 Task: Find a place to stay in Sacramento, Brazil, from 6th to 10th September for 1 guest, with a price range of ₹10,000 to ₹15,000, and select 'Entire place' as the type of accommodation.
Action: Mouse moved to (404, 118)
Screenshot: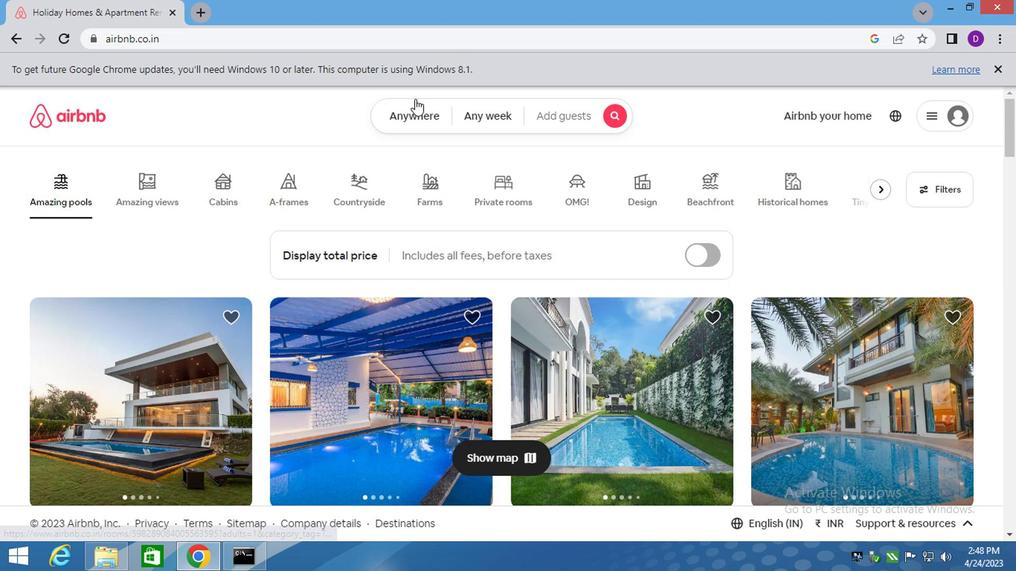 
Action: Mouse pressed left at (404, 118)
Screenshot: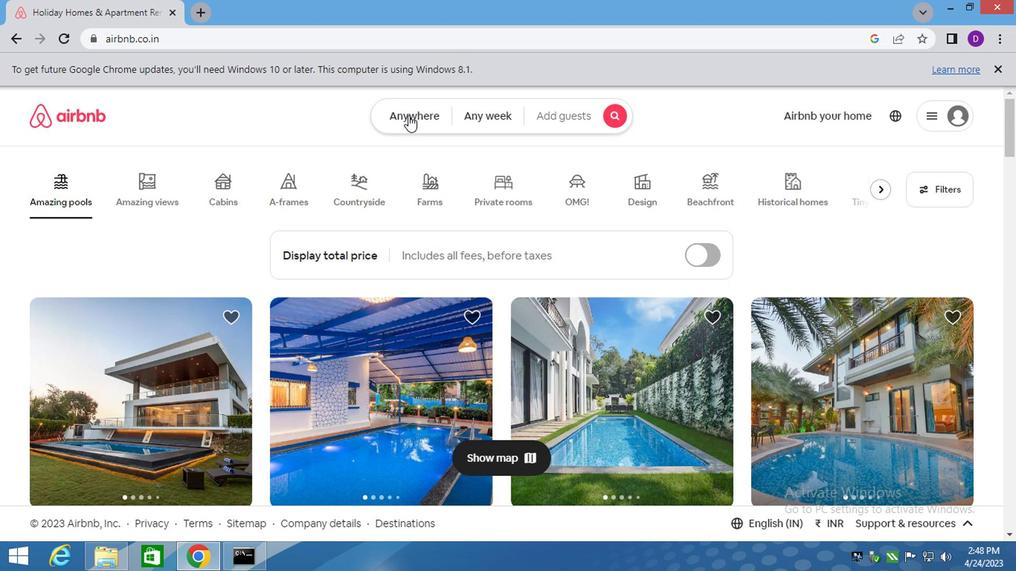 
Action: Mouse moved to (238, 179)
Screenshot: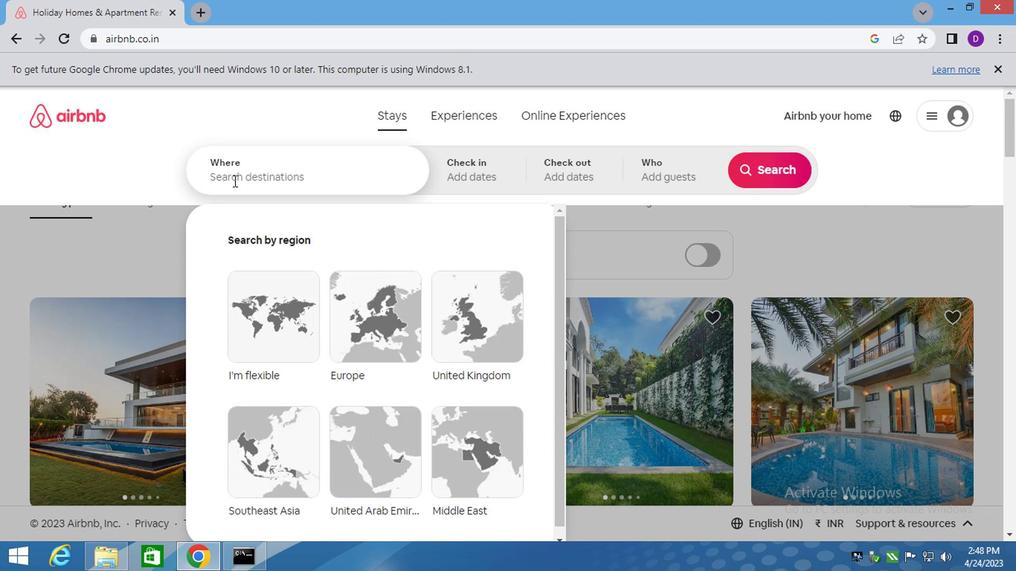 
Action: Mouse pressed left at (238, 179)
Screenshot: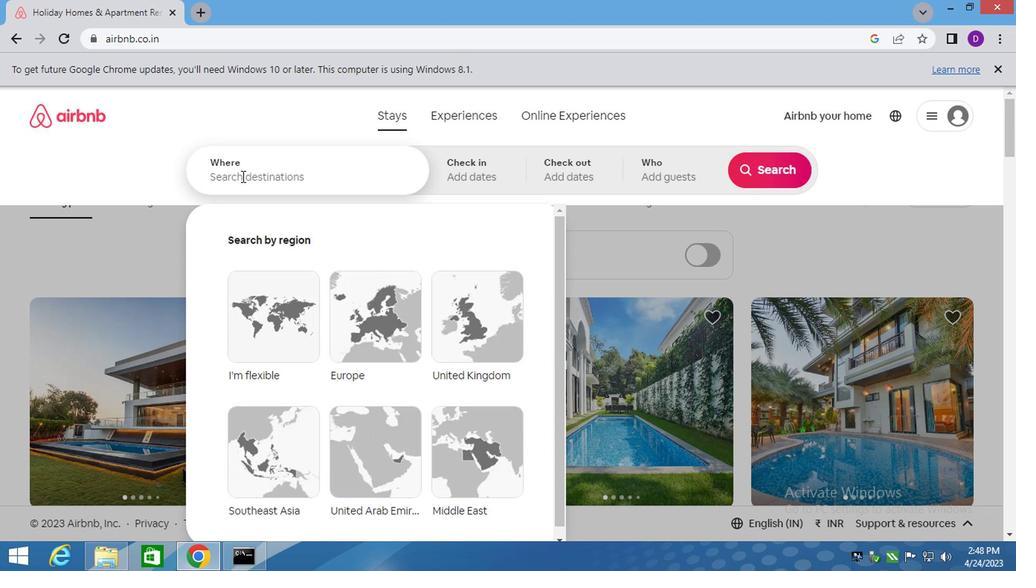 
Action: Key pressed sacramento,<Key.space><Key.shift>BRAZIL<Key.enter>
Screenshot: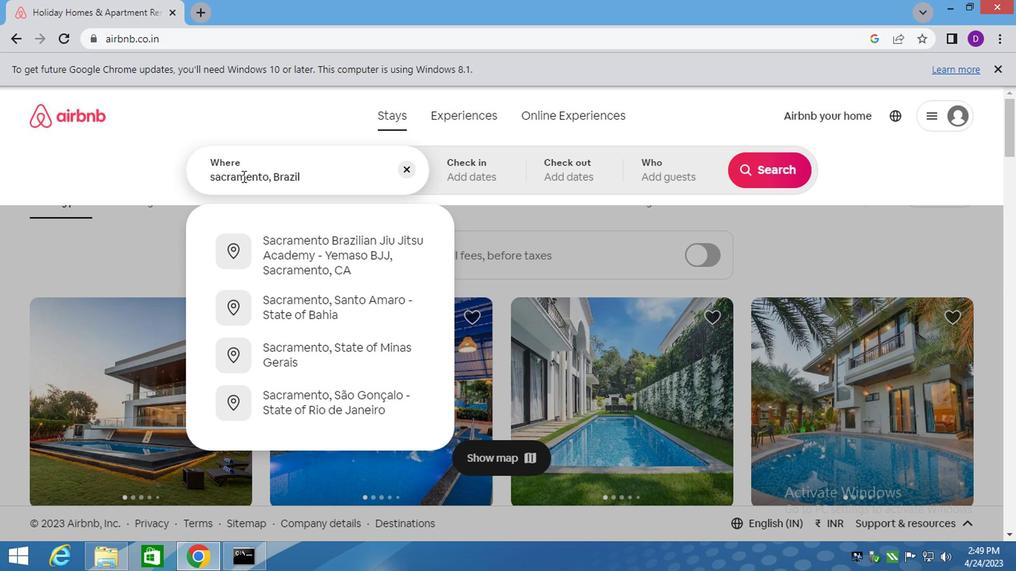 
Action: Mouse moved to (758, 291)
Screenshot: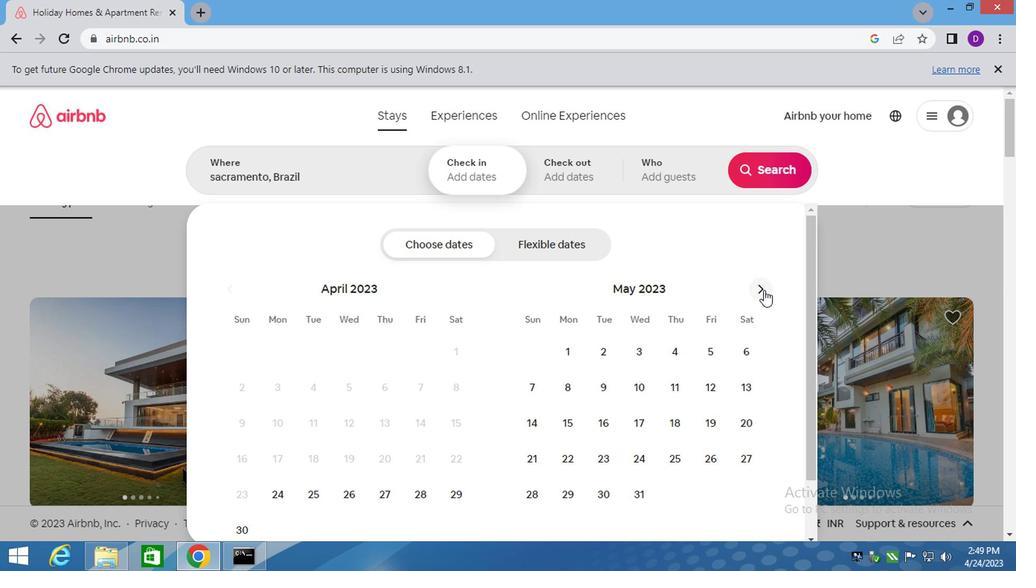 
Action: Mouse pressed left at (758, 291)
Screenshot: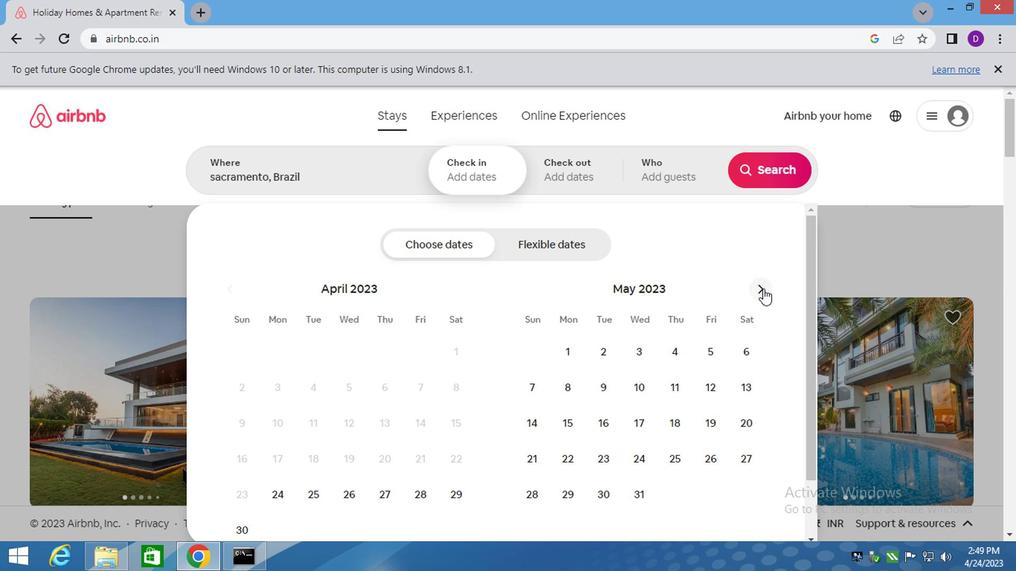 
Action: Mouse pressed left at (758, 291)
Screenshot: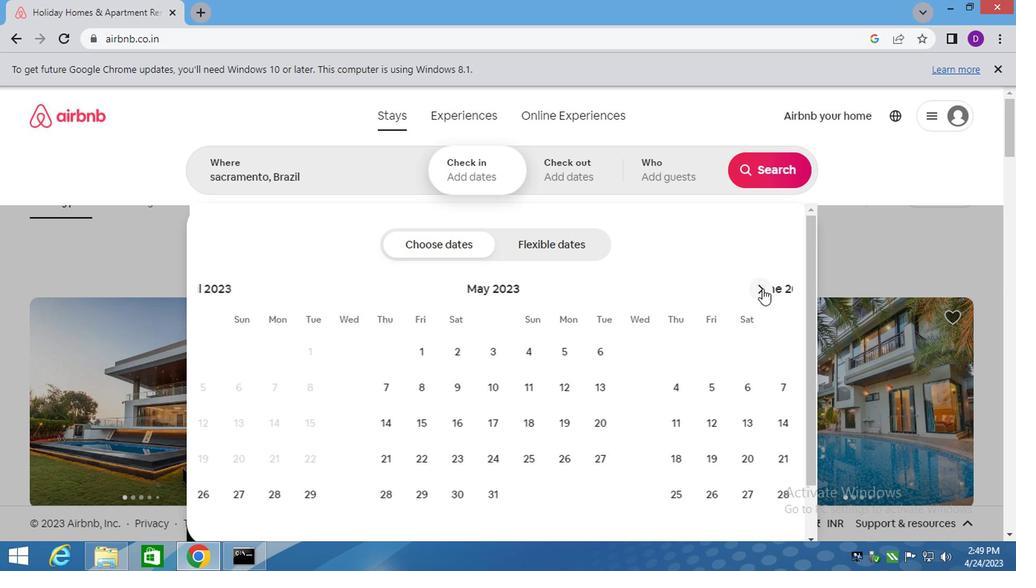 
Action: Mouse pressed left at (758, 291)
Screenshot: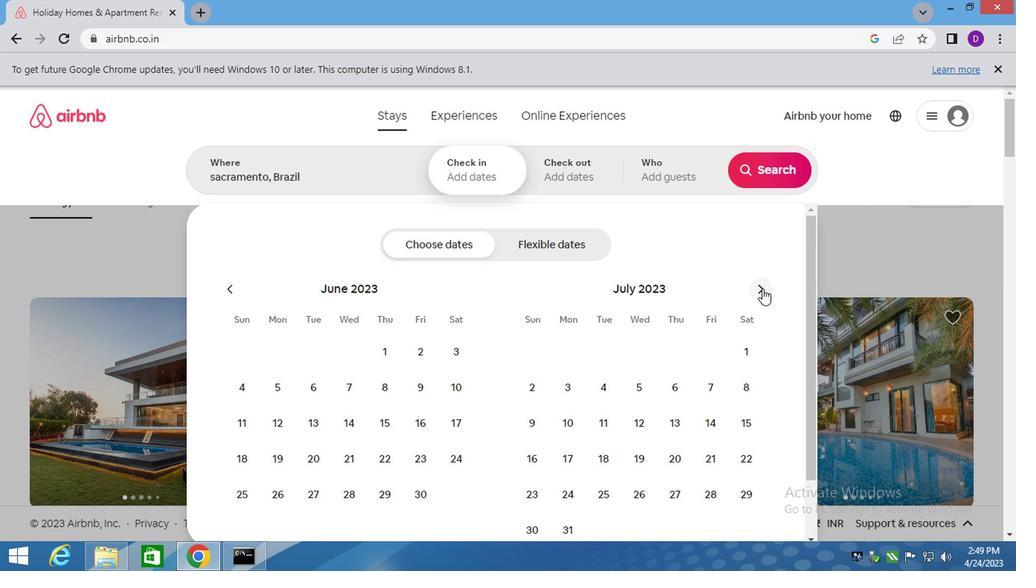 
Action: Mouse moved to (762, 292)
Screenshot: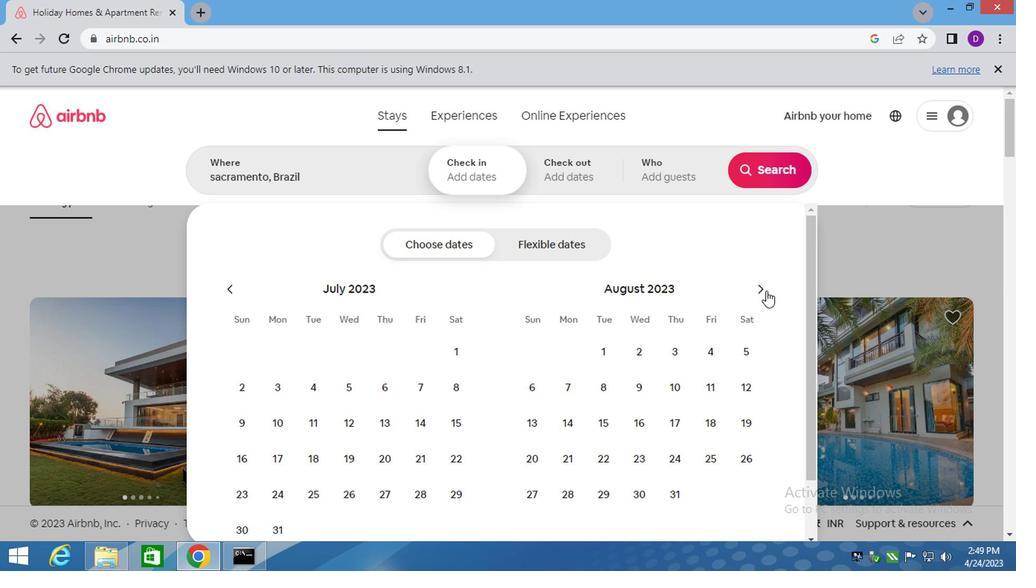 
Action: Mouse pressed left at (762, 292)
Screenshot: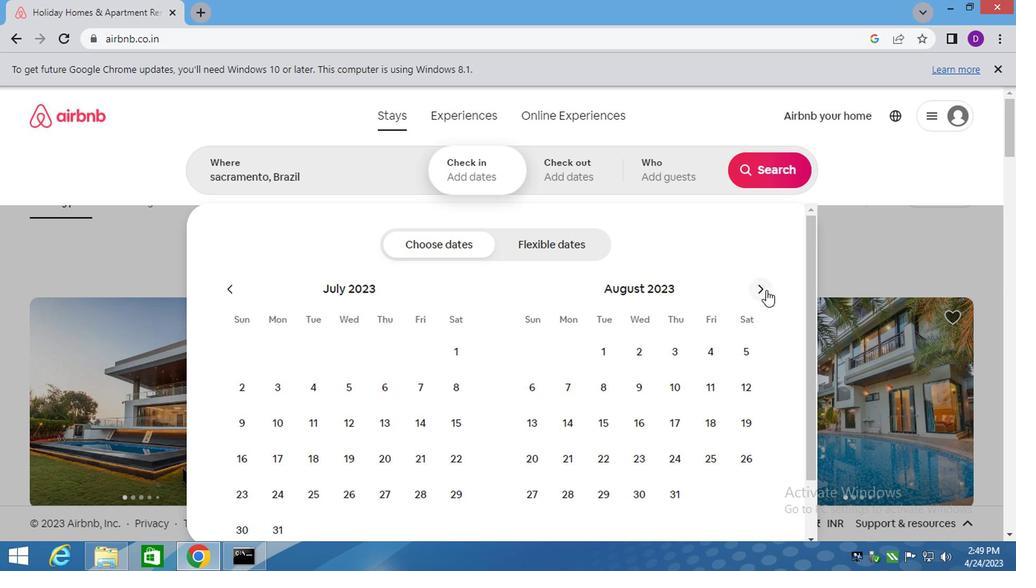 
Action: Mouse moved to (644, 387)
Screenshot: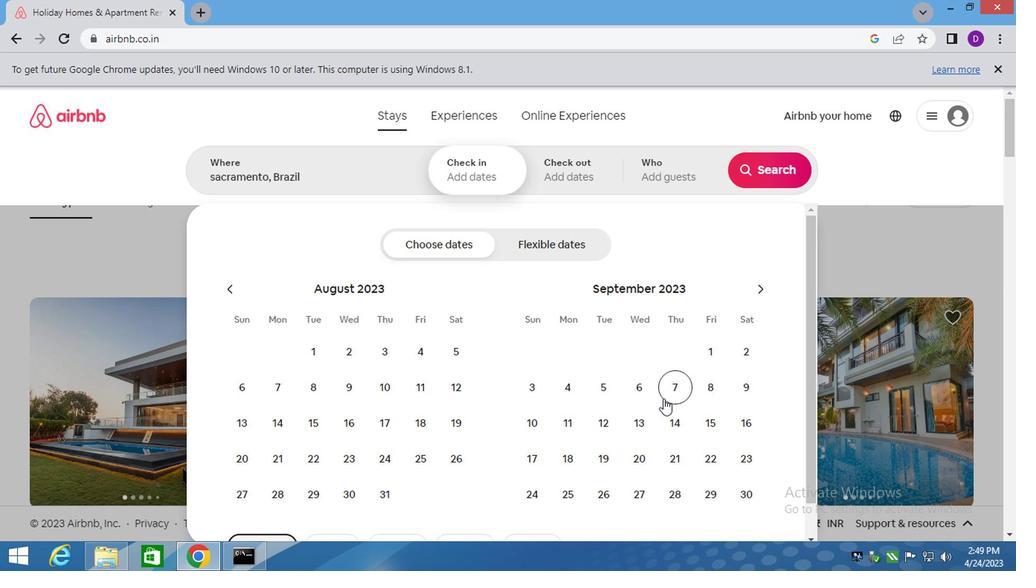 
Action: Mouse pressed left at (644, 387)
Screenshot: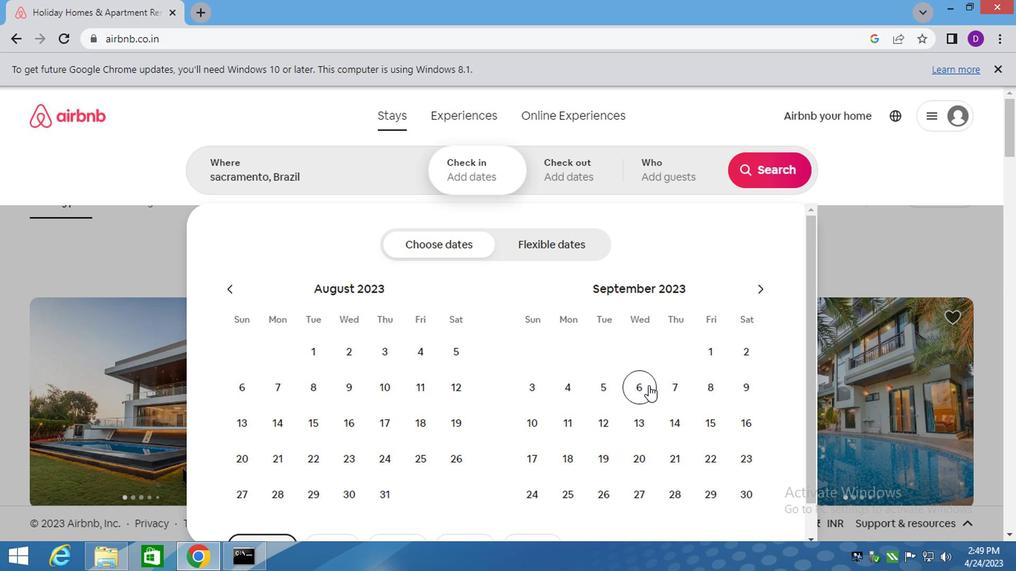 
Action: Mouse moved to (526, 419)
Screenshot: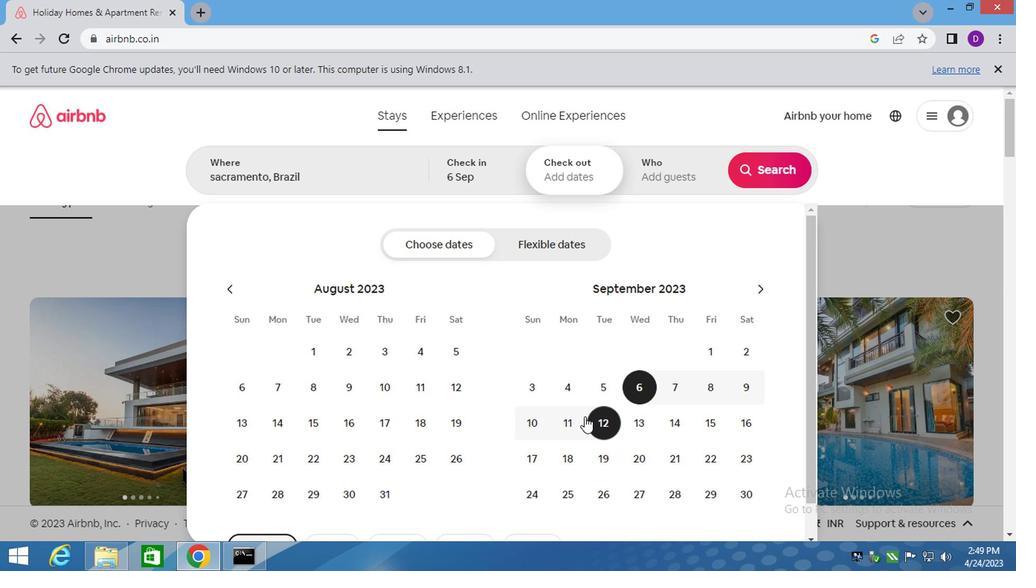 
Action: Mouse pressed left at (526, 419)
Screenshot: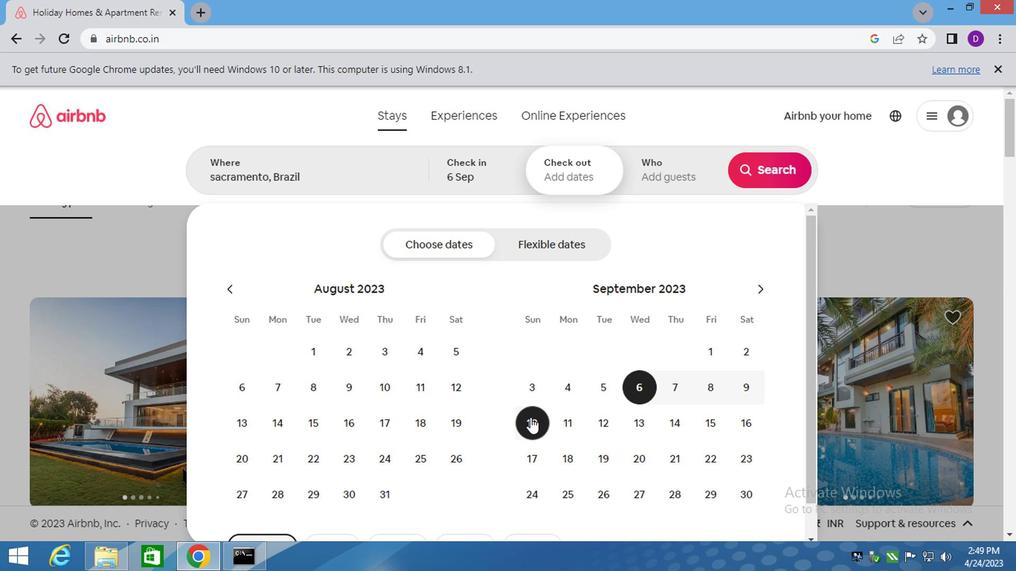 
Action: Mouse moved to (649, 177)
Screenshot: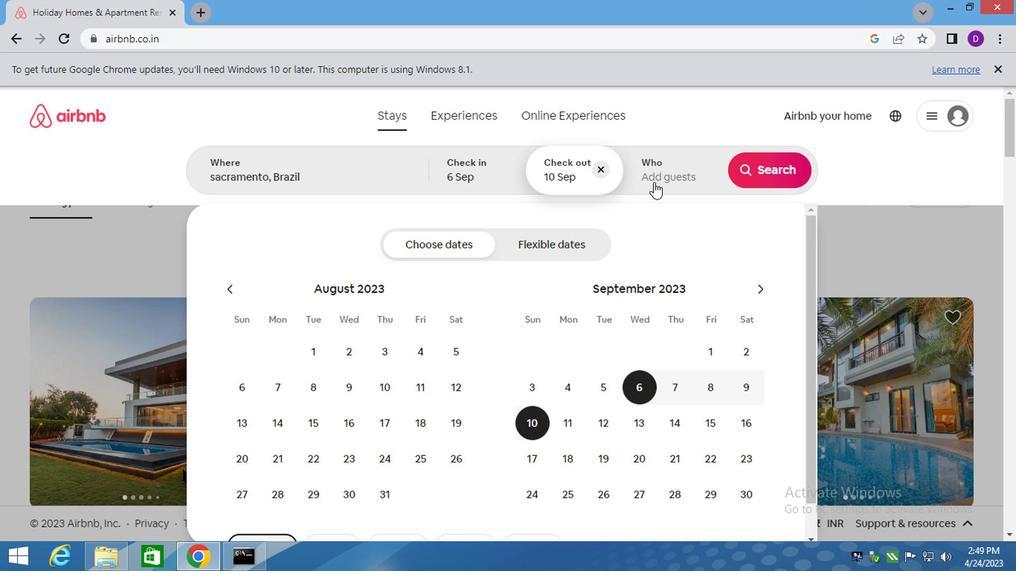 
Action: Mouse pressed left at (649, 177)
Screenshot: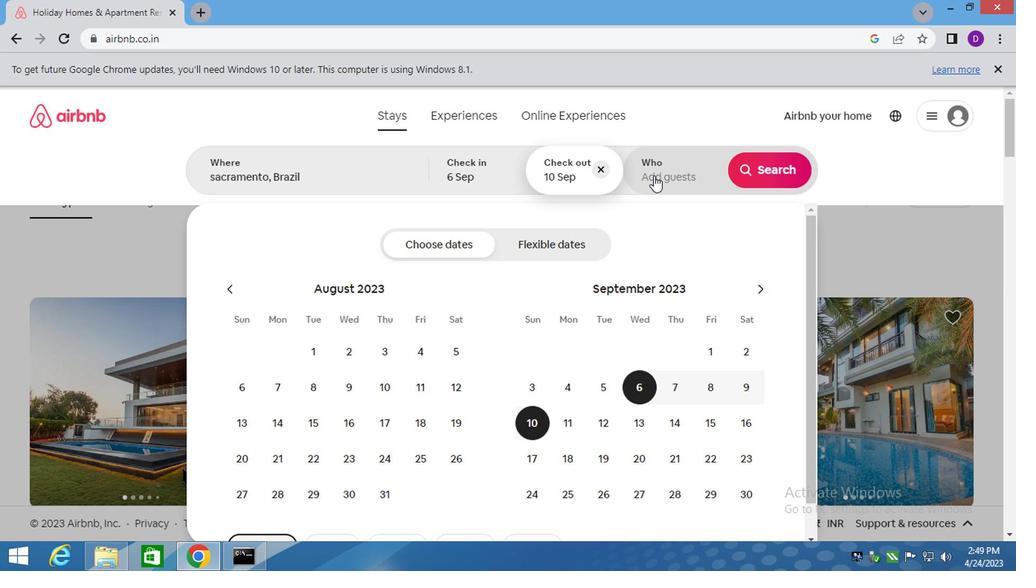 
Action: Mouse moved to (764, 250)
Screenshot: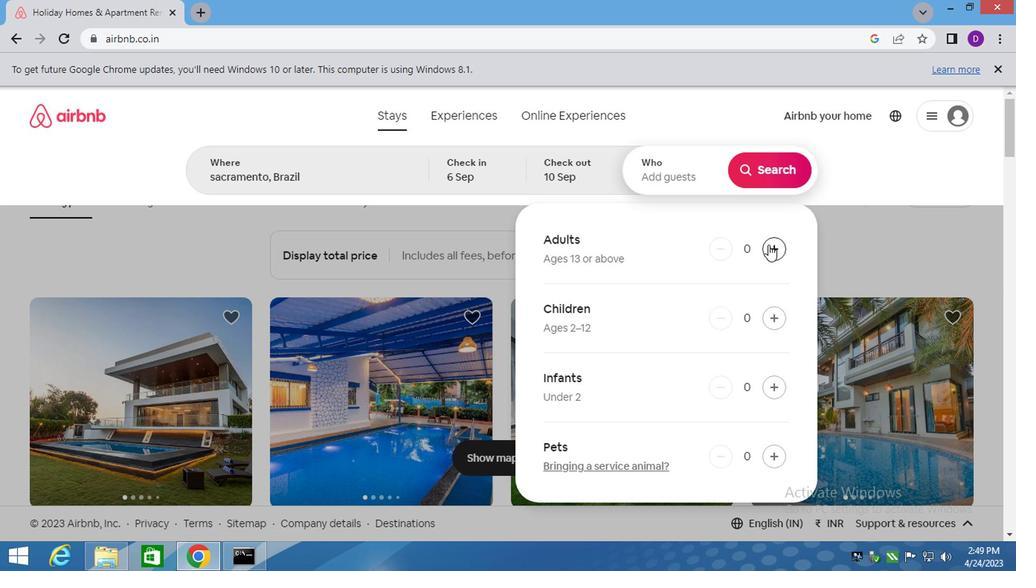 
Action: Mouse pressed left at (764, 250)
Screenshot: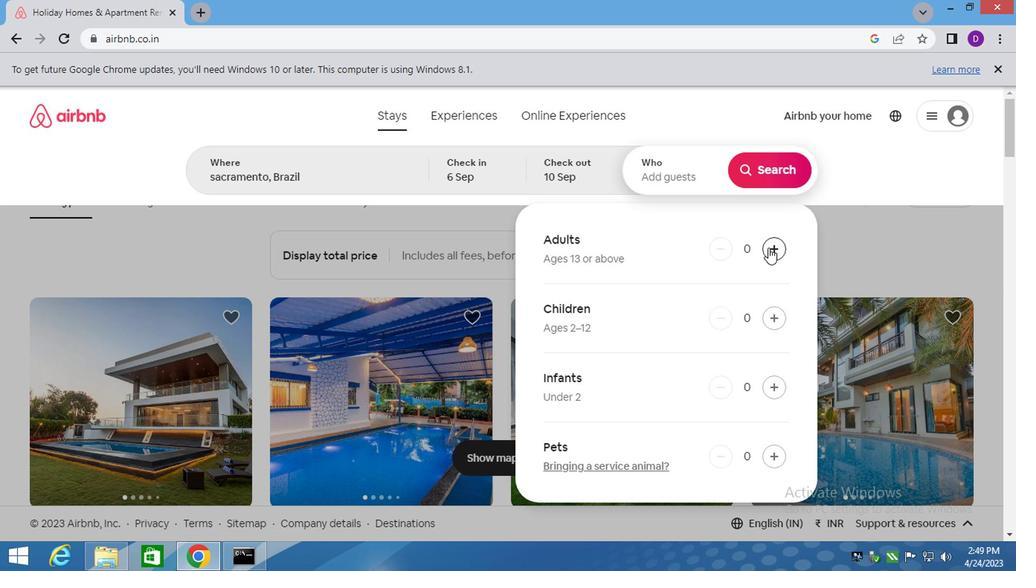 
Action: Mouse moved to (763, 192)
Screenshot: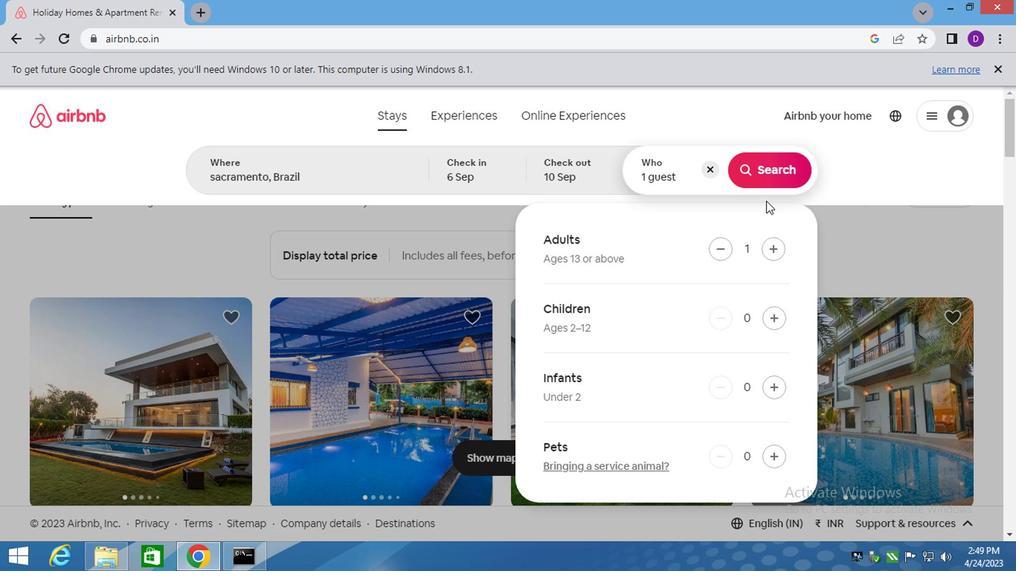 
Action: Mouse pressed left at (763, 192)
Screenshot: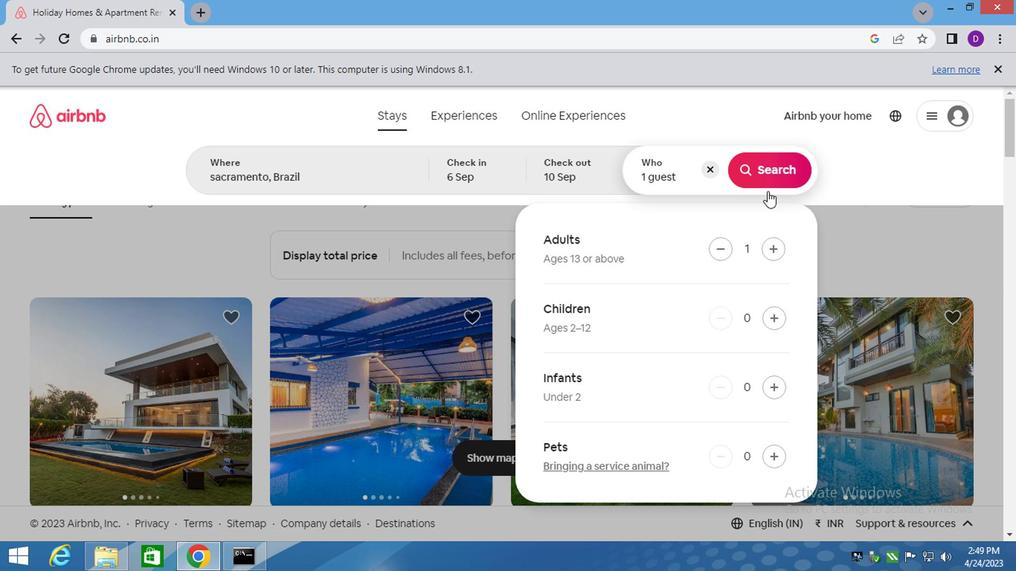 
Action: Mouse moved to (766, 183)
Screenshot: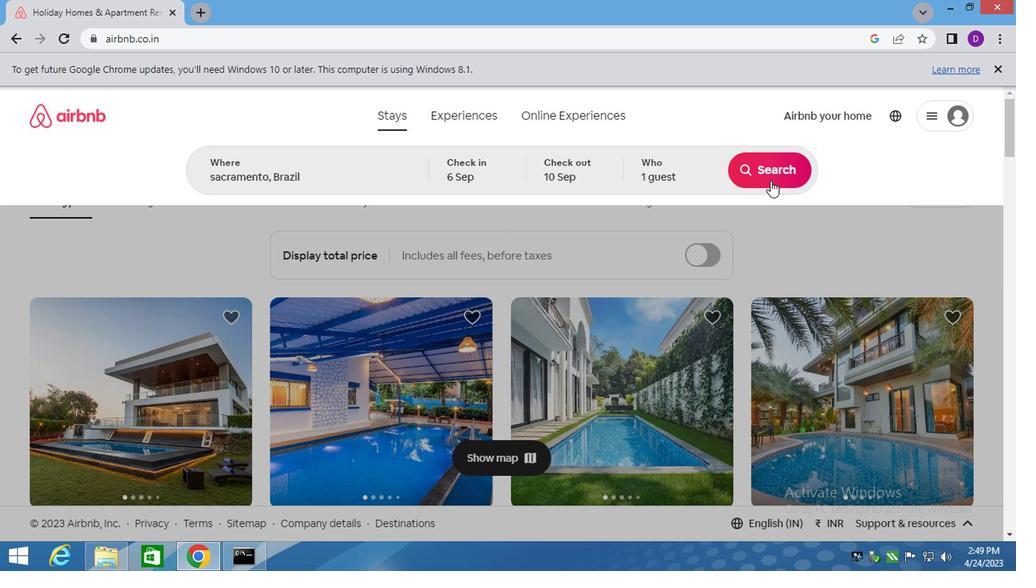 
Action: Mouse pressed left at (766, 183)
Screenshot: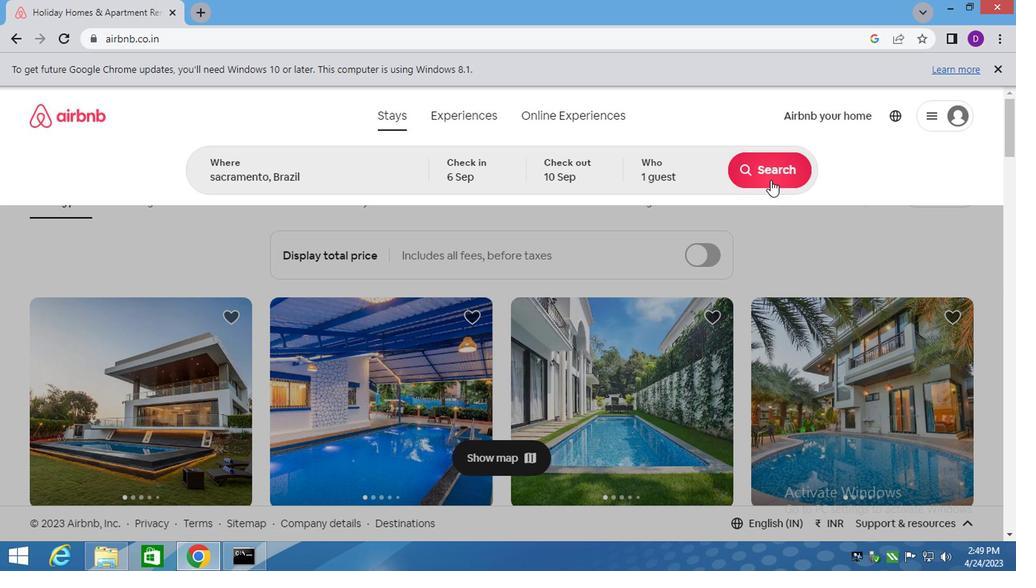 
Action: Mouse moved to (962, 175)
Screenshot: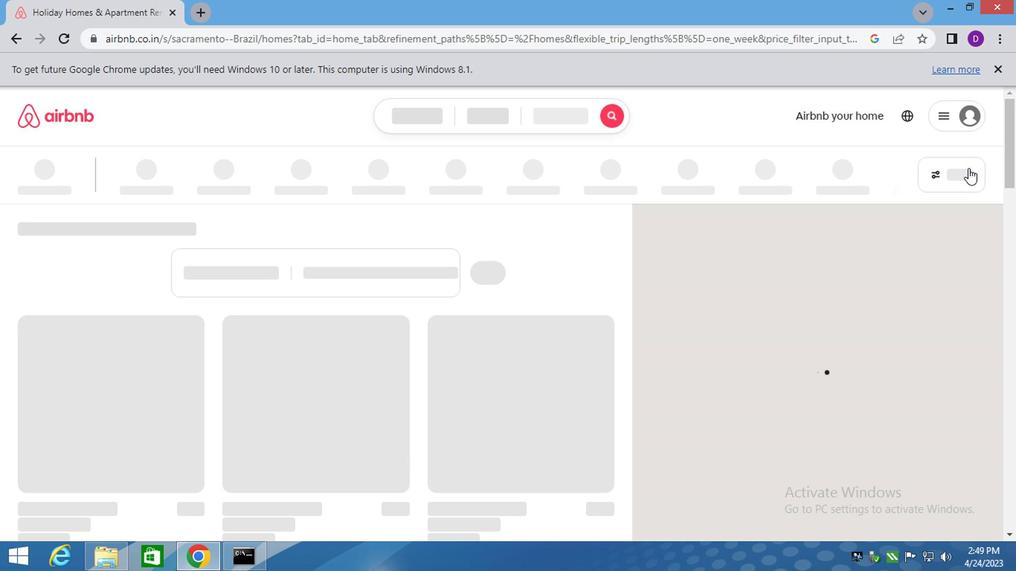 
Action: Mouse pressed left at (962, 175)
Screenshot: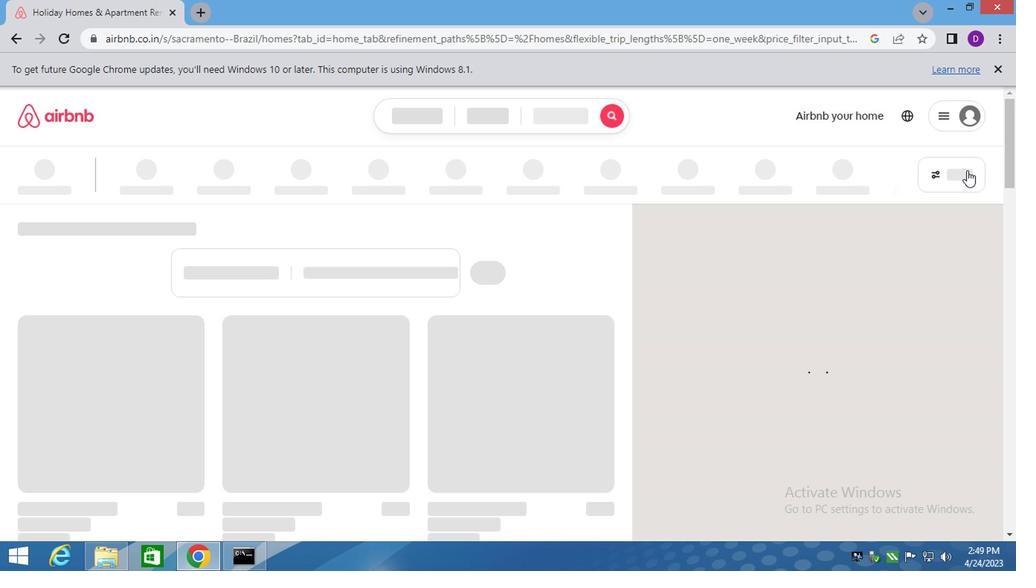 
Action: Mouse moved to (951, 177)
Screenshot: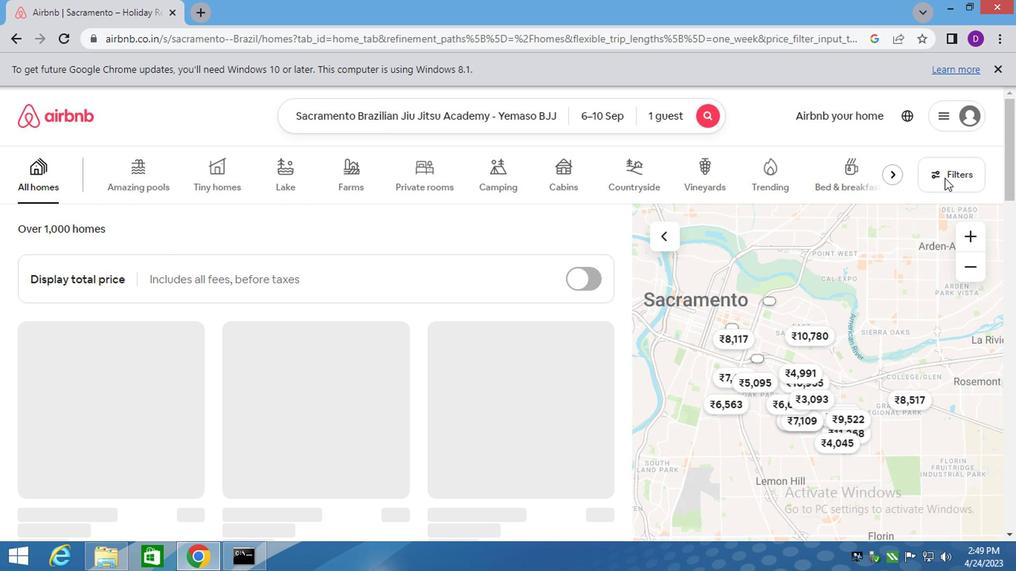 
Action: Mouse pressed left at (951, 177)
Screenshot: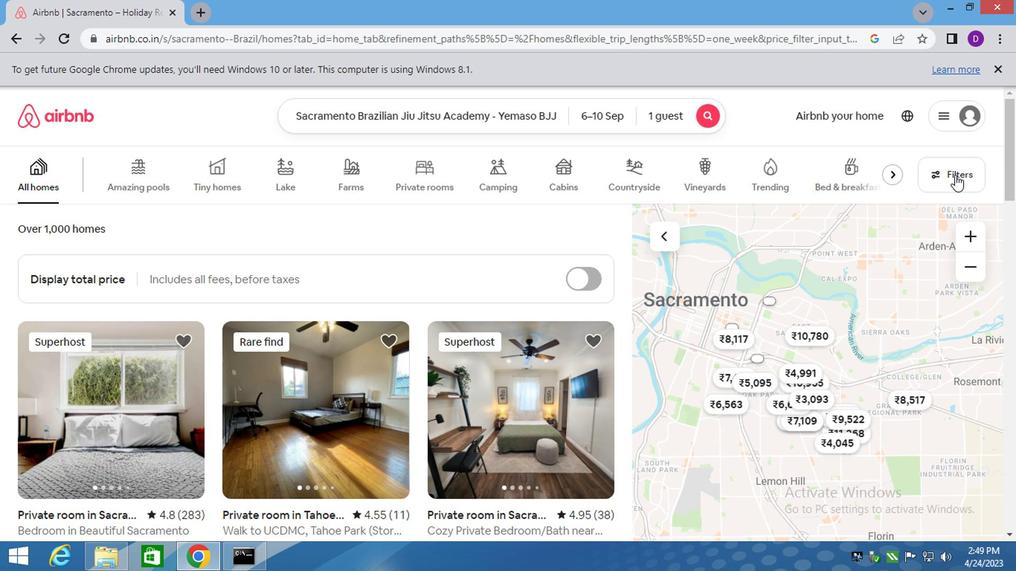 
Action: Mouse moved to (293, 360)
Screenshot: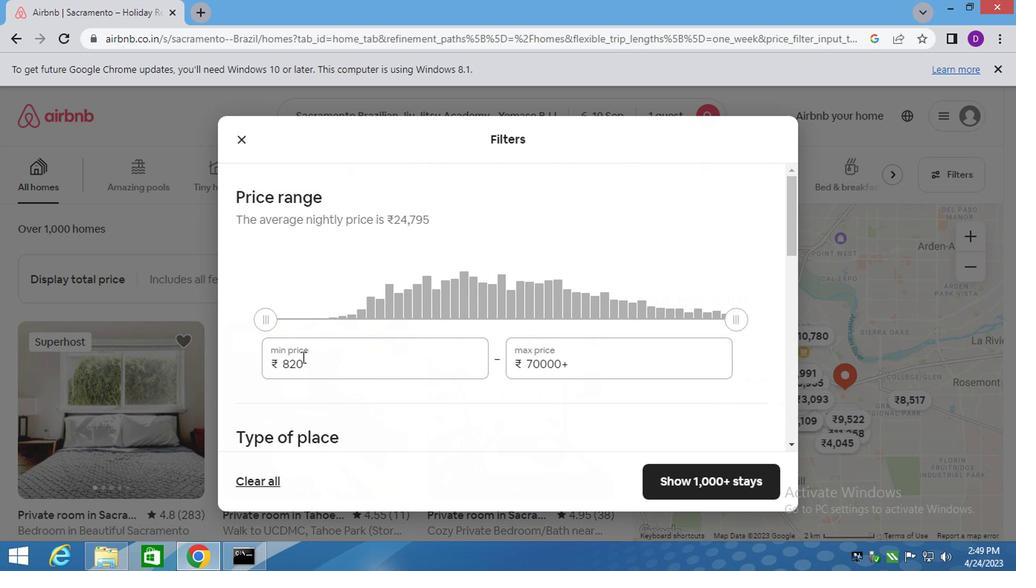 
Action: Mouse pressed left at (293, 360)
Screenshot: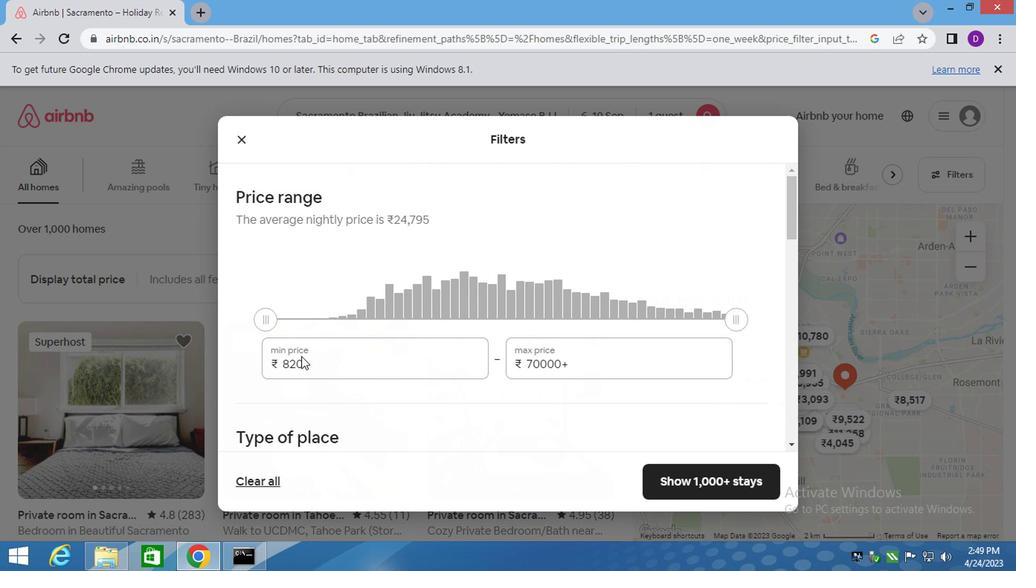 
Action: Mouse pressed left at (293, 360)
Screenshot: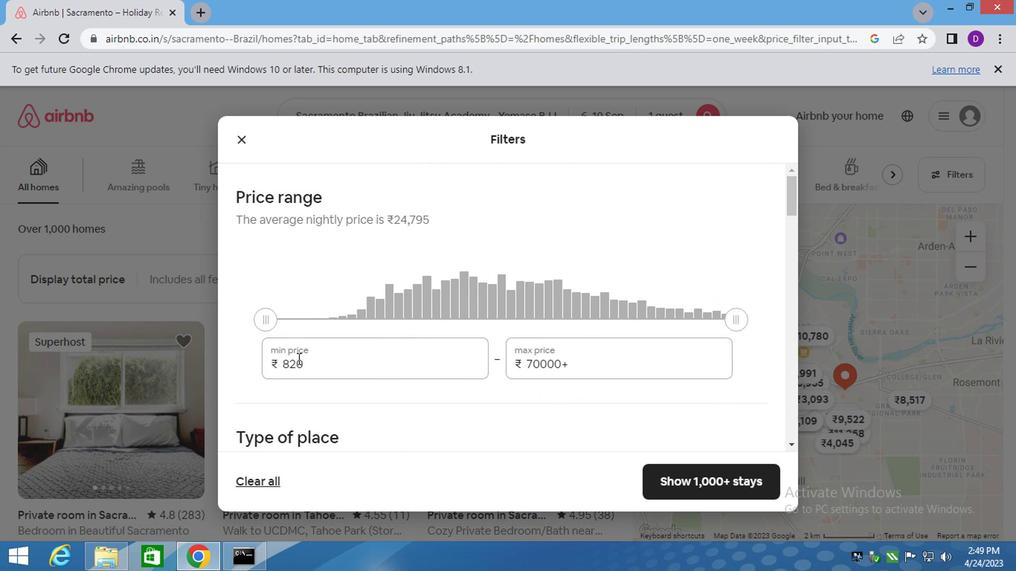 
Action: Mouse pressed left at (293, 360)
Screenshot: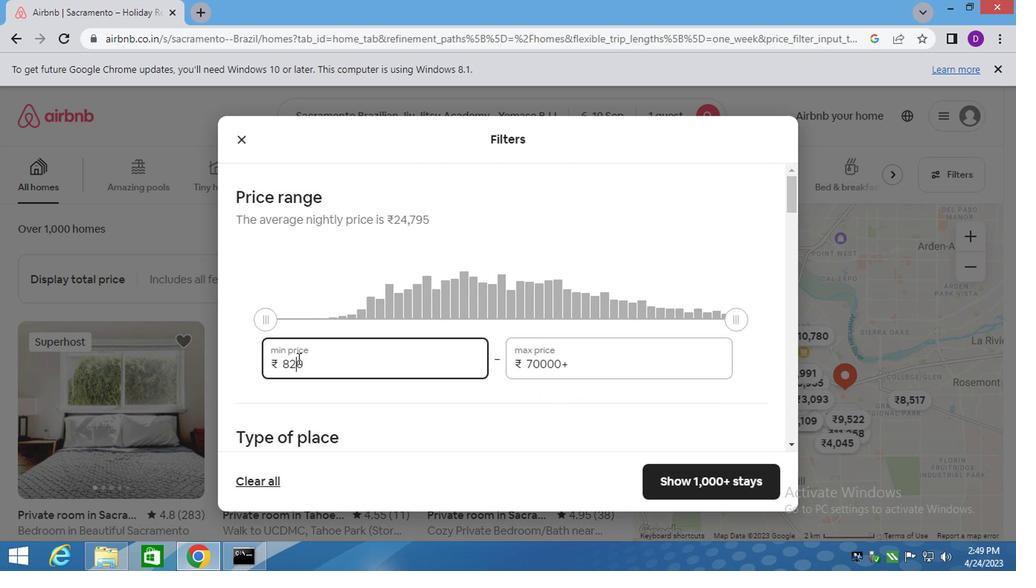 
Action: Key pressed 1
Screenshot: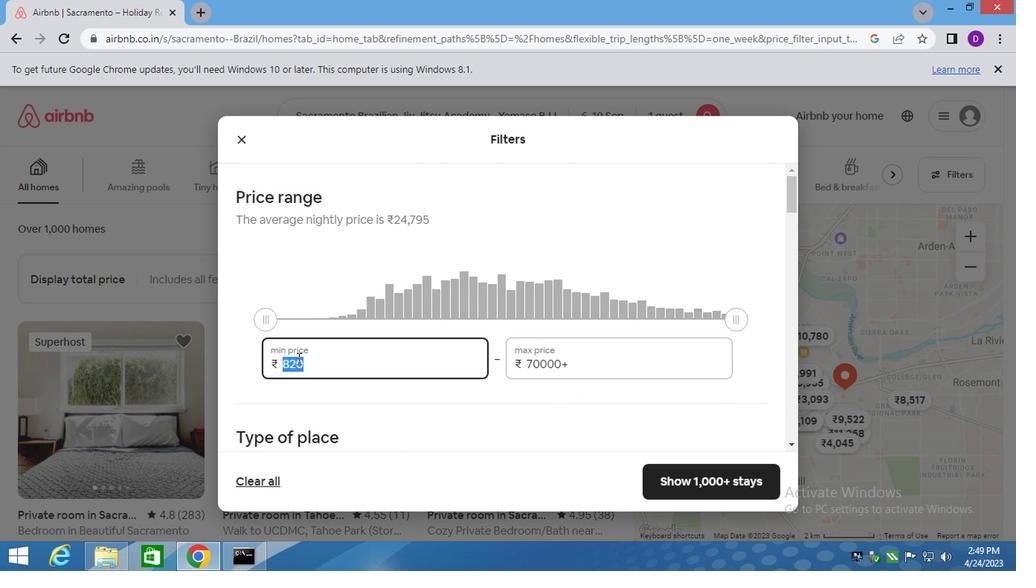 
Action: Mouse moved to (293, 368)
Screenshot: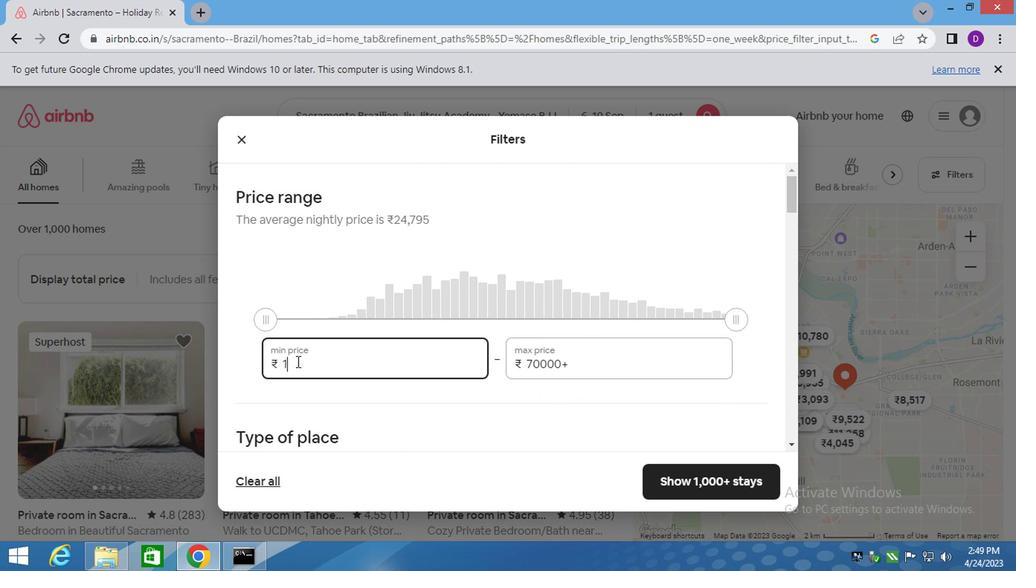 
Action: Key pressed 00
Screenshot: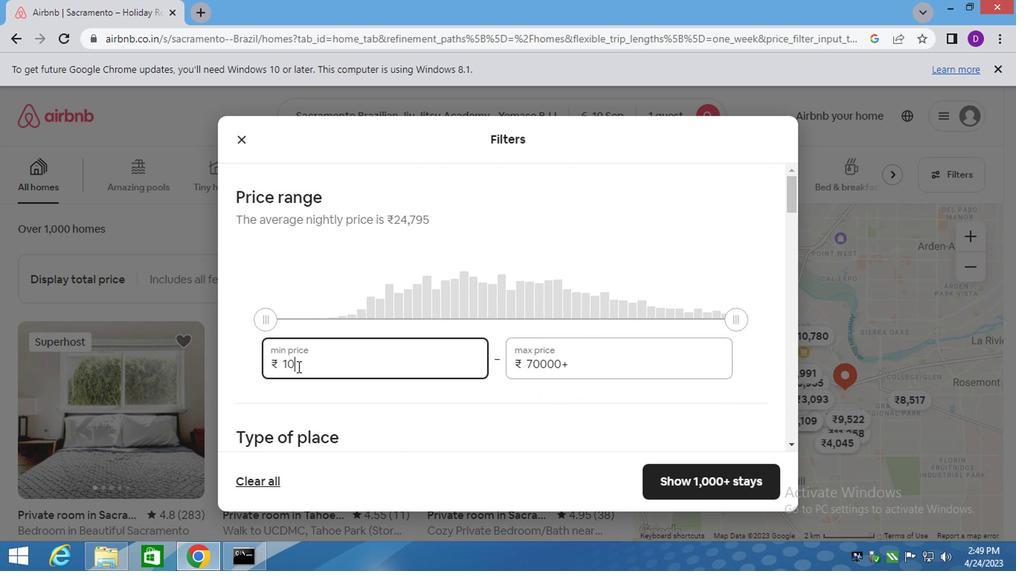 
Action: Mouse moved to (442, 376)
Screenshot: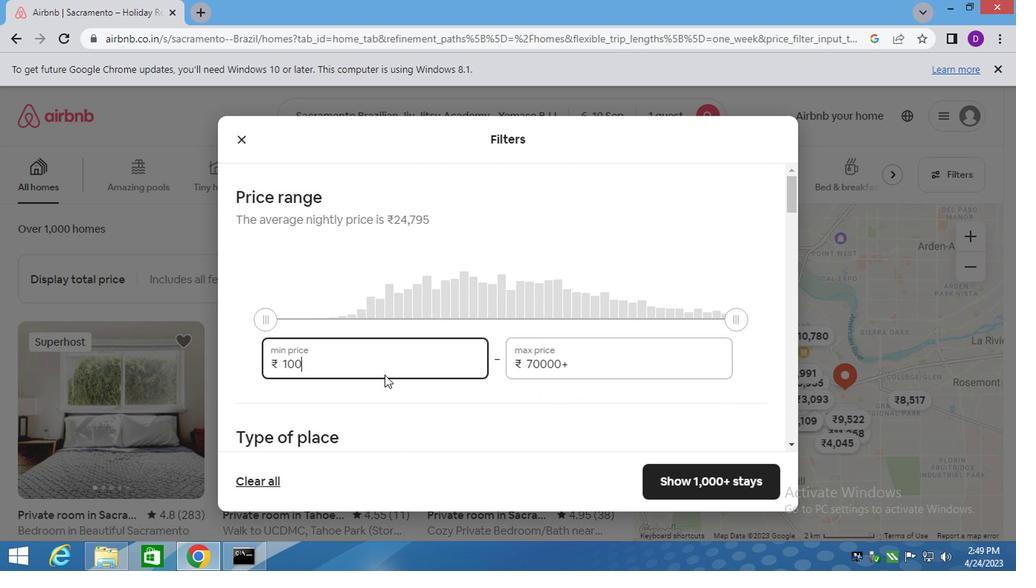 
Action: Key pressed 0
Screenshot: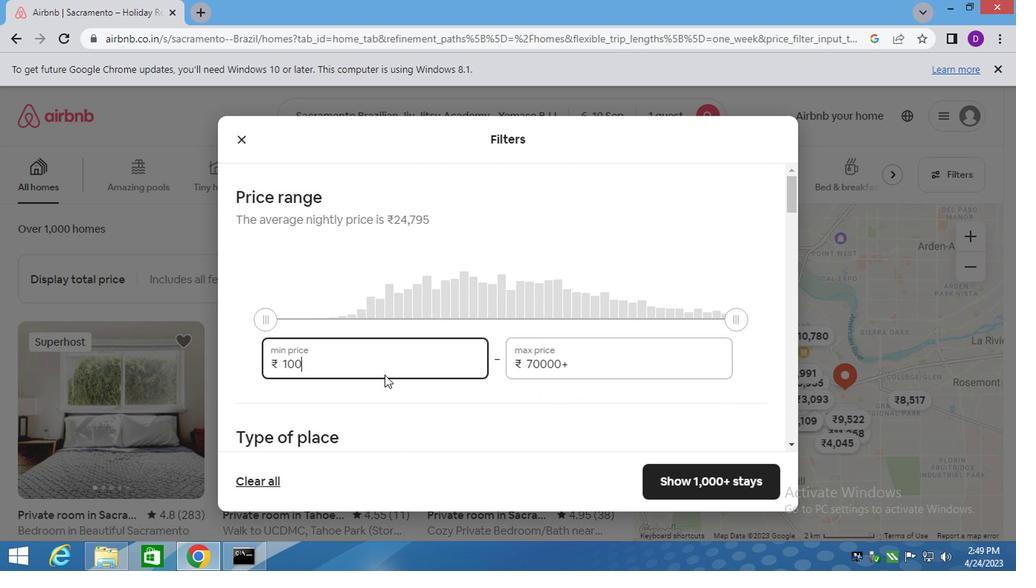 
Action: Mouse moved to (523, 361)
Screenshot: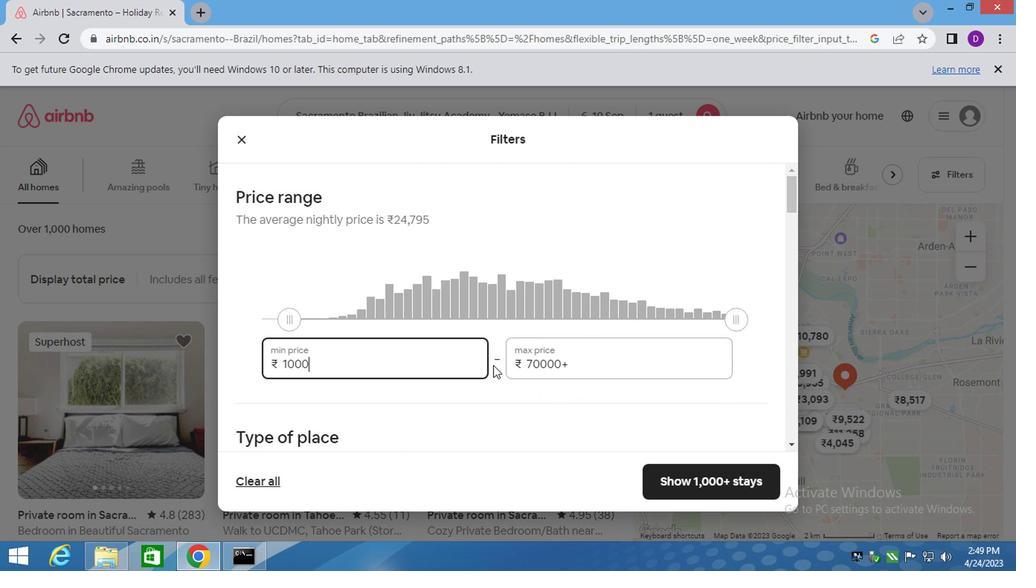 
Action: Key pressed 0
Screenshot: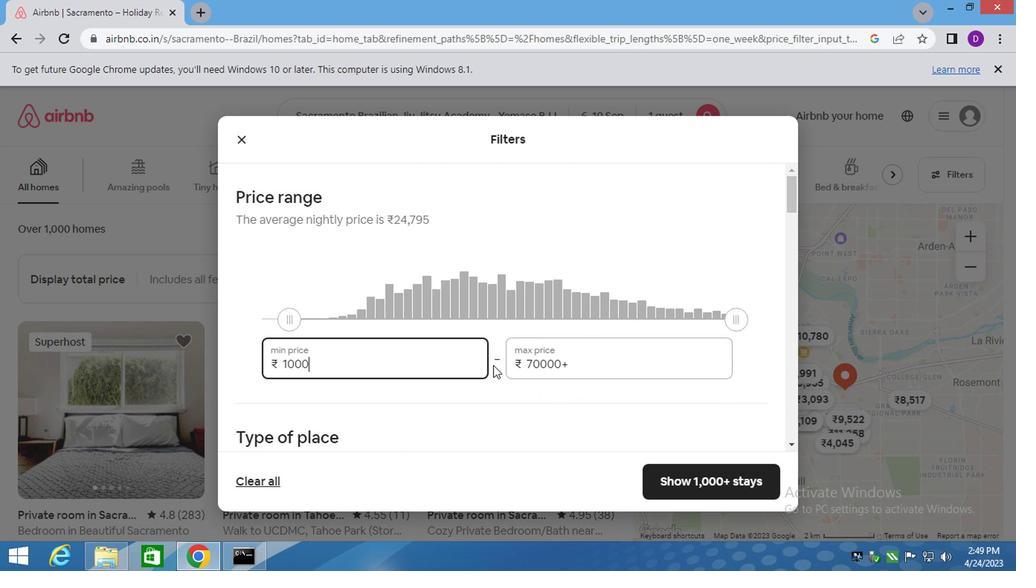 
Action: Mouse moved to (544, 366)
Screenshot: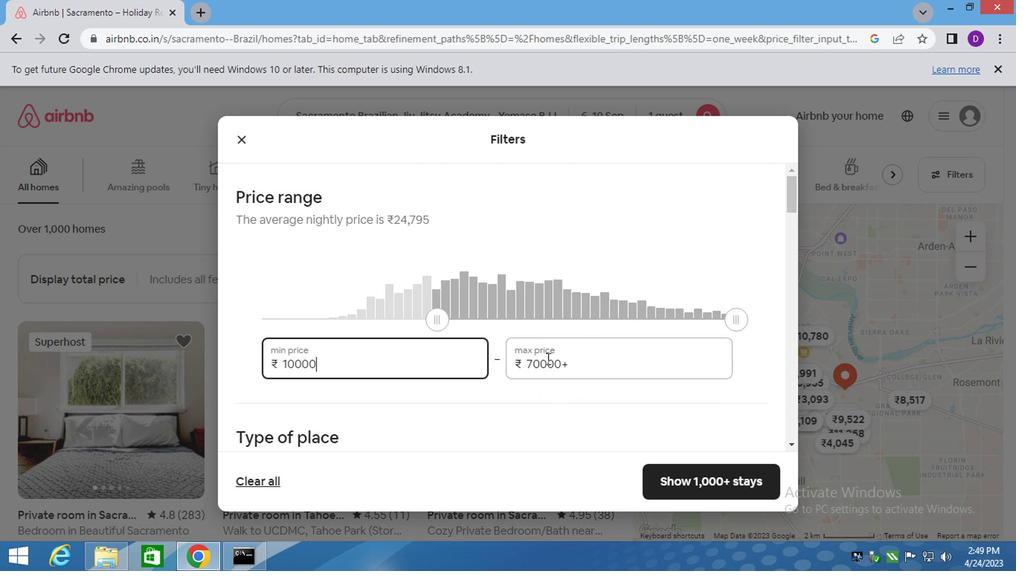
Action: Mouse pressed left at (544, 366)
Screenshot: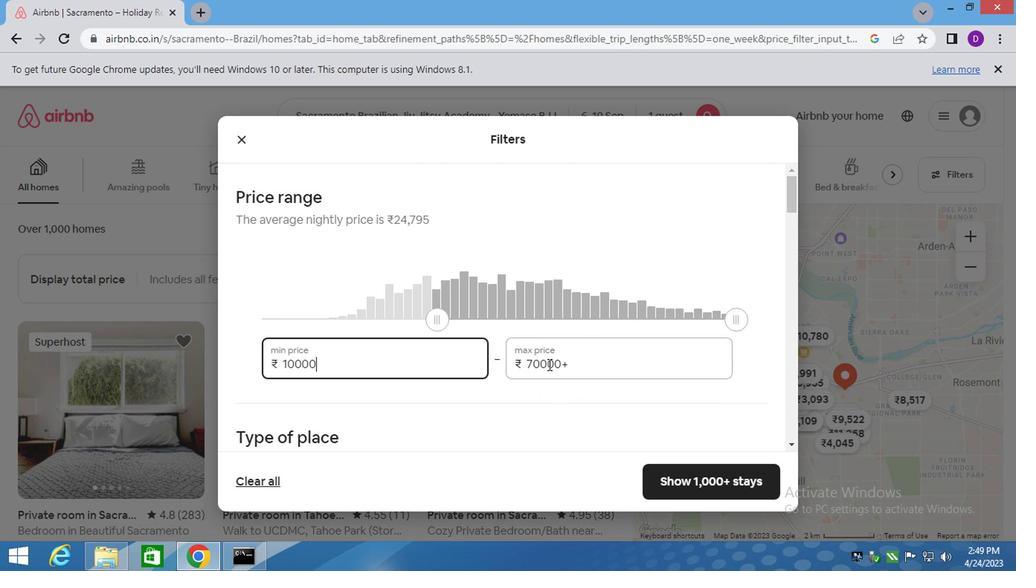 
Action: Mouse pressed left at (544, 366)
Screenshot: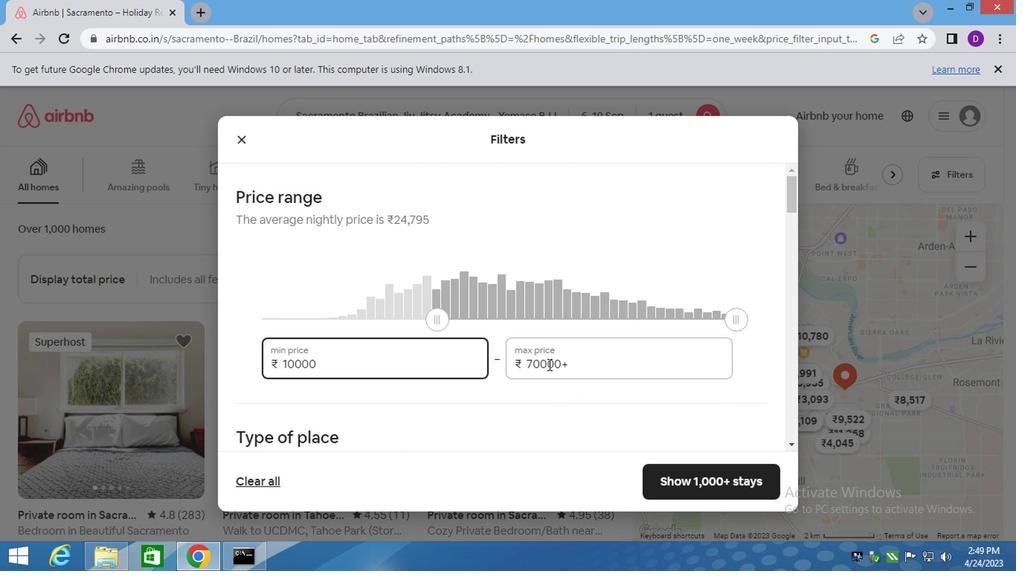 
Action: Mouse moved to (543, 366)
Screenshot: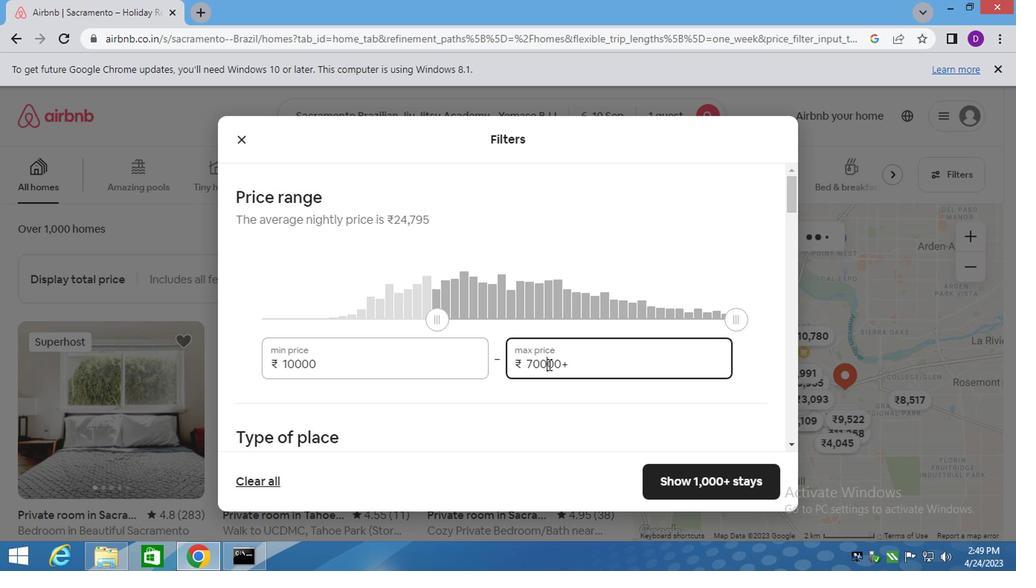 
Action: Mouse pressed left at (543, 366)
Screenshot: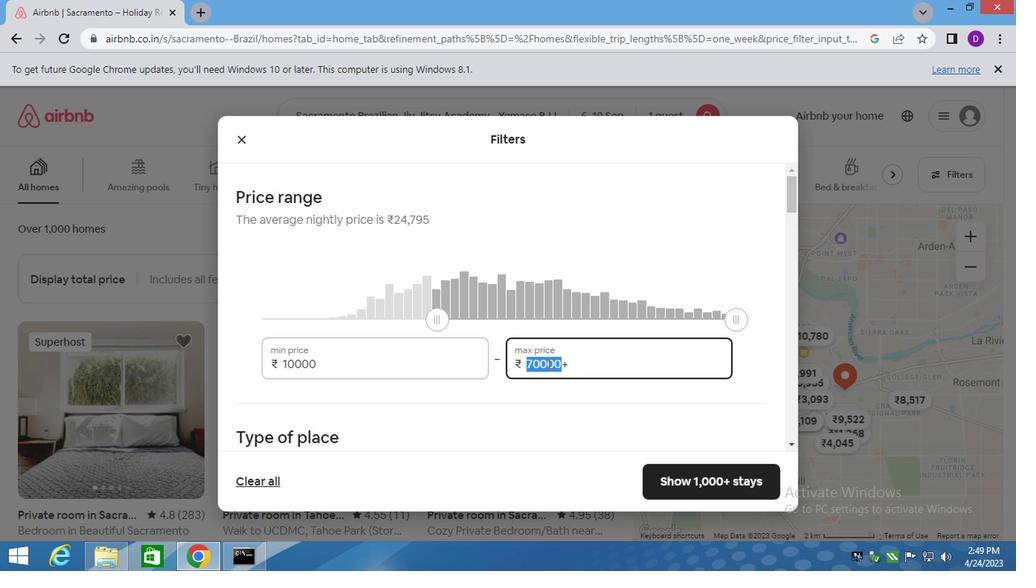 
Action: Mouse pressed left at (543, 366)
Screenshot: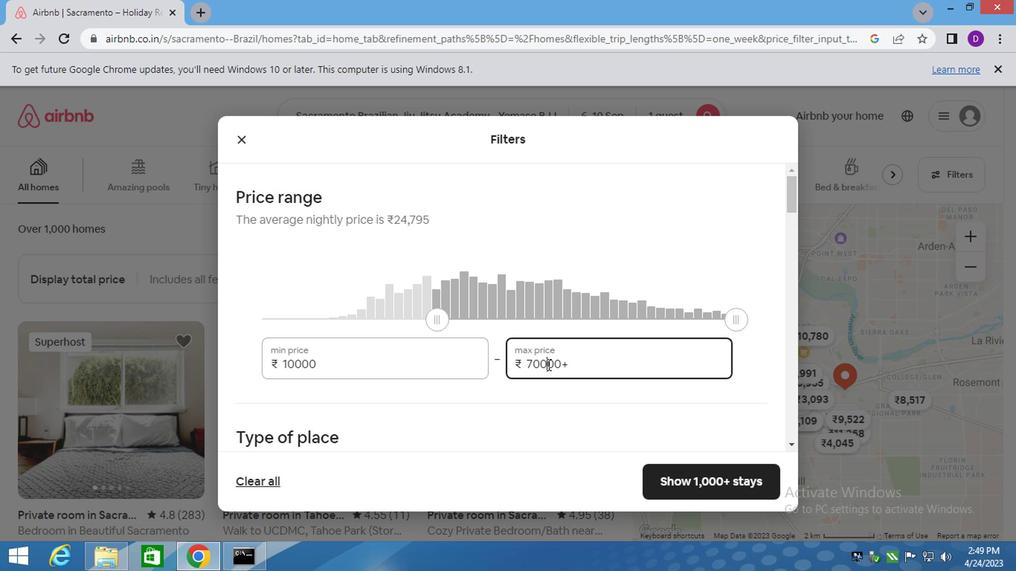 
Action: Mouse pressed left at (543, 366)
Screenshot: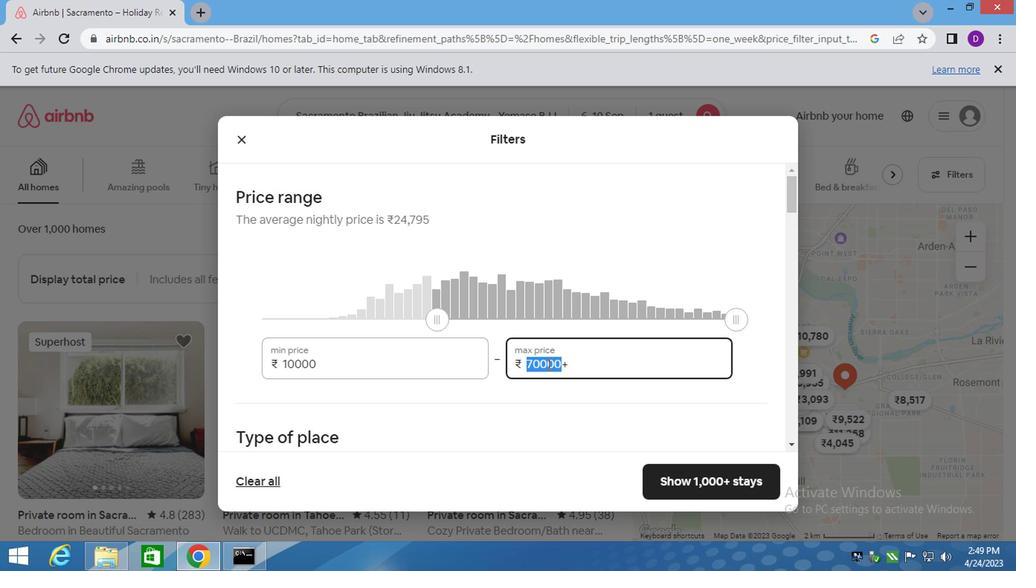 
Action: Mouse pressed left at (543, 366)
Screenshot: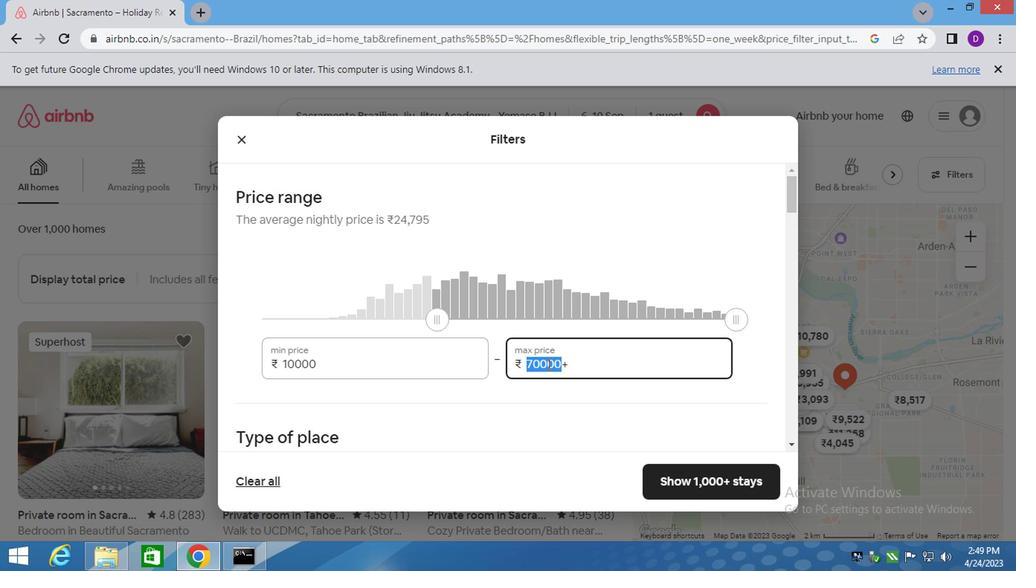 
Action: Key pressed 15000
Screenshot: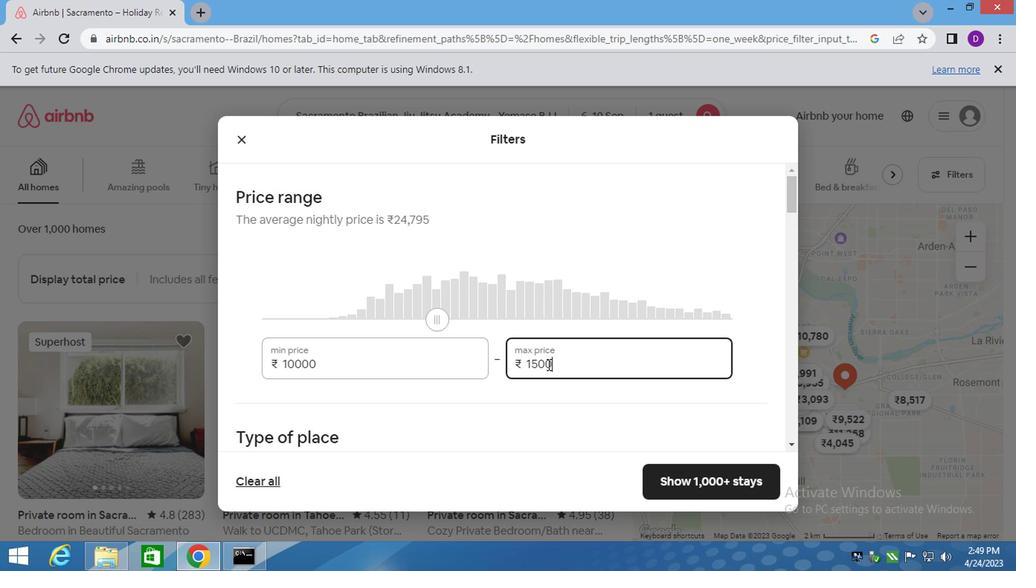 
Action: Mouse scrolled (543, 365) with delta (0, 0)
Screenshot: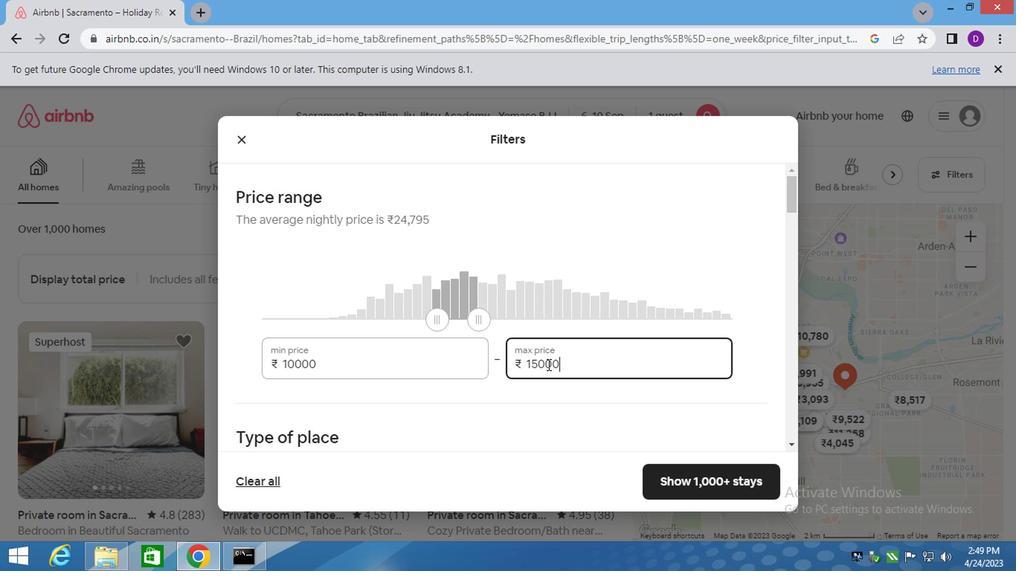 
Action: Mouse scrolled (543, 365) with delta (0, 0)
Screenshot: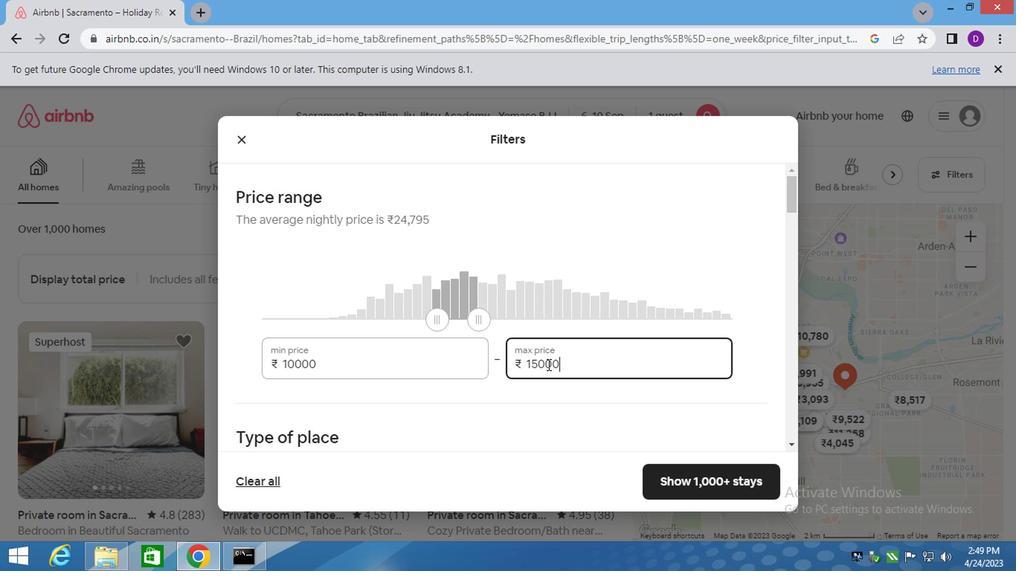 
Action: Mouse moved to (318, 341)
Screenshot: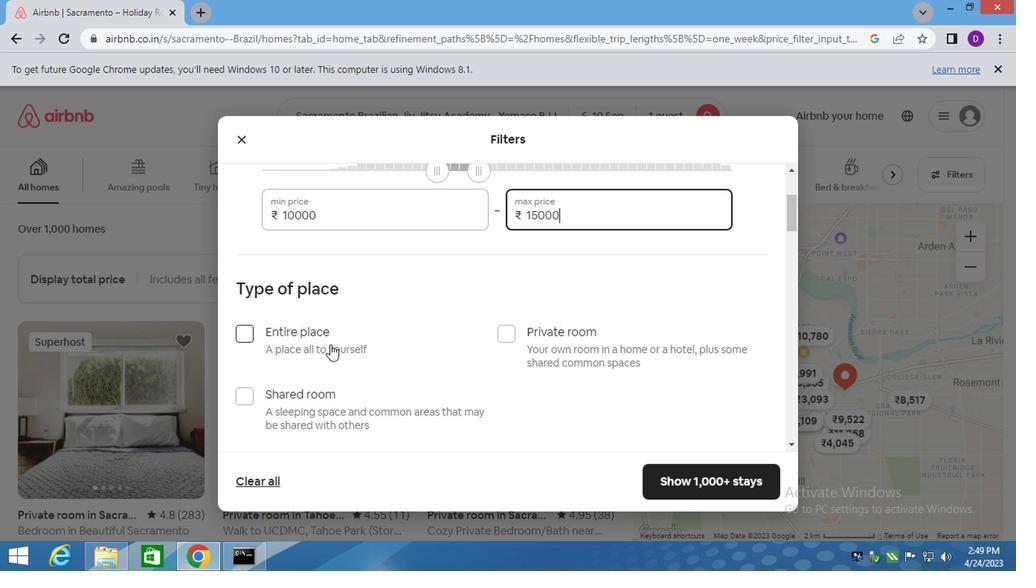 
Action: Mouse pressed left at (318, 341)
Screenshot: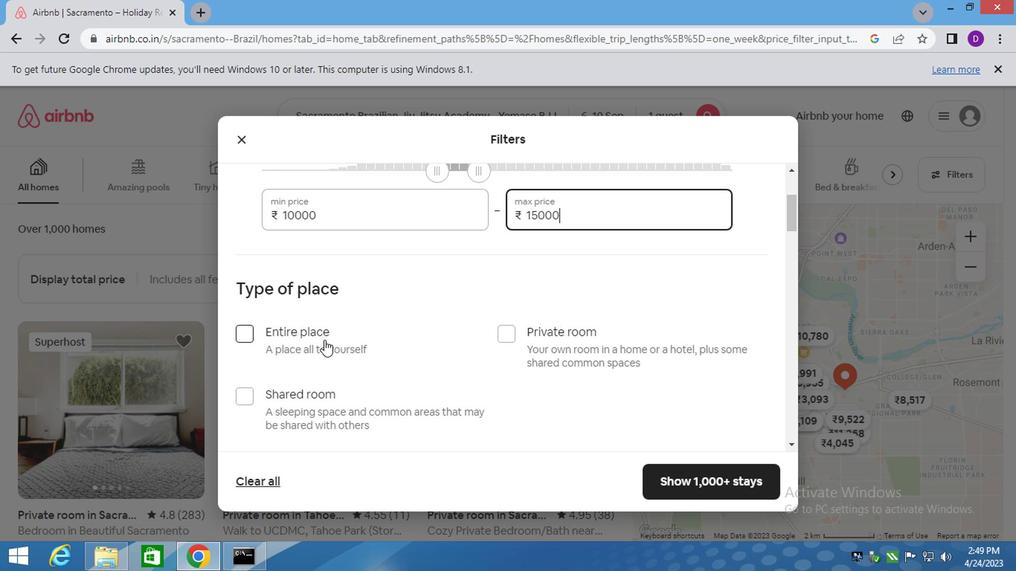 
Action: Mouse moved to (318, 343)
Screenshot: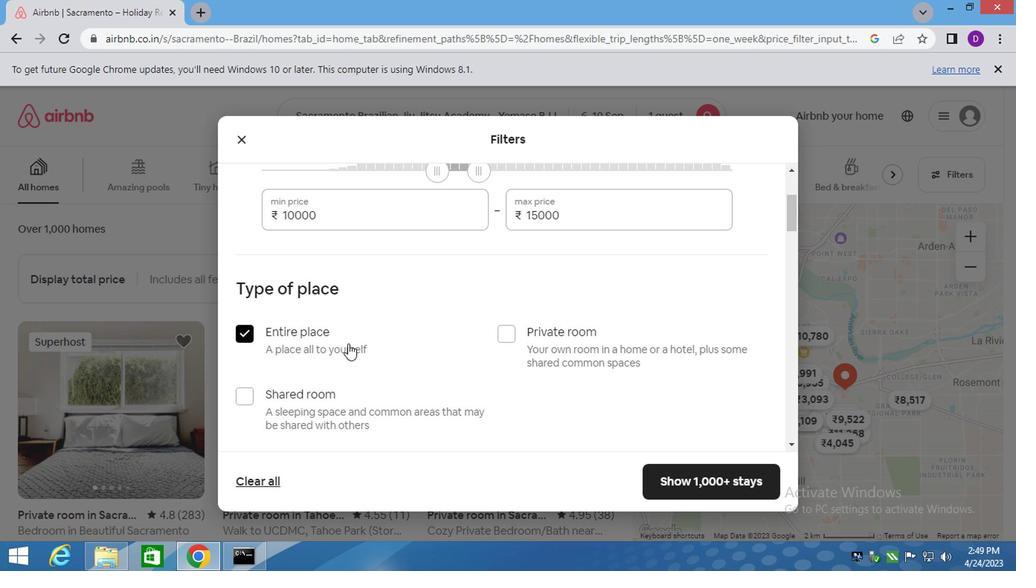 
Action: Mouse pressed left at (318, 343)
Screenshot: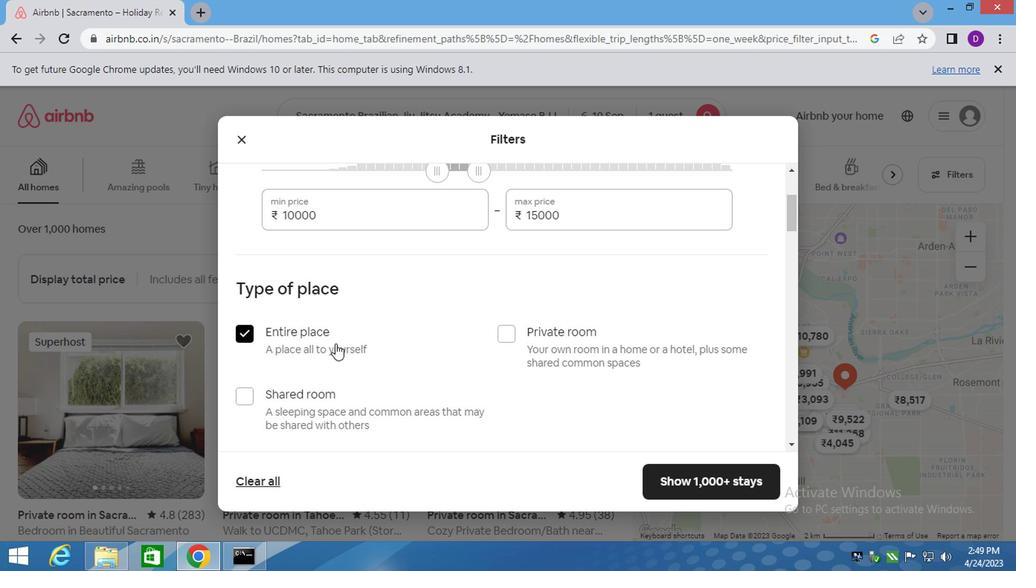 
Action: Mouse moved to (512, 346)
Screenshot: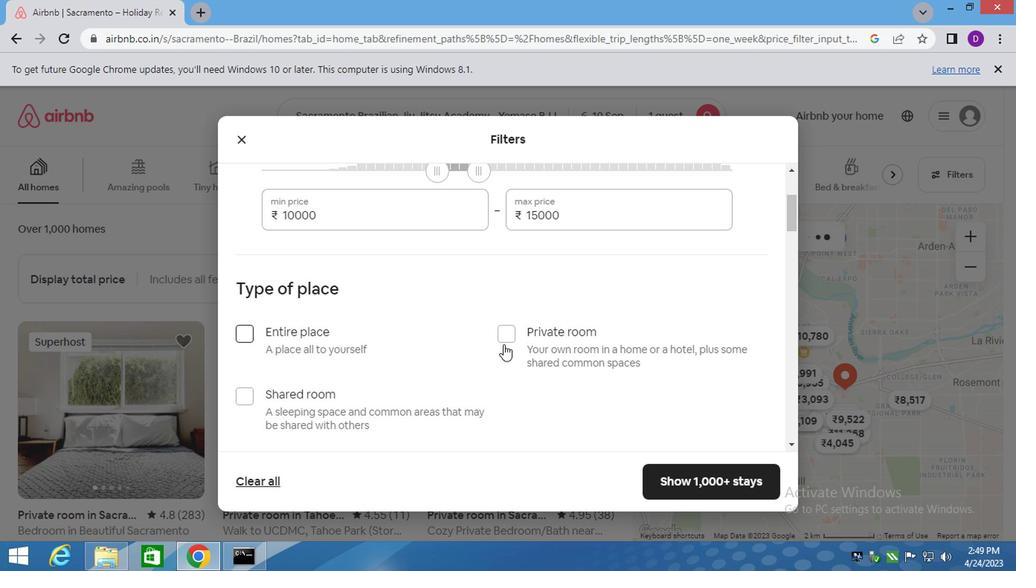 
Action: Mouse pressed left at (512, 346)
Screenshot: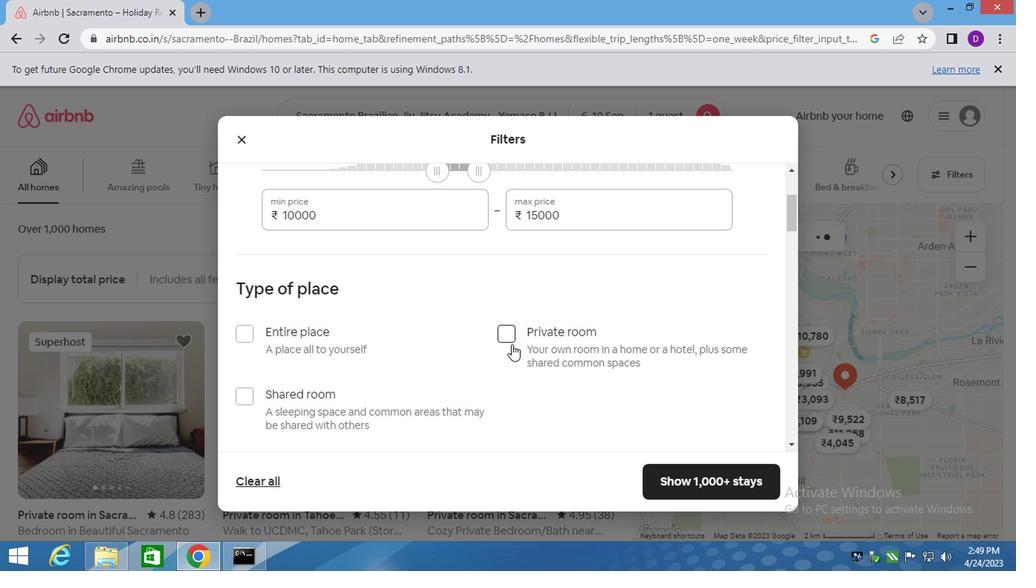 
Action: Mouse moved to (502, 350)
Screenshot: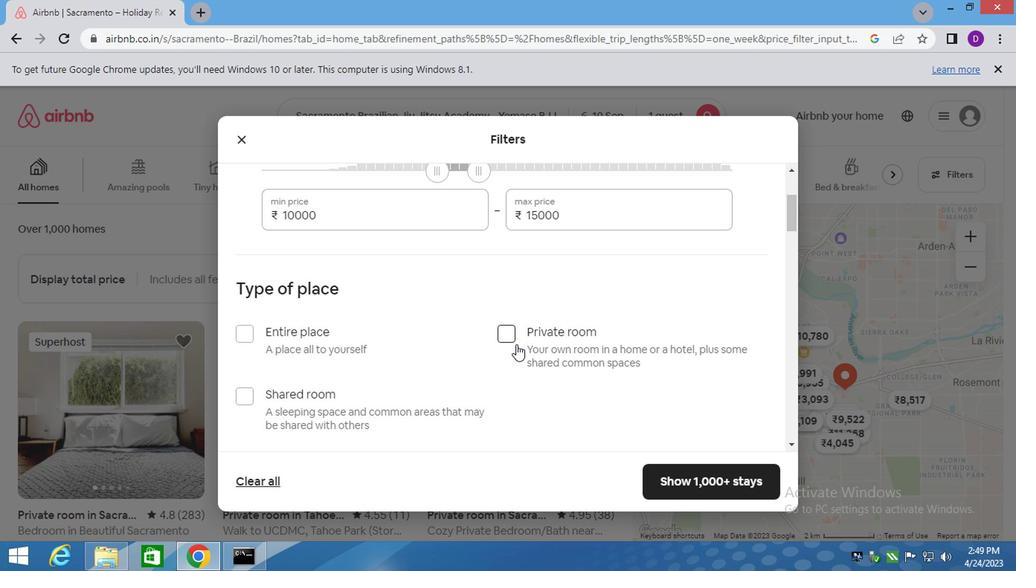 
Action: Mouse scrolled (507, 347) with delta (0, -1)
Screenshot: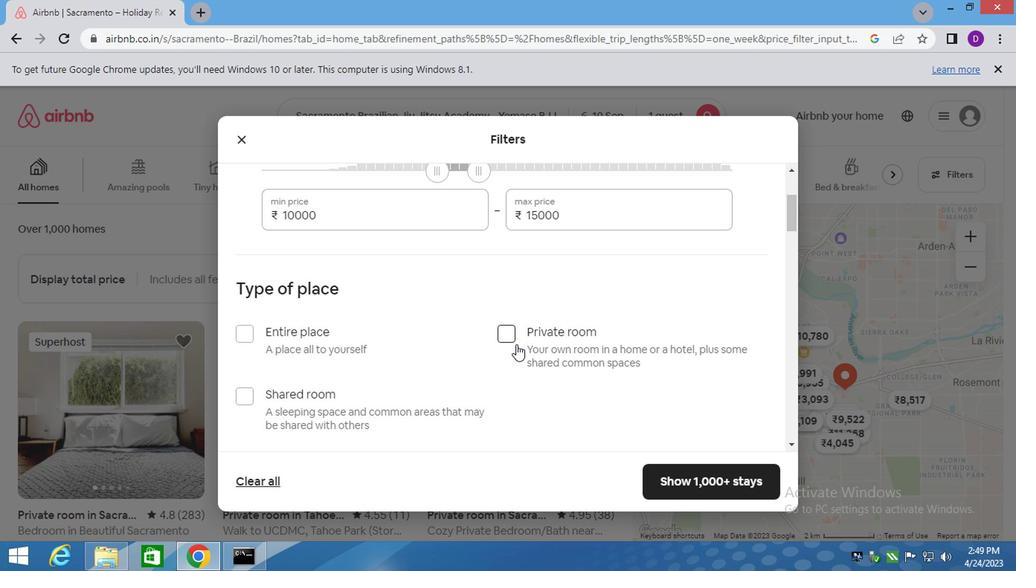 
Action: Mouse moved to (489, 354)
Screenshot: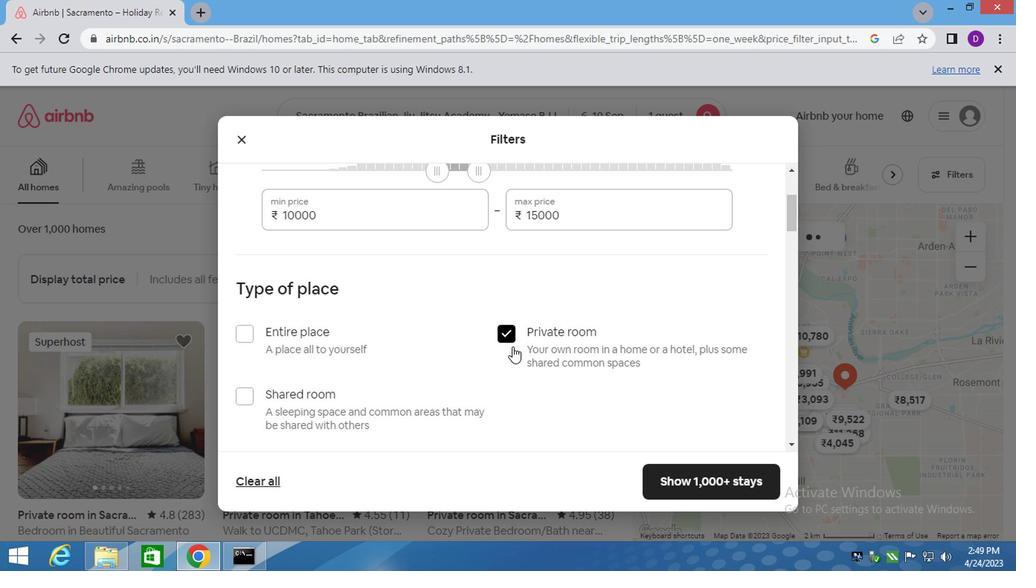 
Action: Mouse scrolled (491, 352) with delta (0, -1)
Screenshot: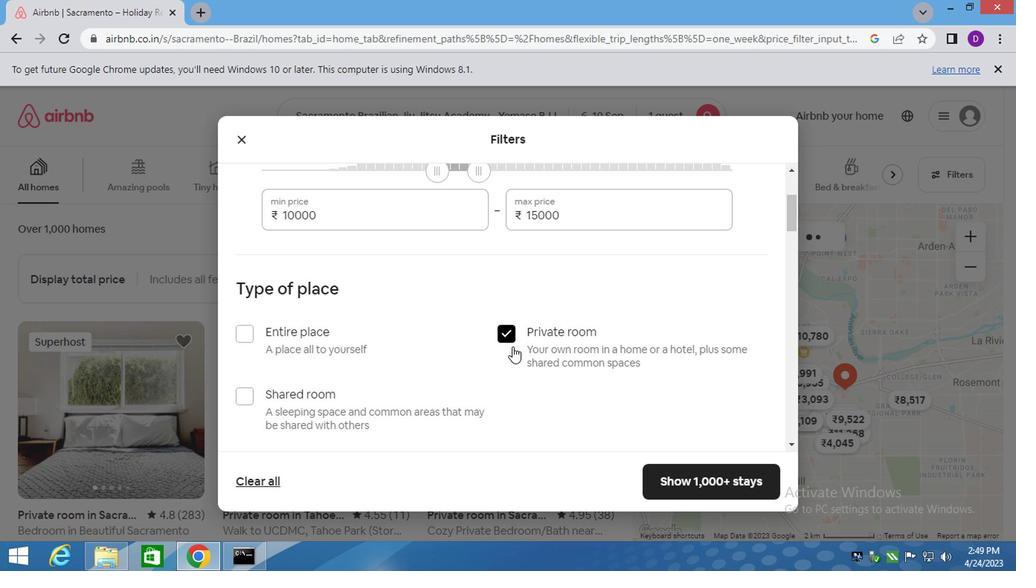 
Action: Mouse moved to (468, 358)
Screenshot: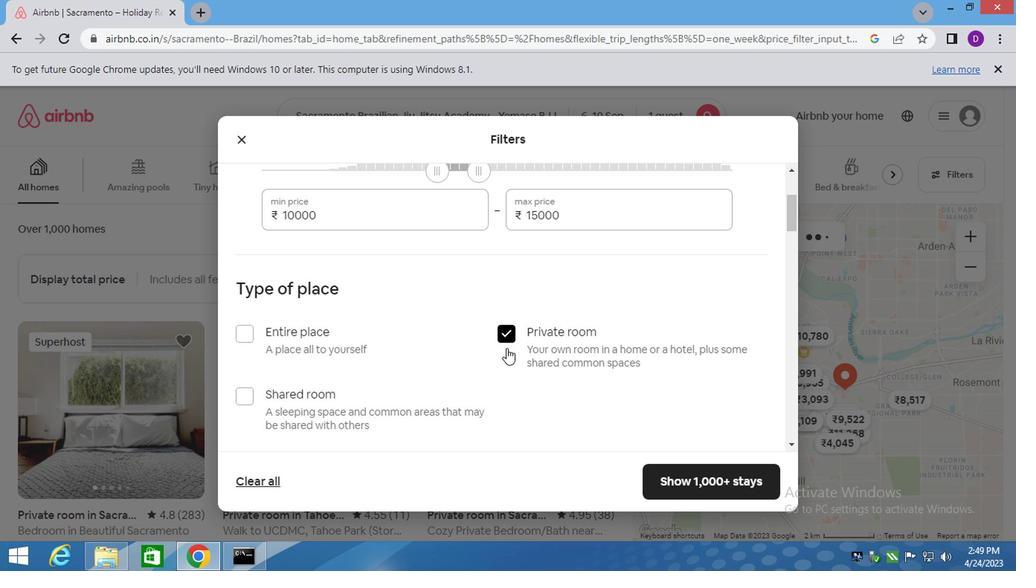 
Action: Mouse scrolled (476, 355) with delta (0, -1)
Screenshot: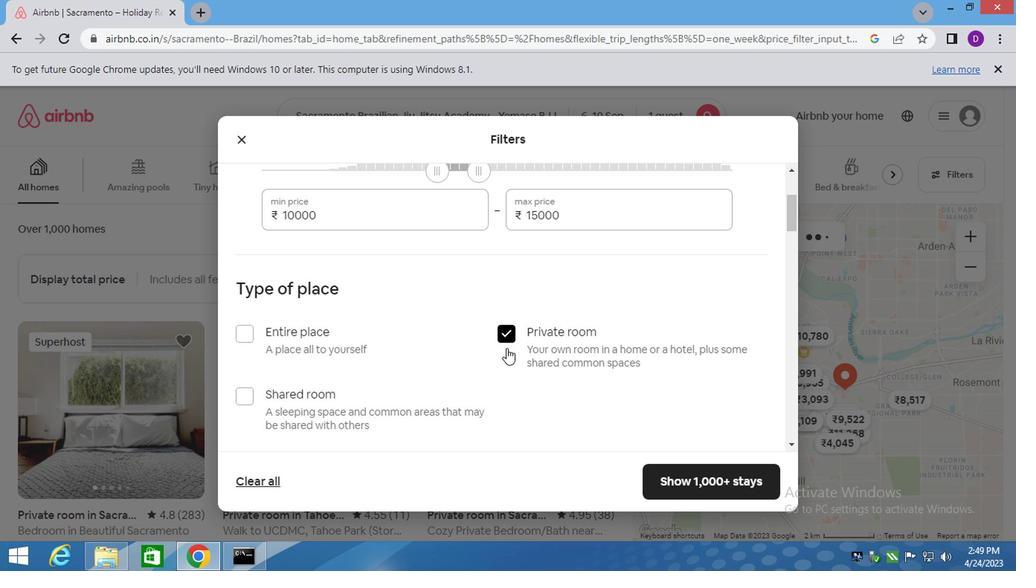 
Action: Mouse moved to (454, 359)
Screenshot: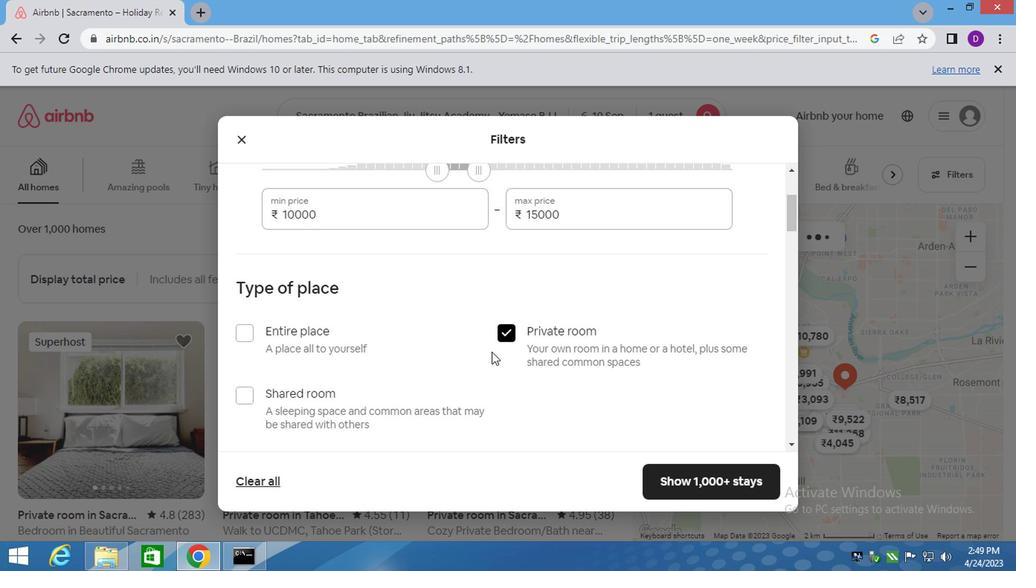 
Action: Mouse scrolled (456, 358) with delta (0, -1)
Screenshot: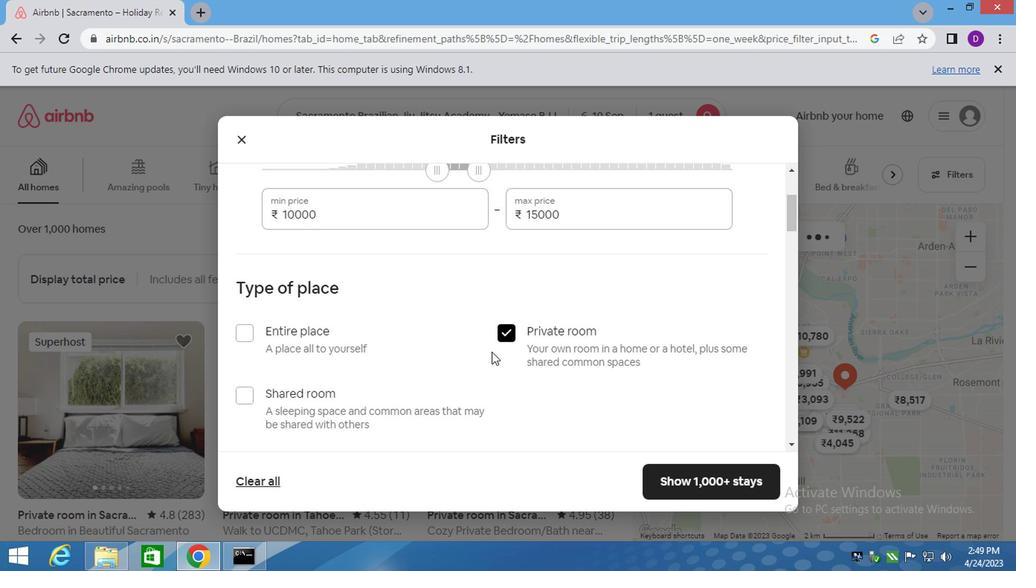 
Action: Mouse moved to (328, 316)
Screenshot: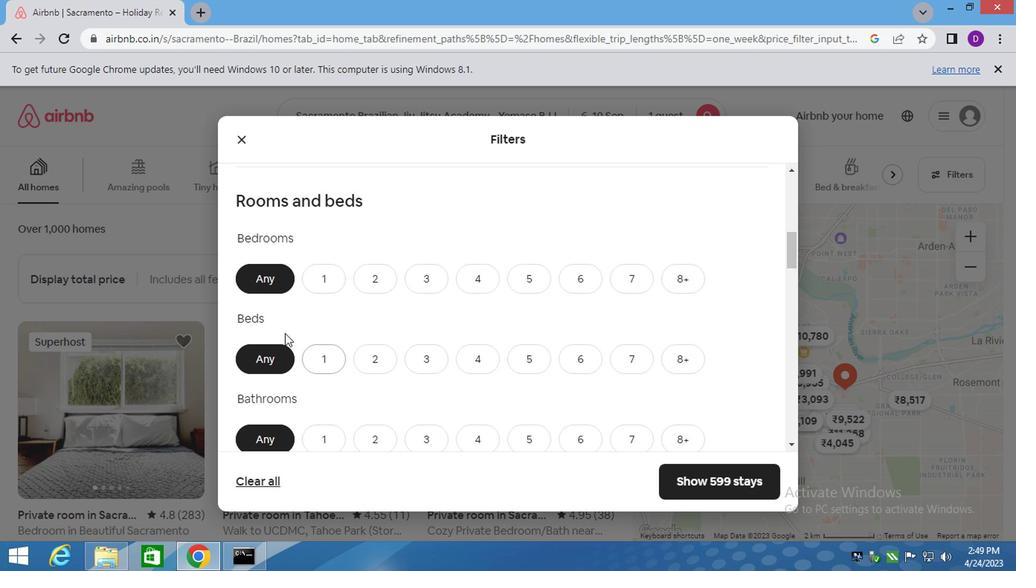 
Action: Mouse scrolled (328, 315) with delta (0, -1)
Screenshot: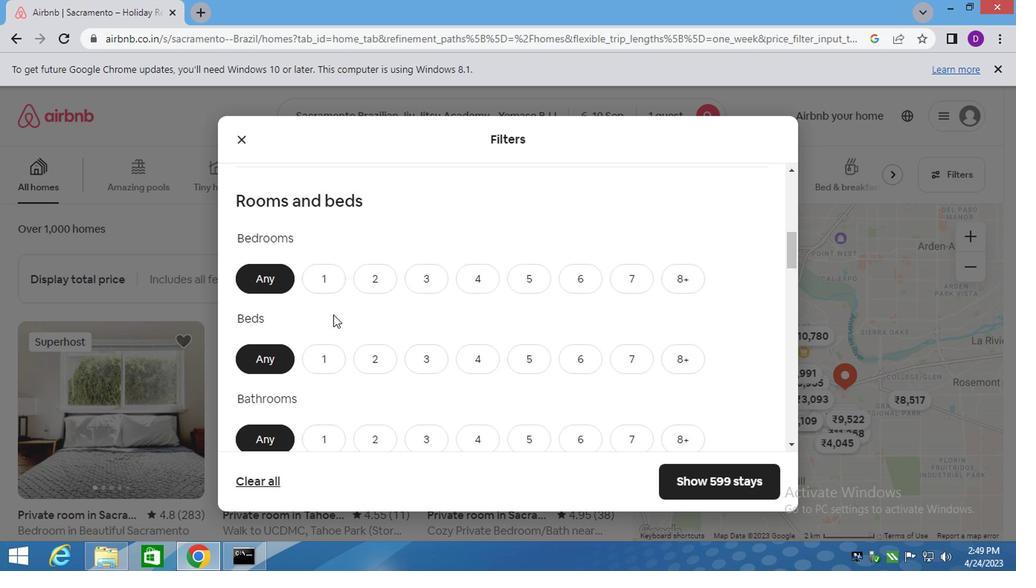 
Action: Mouse moved to (324, 209)
Screenshot: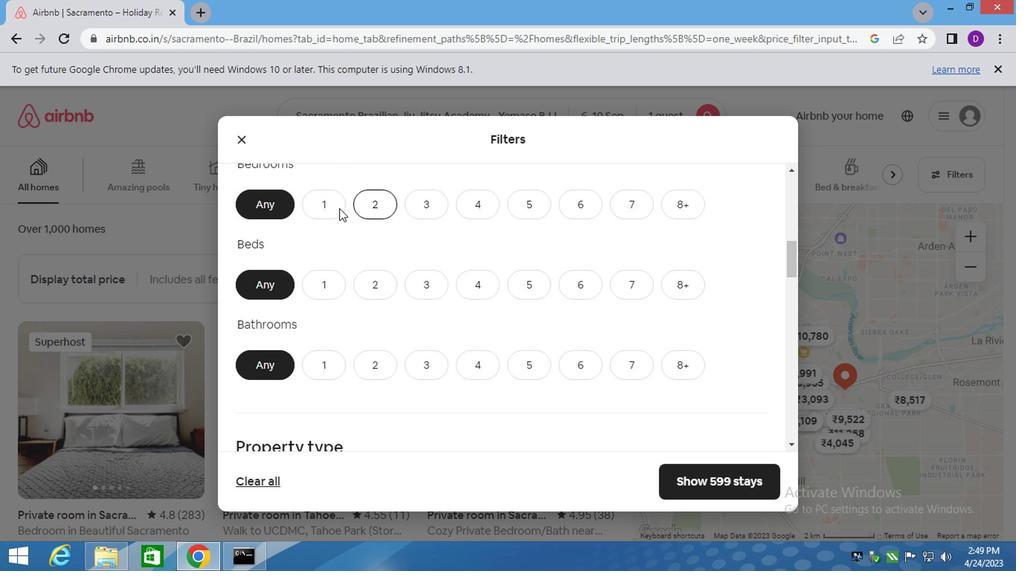 
Action: Mouse pressed left at (324, 209)
Screenshot: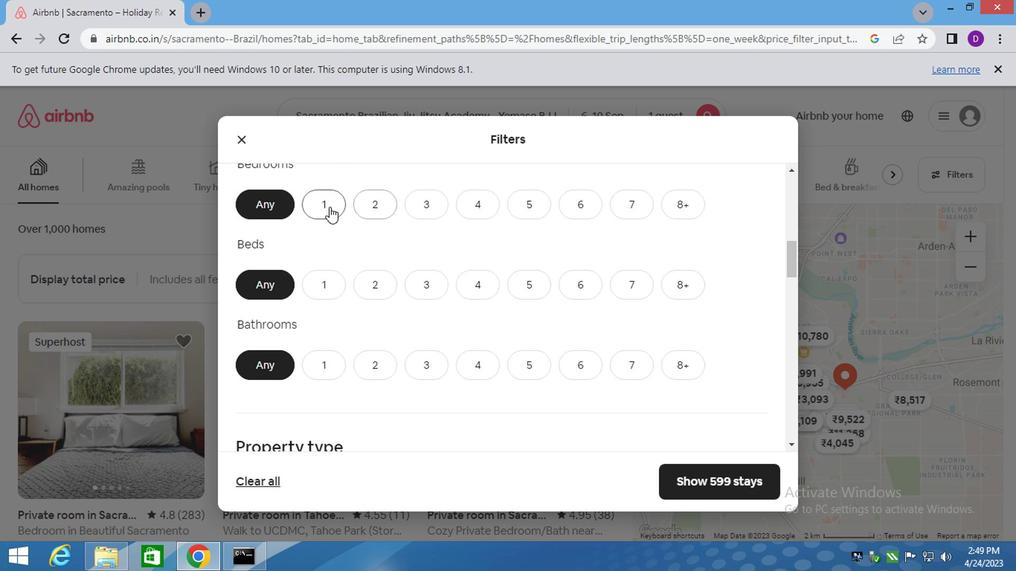 
Action: Mouse moved to (334, 288)
Screenshot: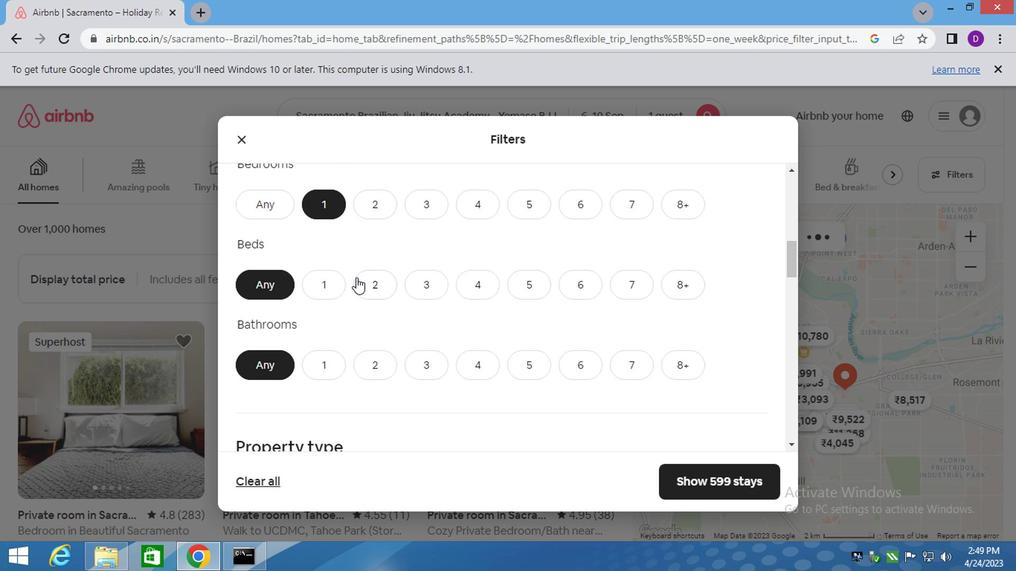 
Action: Mouse pressed left at (334, 288)
Screenshot: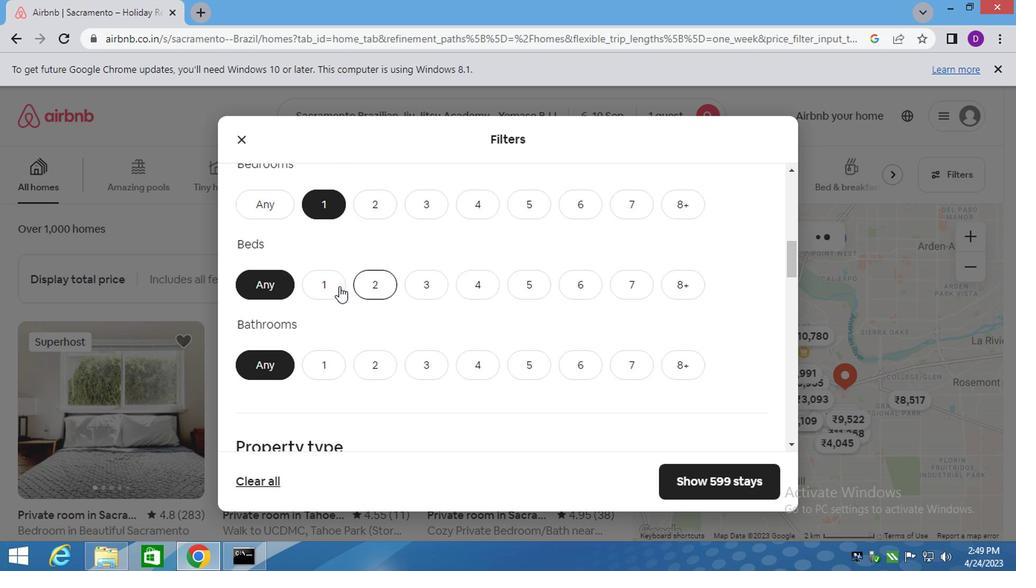 
Action: Mouse moved to (319, 361)
Screenshot: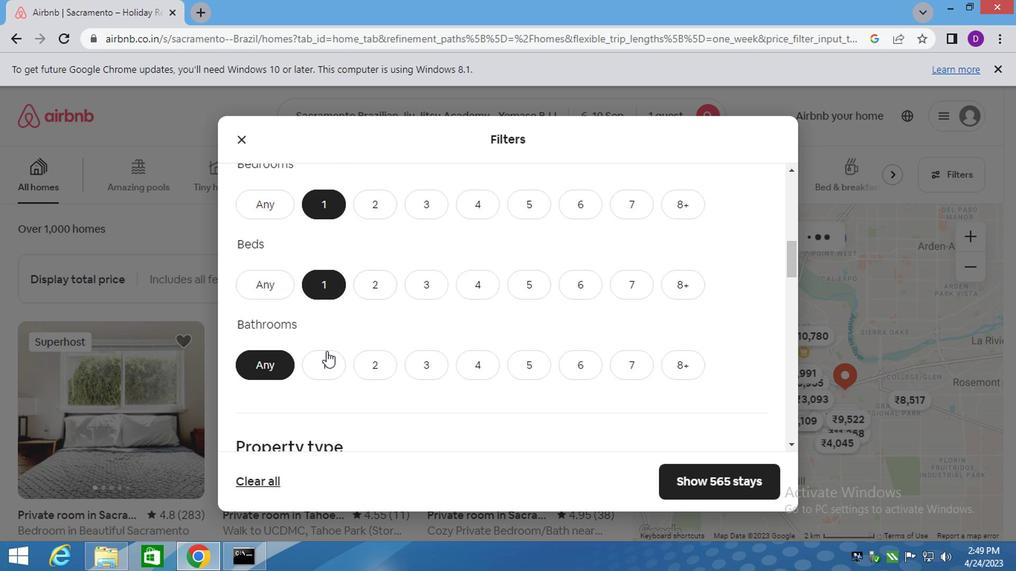 
Action: Mouse pressed left at (319, 361)
Screenshot: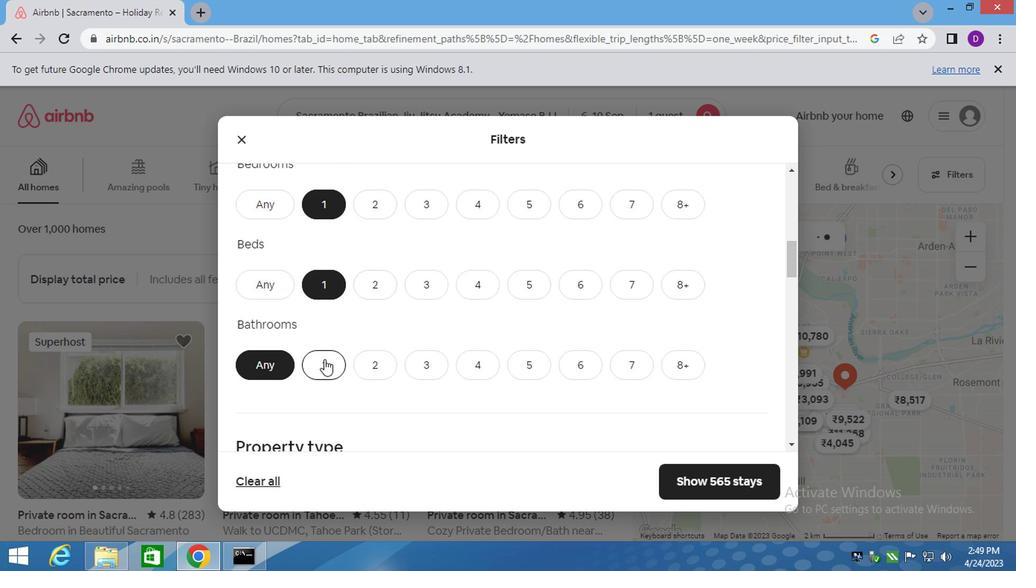 
Action: Mouse moved to (324, 343)
Screenshot: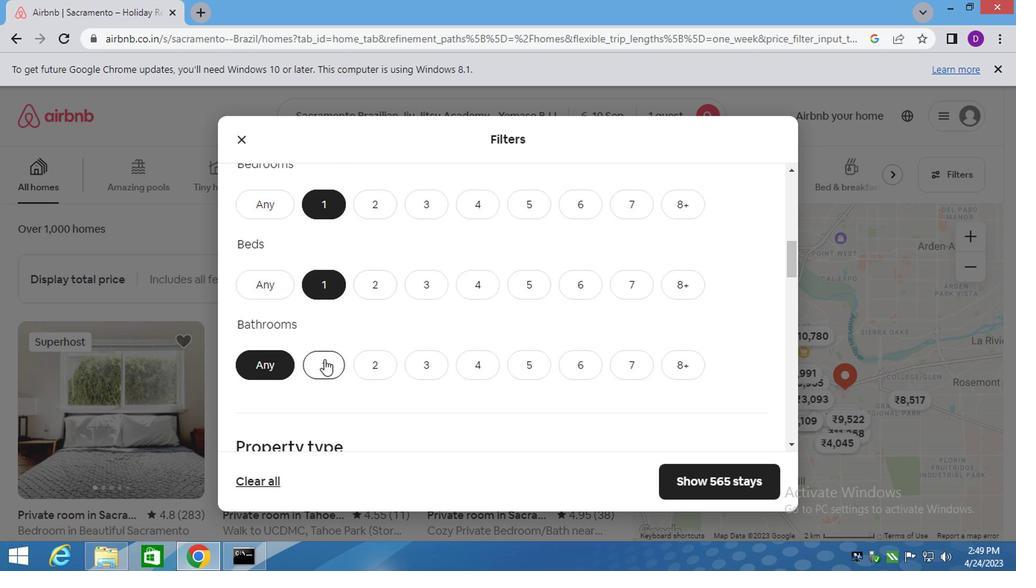 
Action: Mouse scrolled (324, 342) with delta (0, 0)
Screenshot: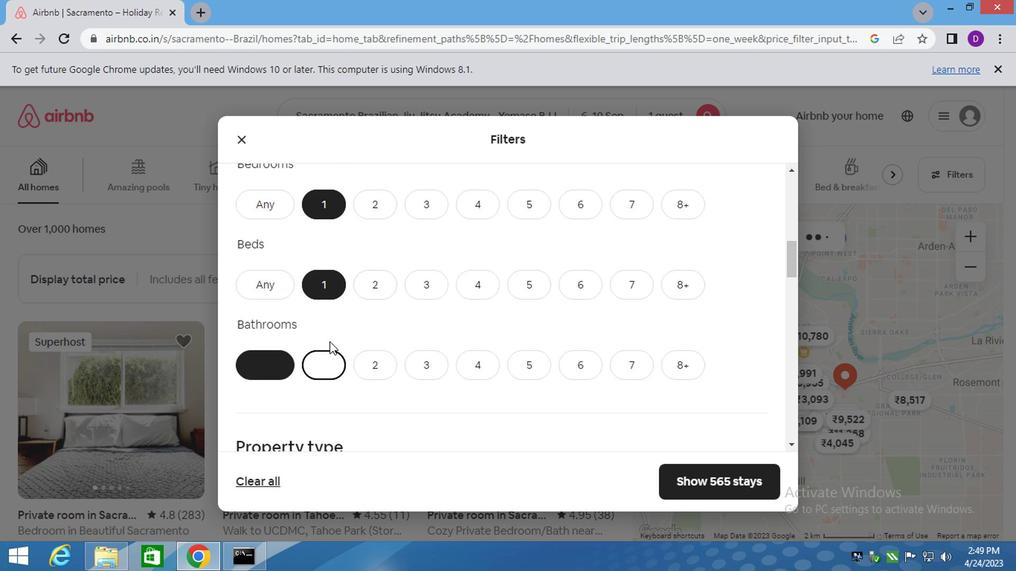 
Action: Mouse scrolled (324, 342) with delta (0, 0)
Screenshot: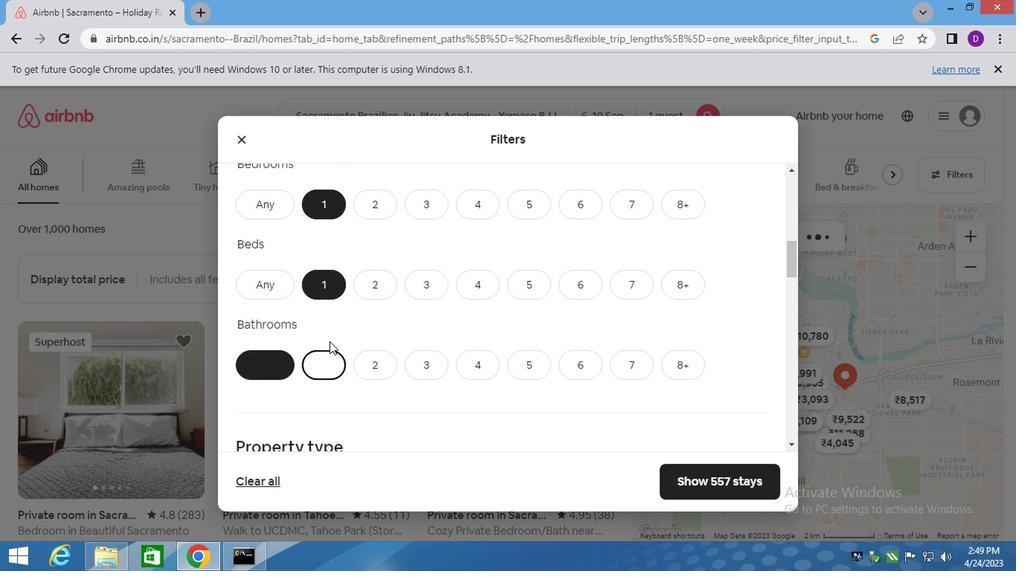 
Action: Mouse scrolled (324, 342) with delta (0, 0)
Screenshot: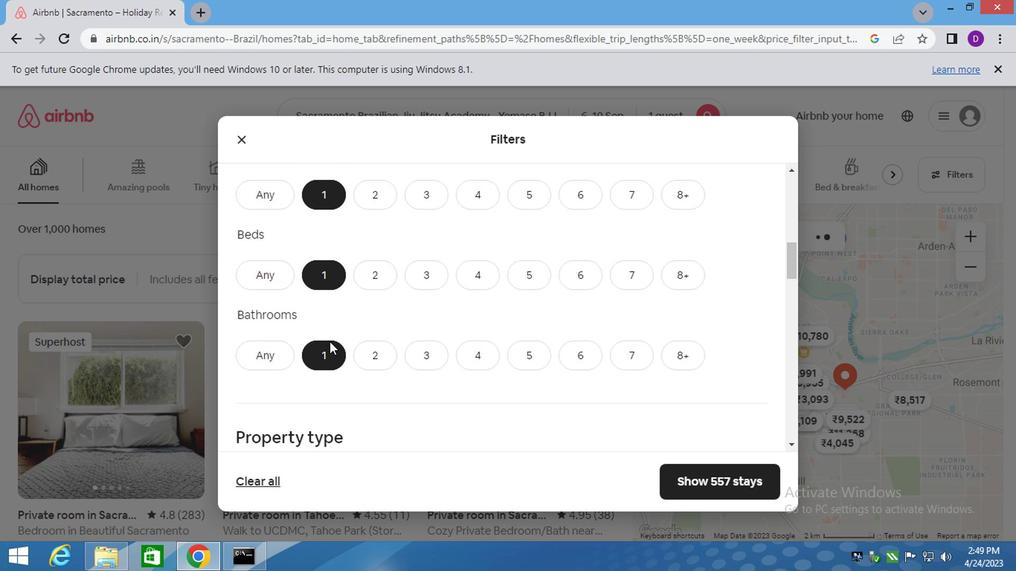 
Action: Mouse moved to (303, 309)
Screenshot: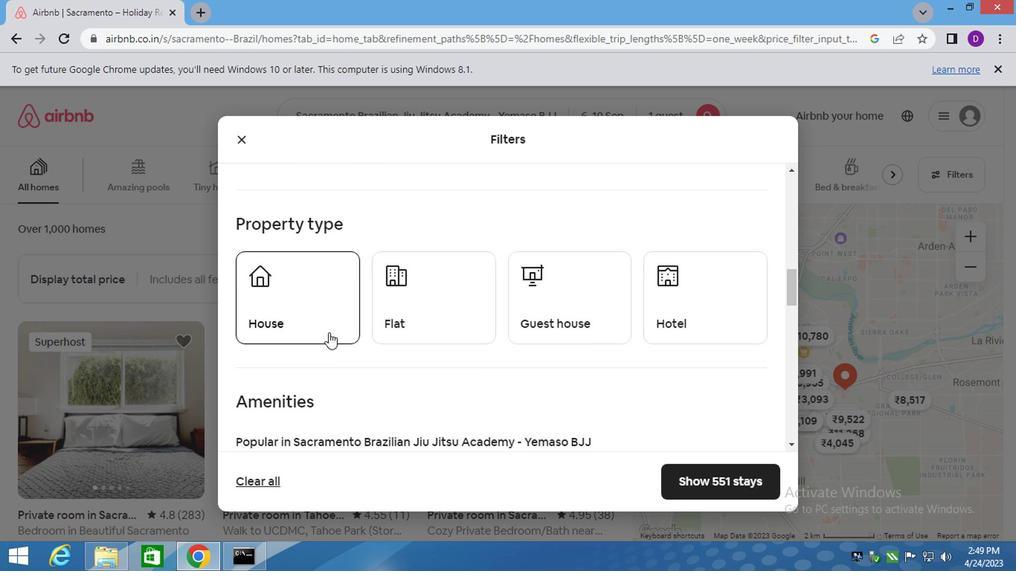 
Action: Mouse pressed left at (303, 309)
Screenshot: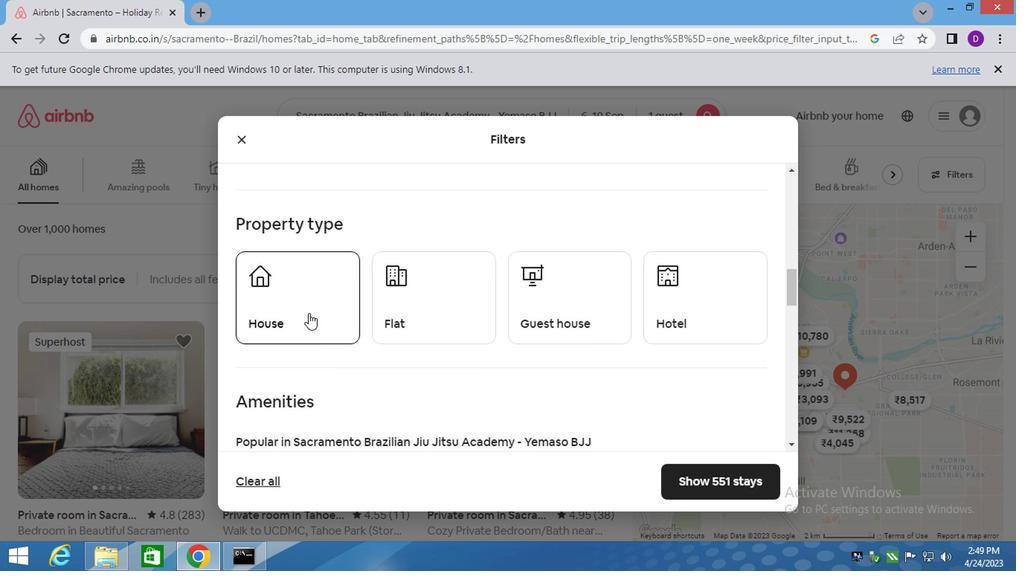 
Action: Mouse moved to (401, 310)
Screenshot: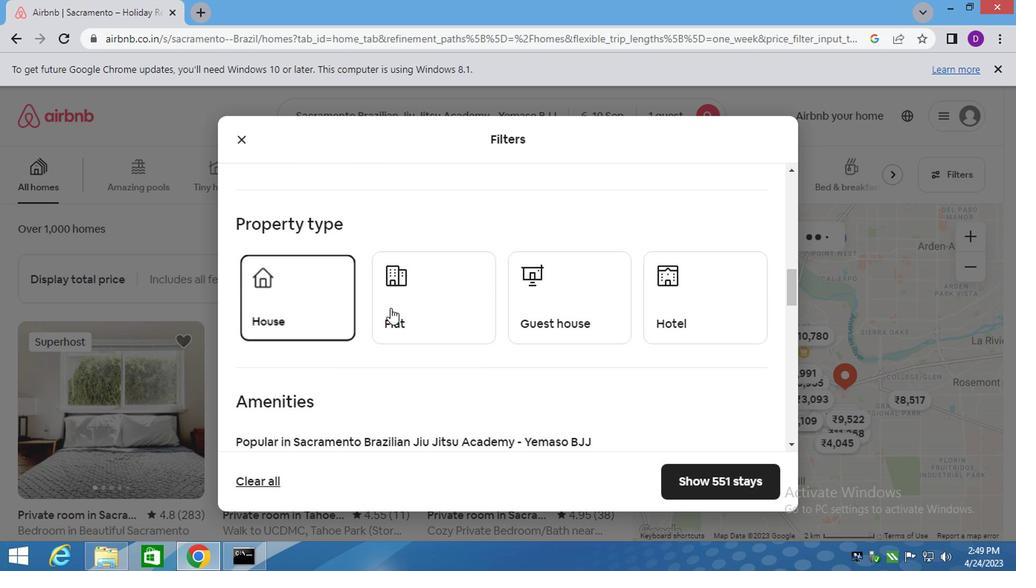 
Action: Mouse pressed left at (401, 310)
Screenshot: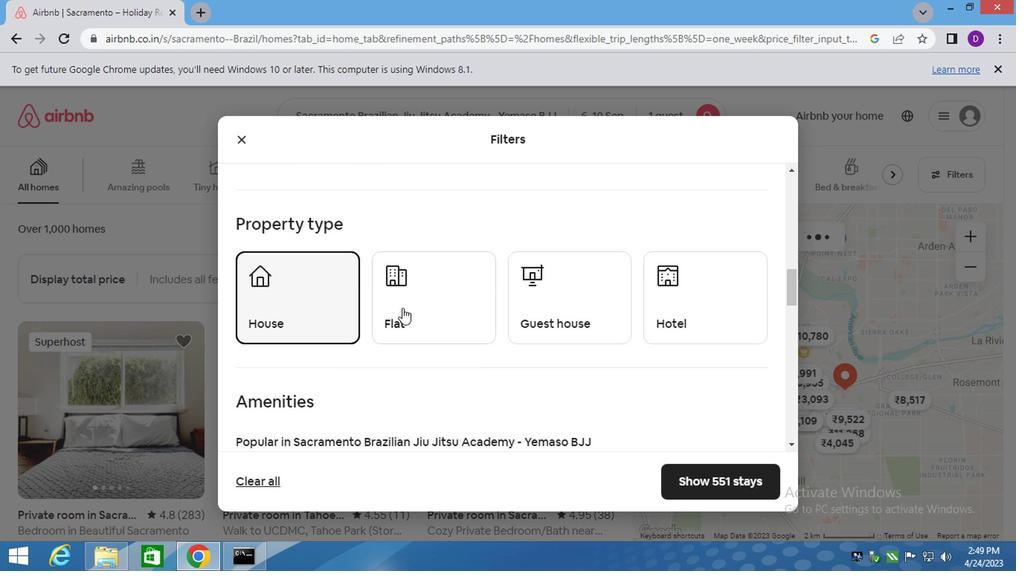 
Action: Mouse moved to (547, 313)
Screenshot: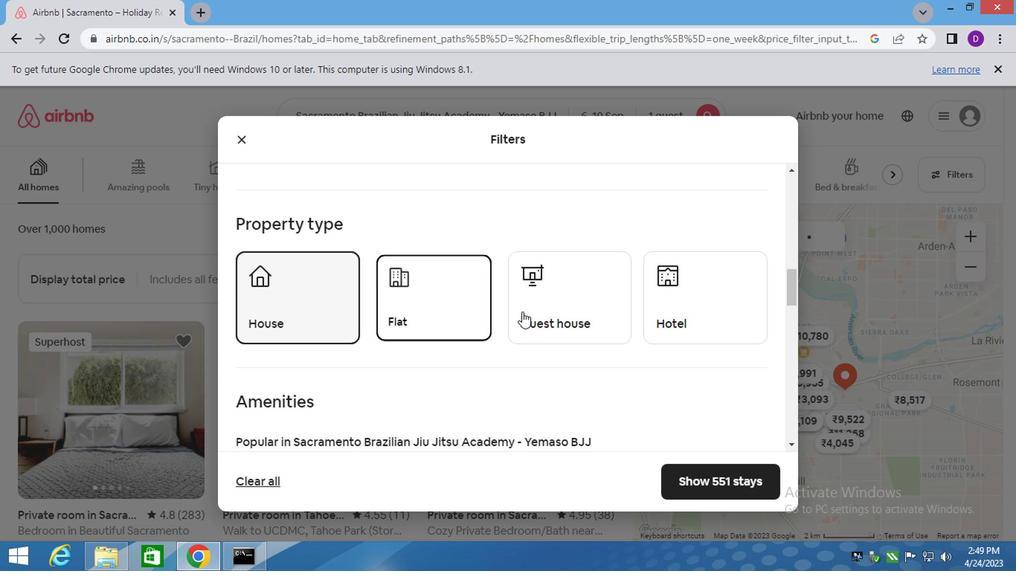 
Action: Mouse pressed left at (547, 313)
Screenshot: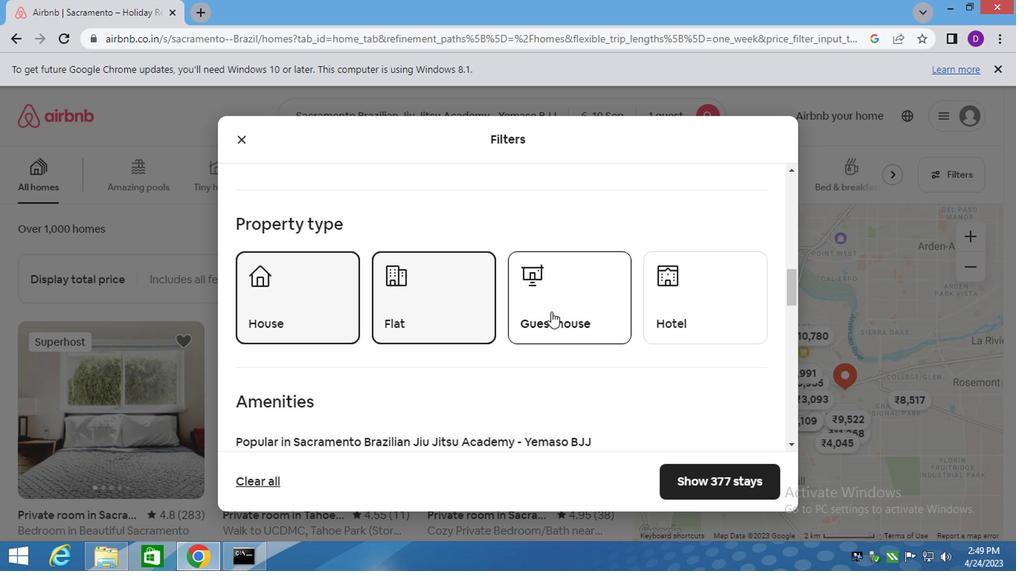 
Action: Mouse moved to (645, 313)
Screenshot: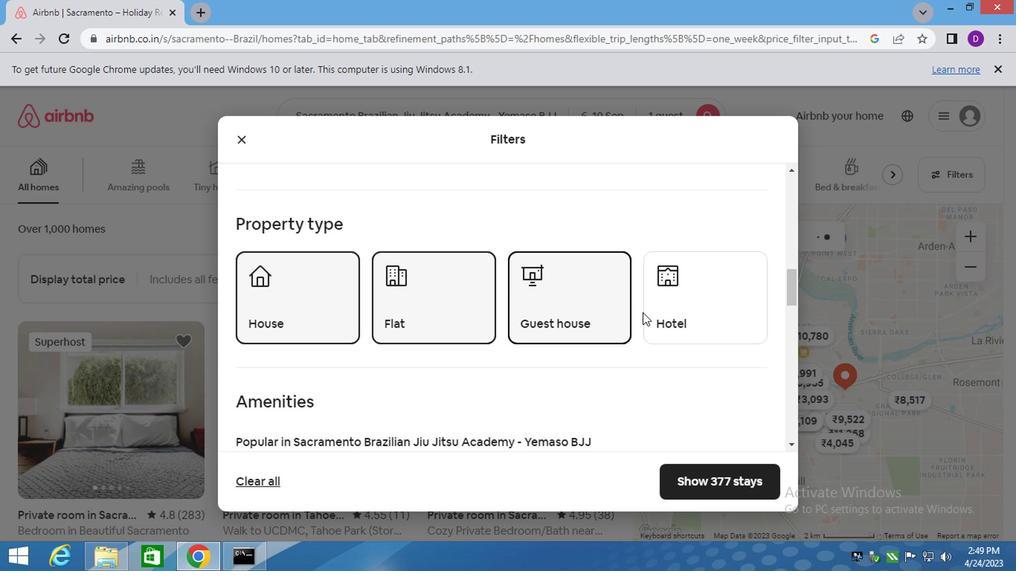 
Action: Mouse pressed left at (645, 313)
Screenshot: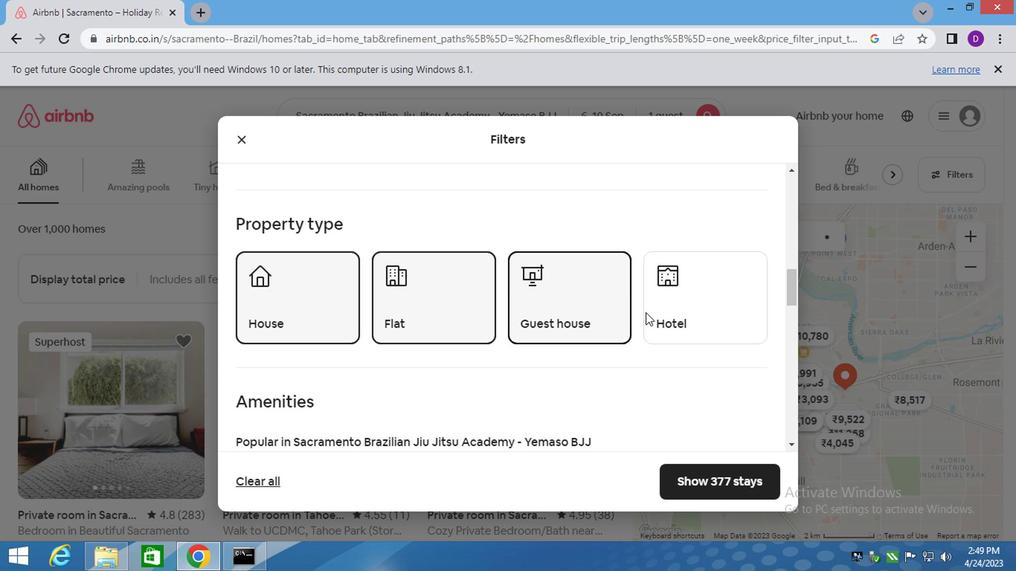 
Action: Mouse moved to (483, 351)
Screenshot: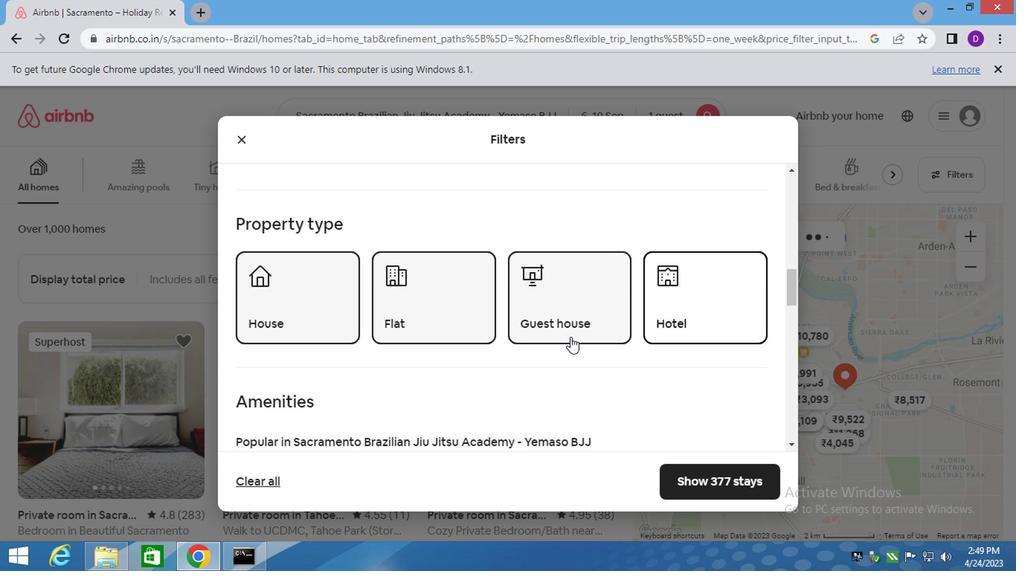 
Action: Mouse scrolled (486, 350) with delta (0, 0)
Screenshot: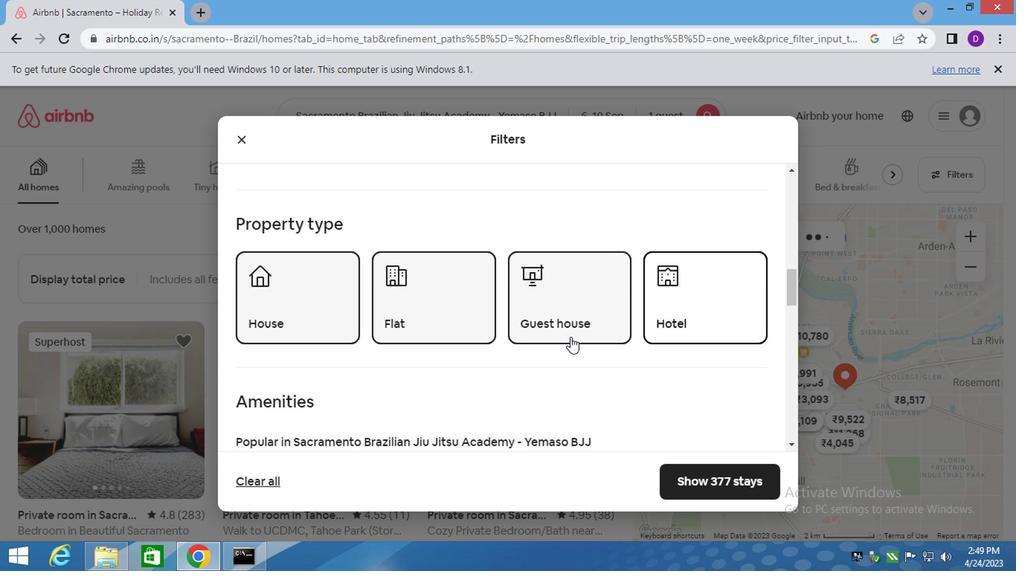 
Action: Mouse moved to (473, 352)
Screenshot: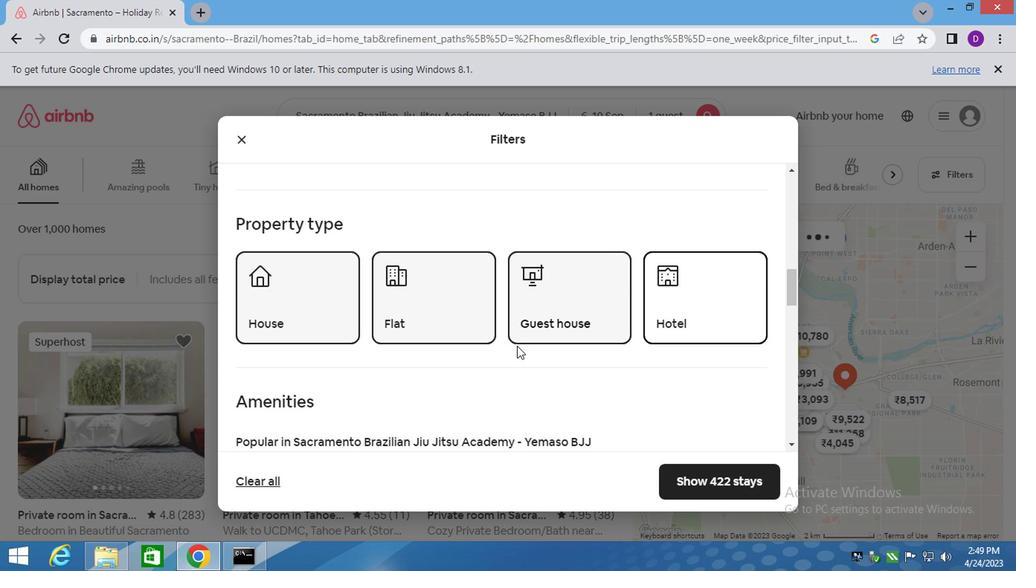 
Action: Mouse scrolled (473, 352) with delta (0, 0)
Screenshot: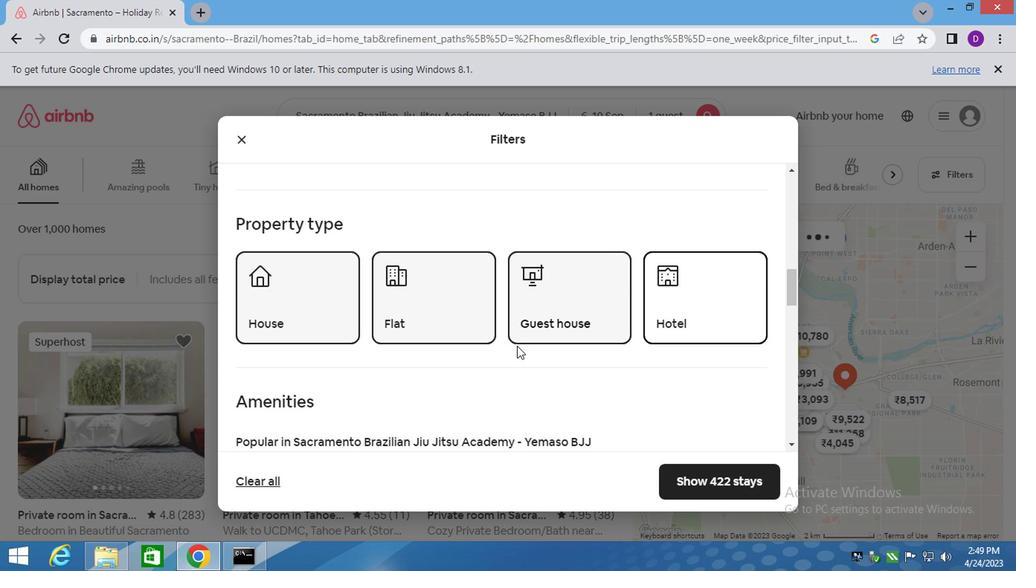 
Action: Mouse moved to (366, 342)
Screenshot: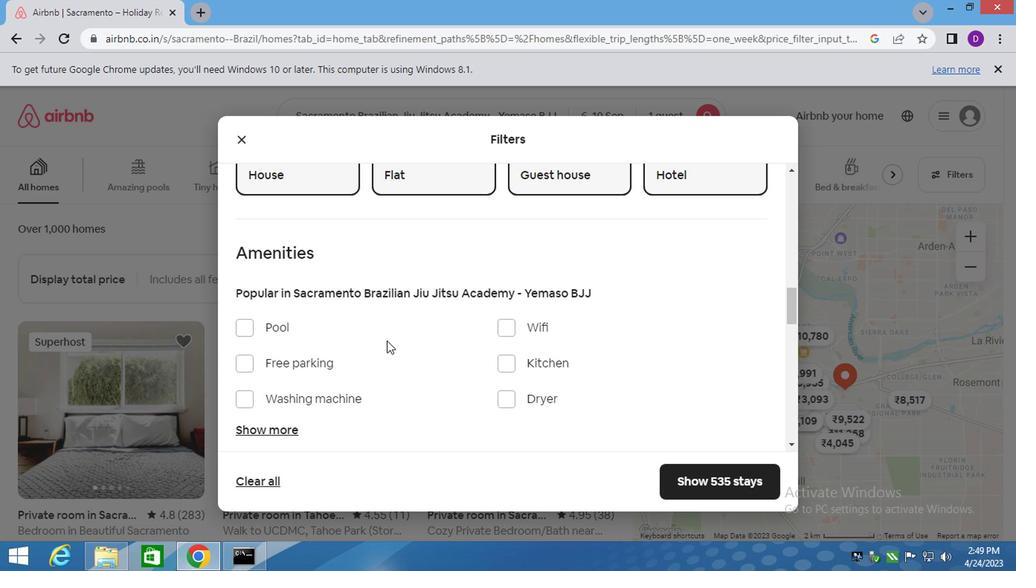 
Action: Mouse scrolled (366, 341) with delta (0, -1)
Screenshot: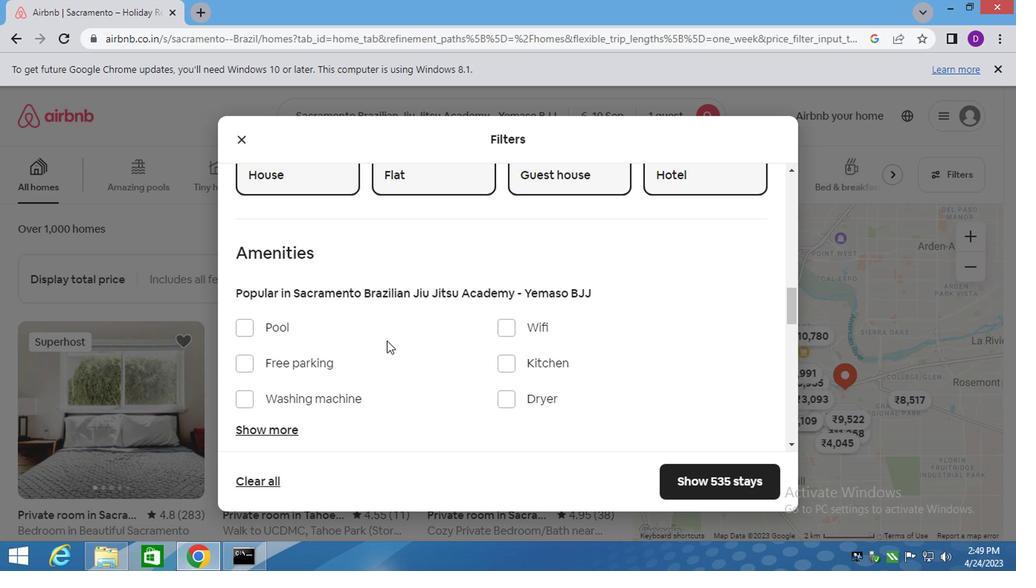 
Action: Mouse scrolled (366, 341) with delta (0, -1)
Screenshot: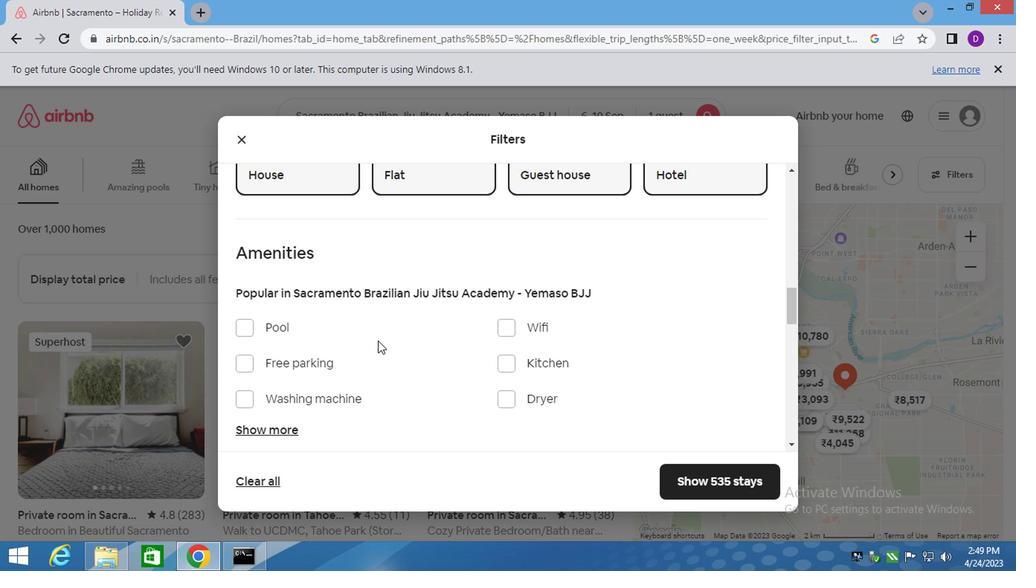 
Action: Mouse moved to (589, 365)
Screenshot: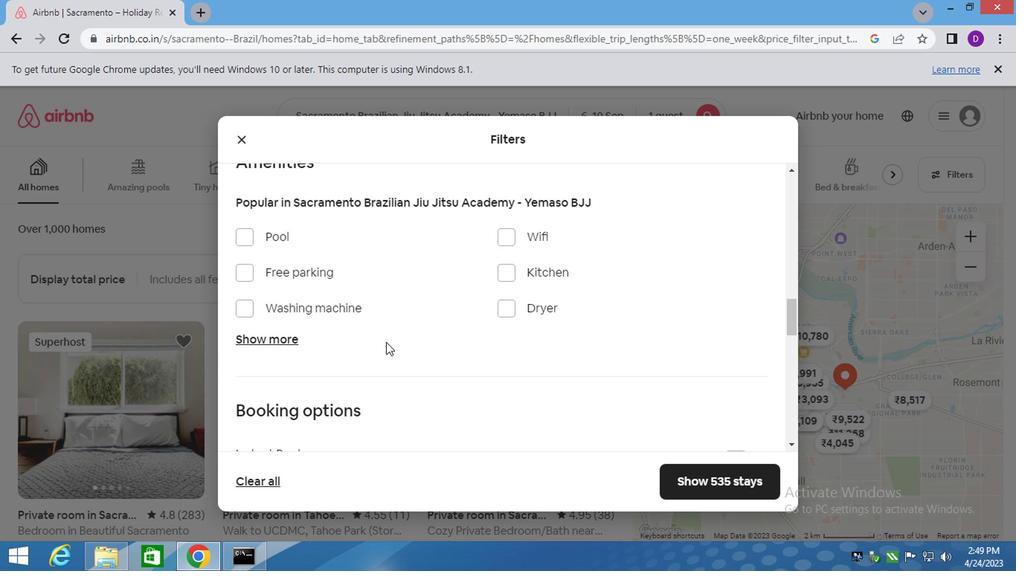 
Action: Mouse scrolled (589, 365) with delta (0, 0)
Screenshot: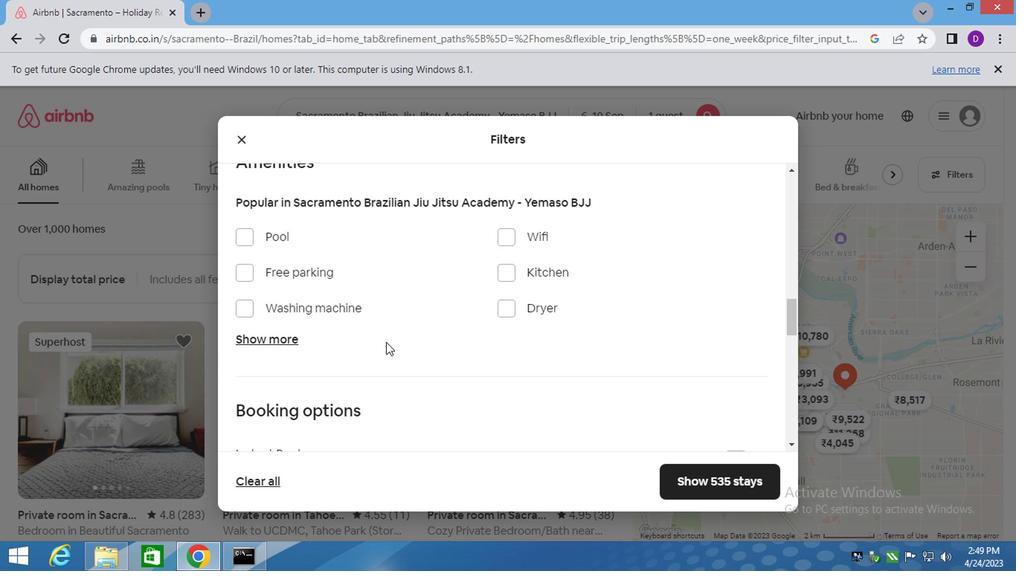 
Action: Mouse moved to (595, 366)
Screenshot: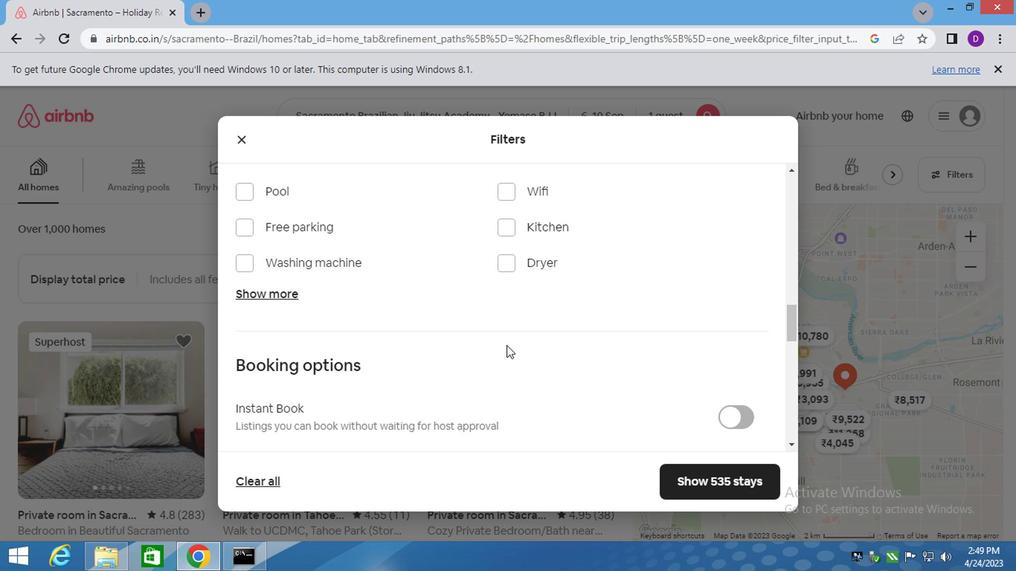 
Action: Mouse scrolled (595, 365) with delta (0, 0)
Screenshot: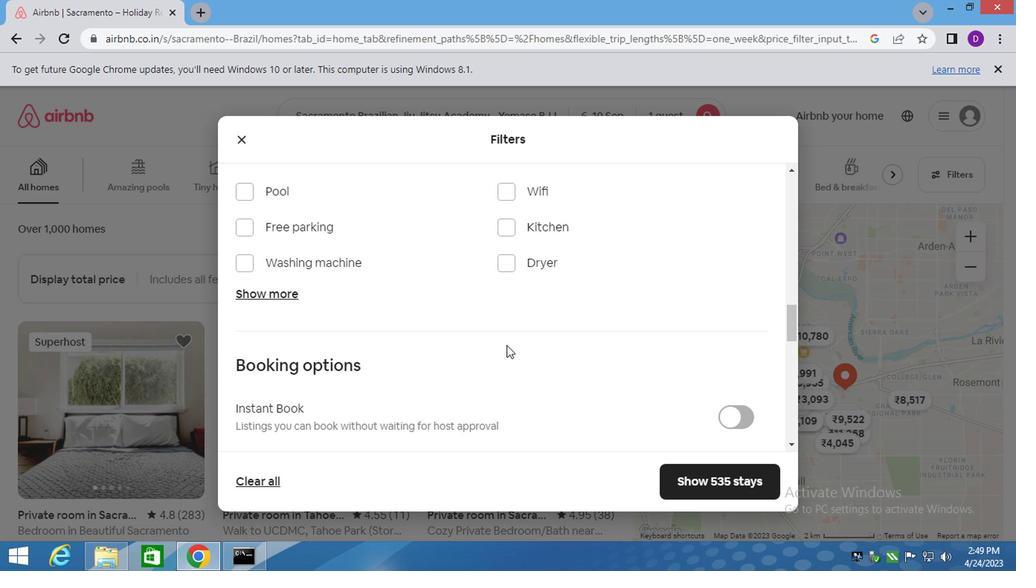 
Action: Mouse moved to (722, 310)
Screenshot: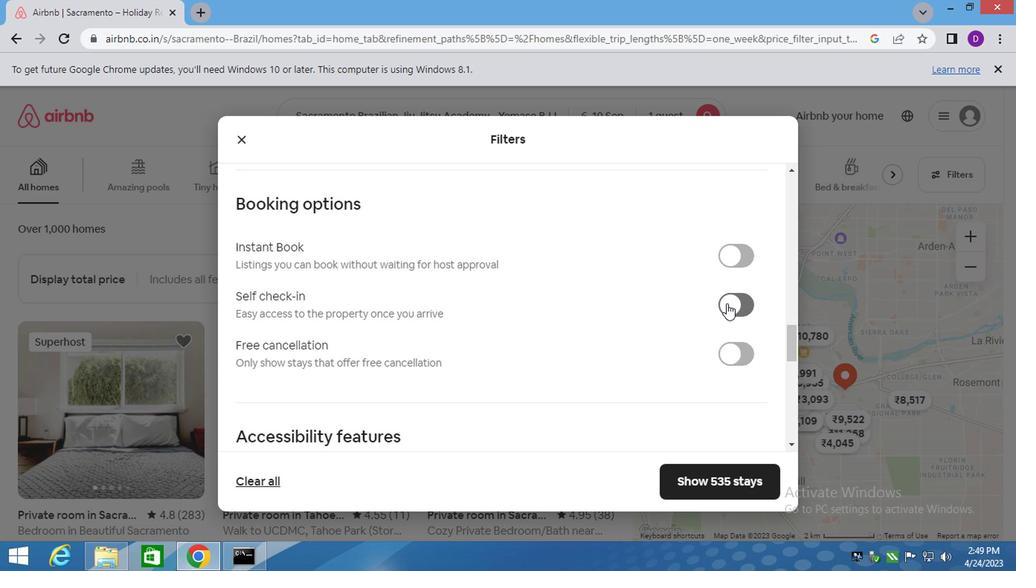 
Action: Mouse pressed left at (722, 310)
Screenshot: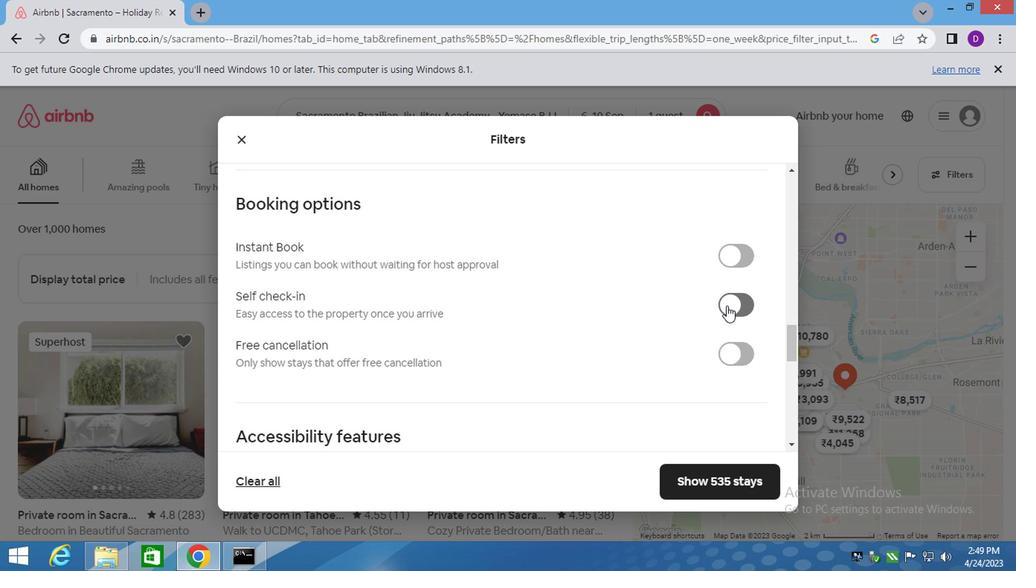 
Action: Mouse moved to (633, 346)
Screenshot: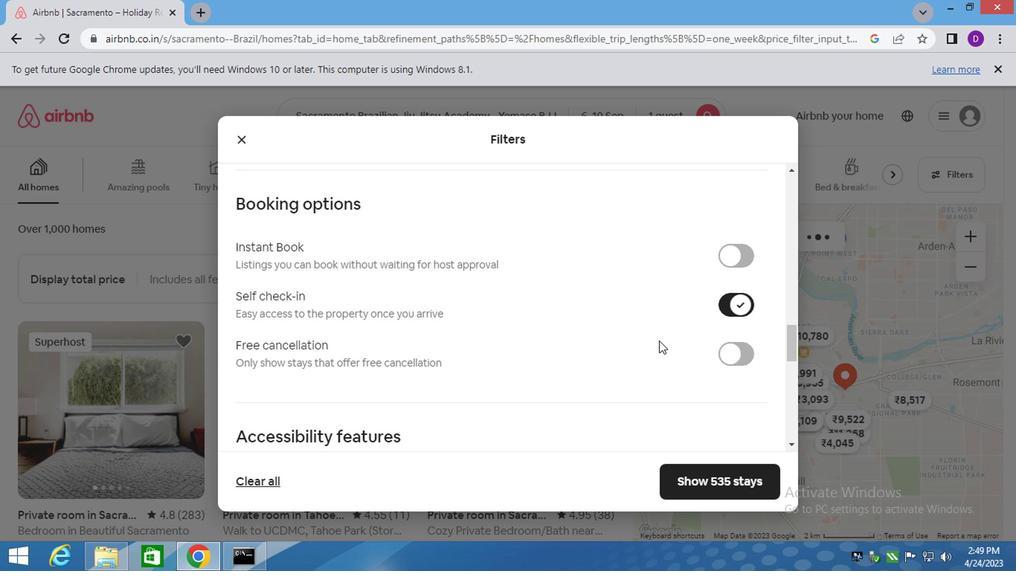 
Action: Mouse scrolled (646, 342) with delta (0, 0)
Screenshot: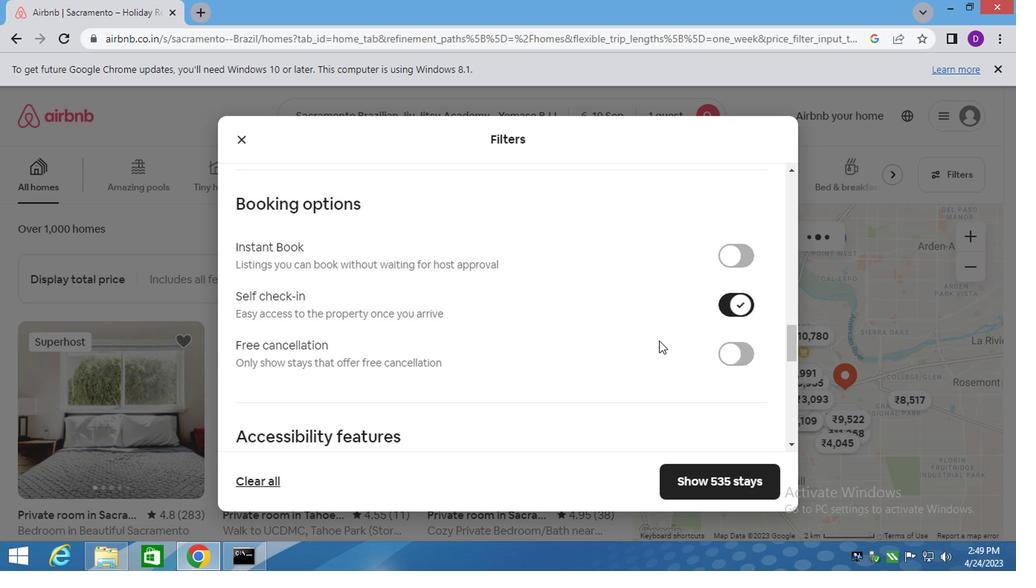 
Action: Mouse moved to (609, 347)
Screenshot: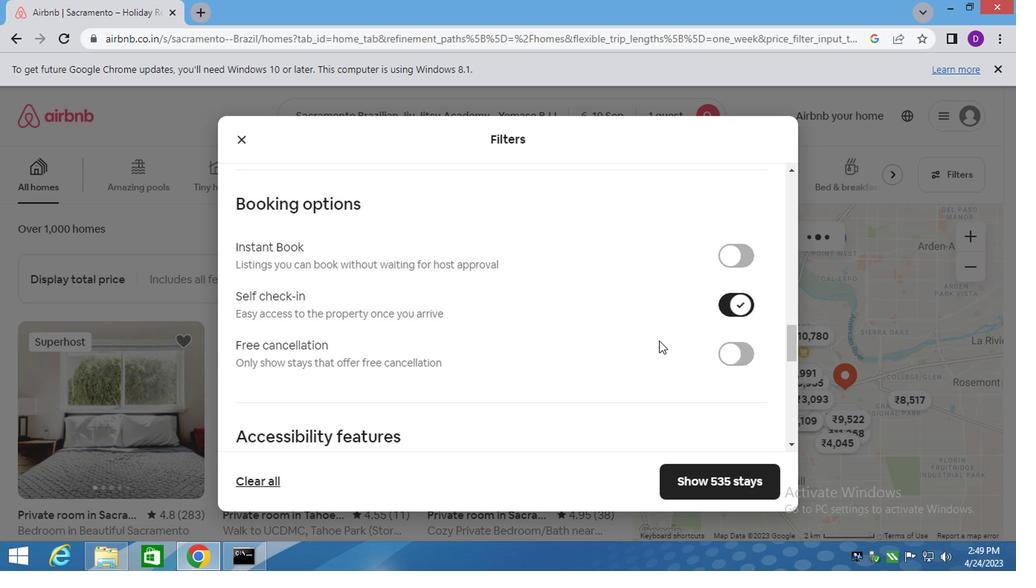 
Action: Mouse scrolled (613, 345) with delta (0, -1)
Screenshot: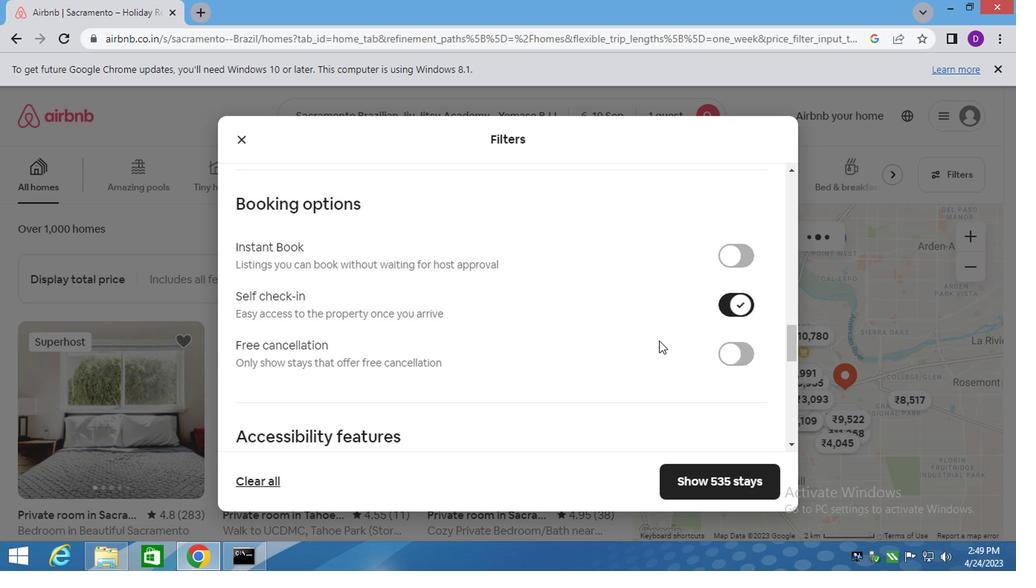 
Action: Mouse moved to (399, 384)
Screenshot: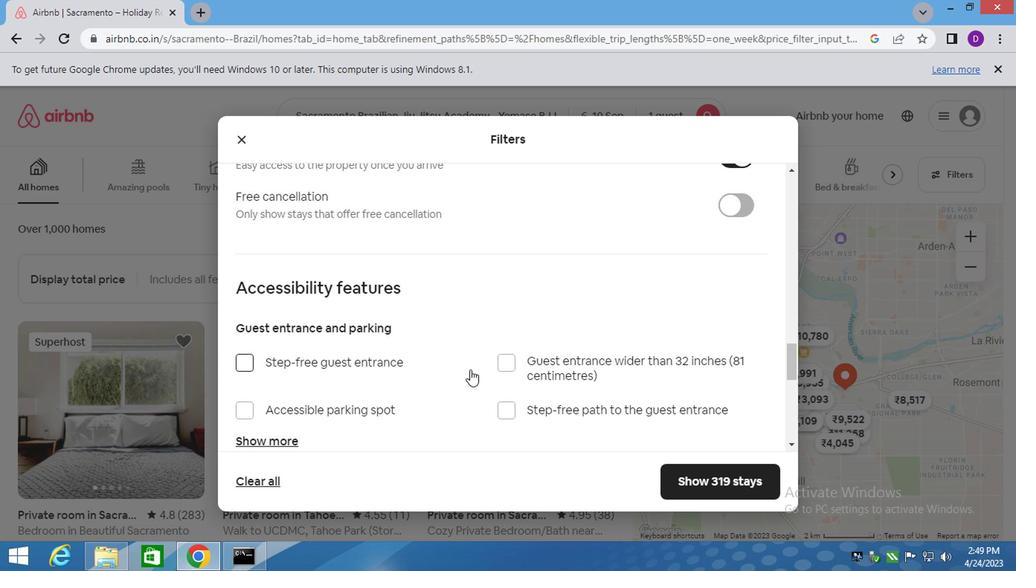 
Action: Mouse scrolled (399, 384) with delta (0, 0)
Screenshot: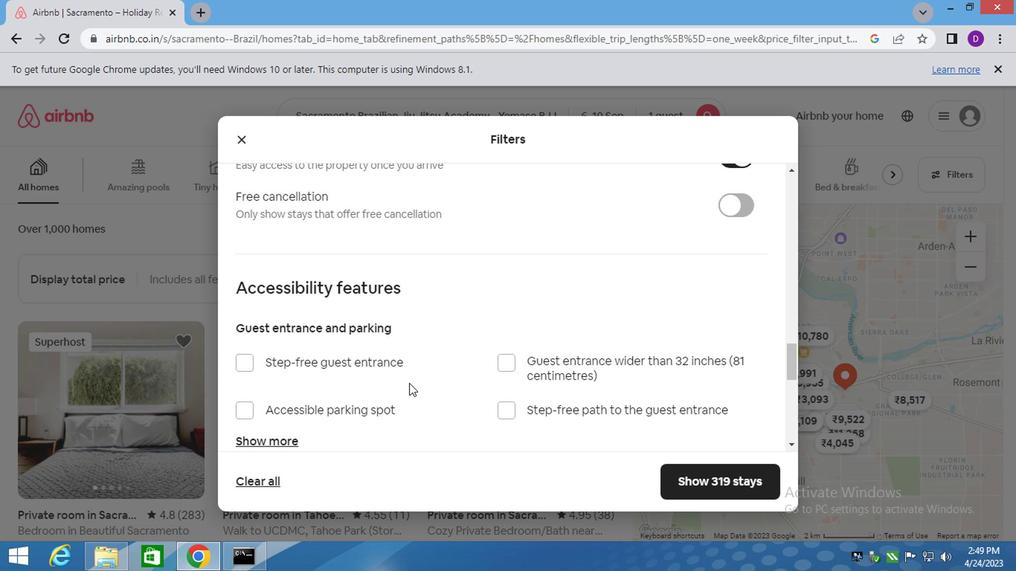 
Action: Mouse scrolled (399, 384) with delta (0, 0)
Screenshot: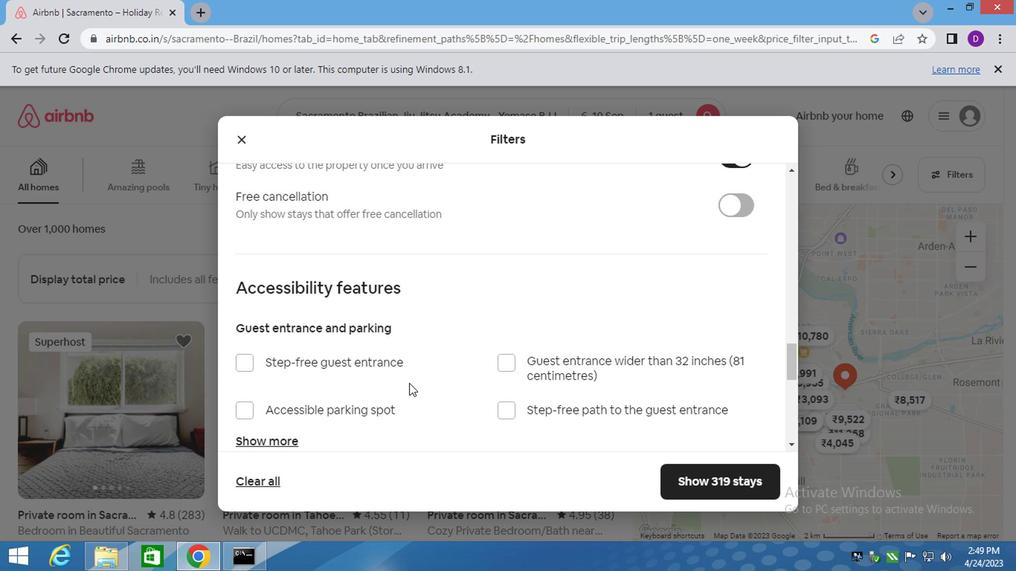 
Action: Mouse scrolled (399, 384) with delta (0, 0)
Screenshot: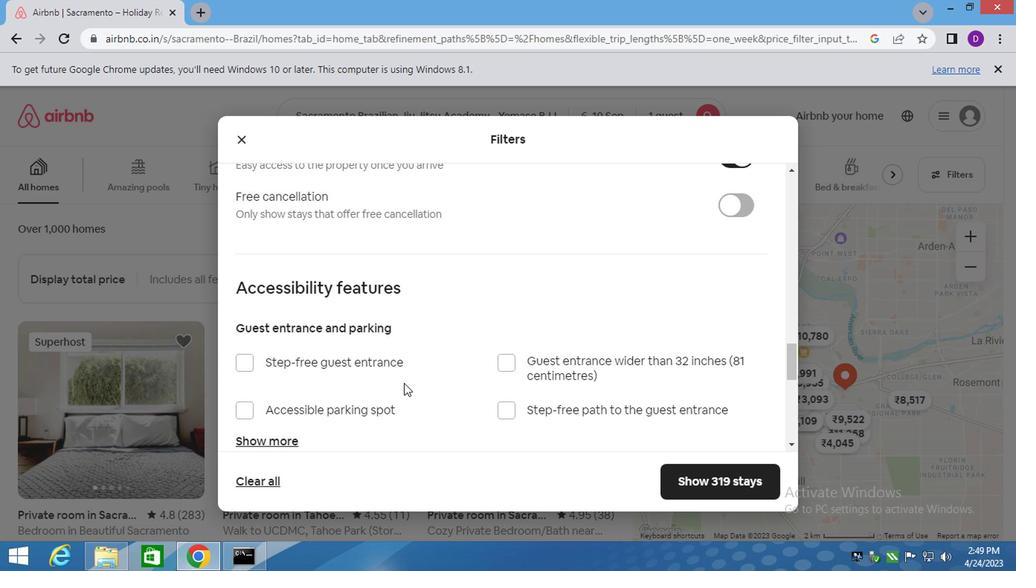 
Action: Mouse moved to (373, 393)
Screenshot: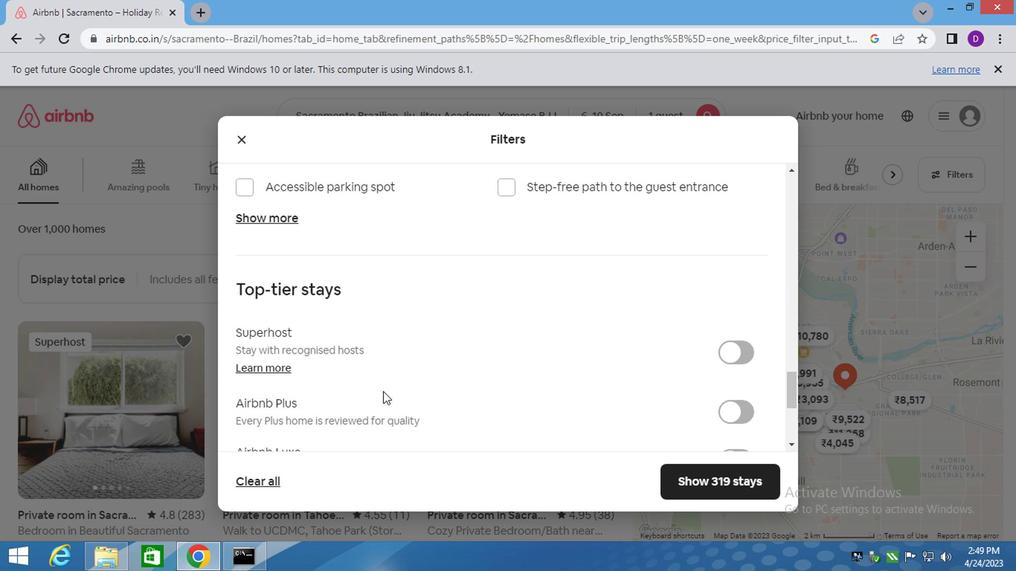 
Action: Mouse scrolled (373, 393) with delta (0, 0)
Screenshot: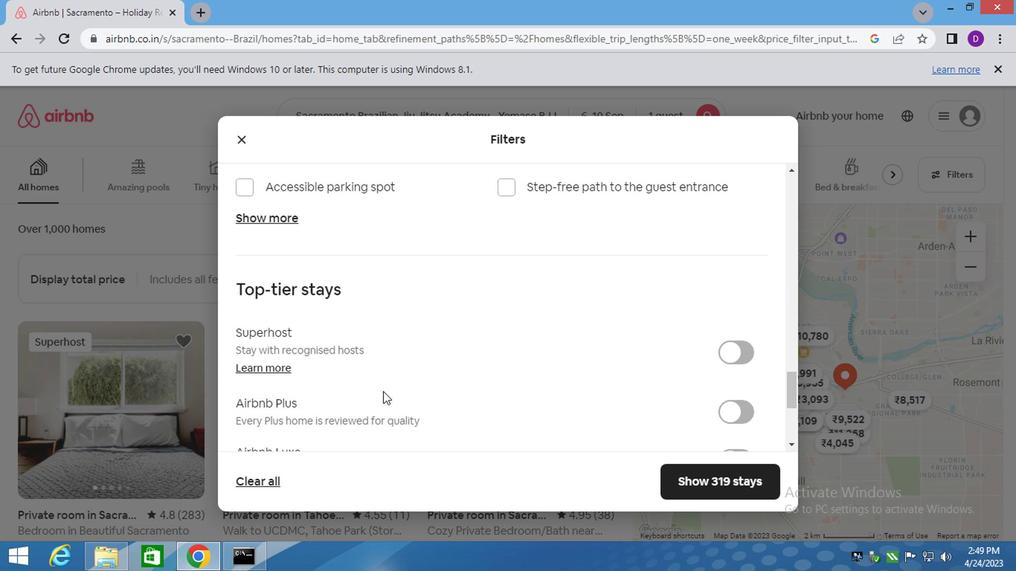 
Action: Mouse scrolled (373, 393) with delta (0, 0)
Screenshot: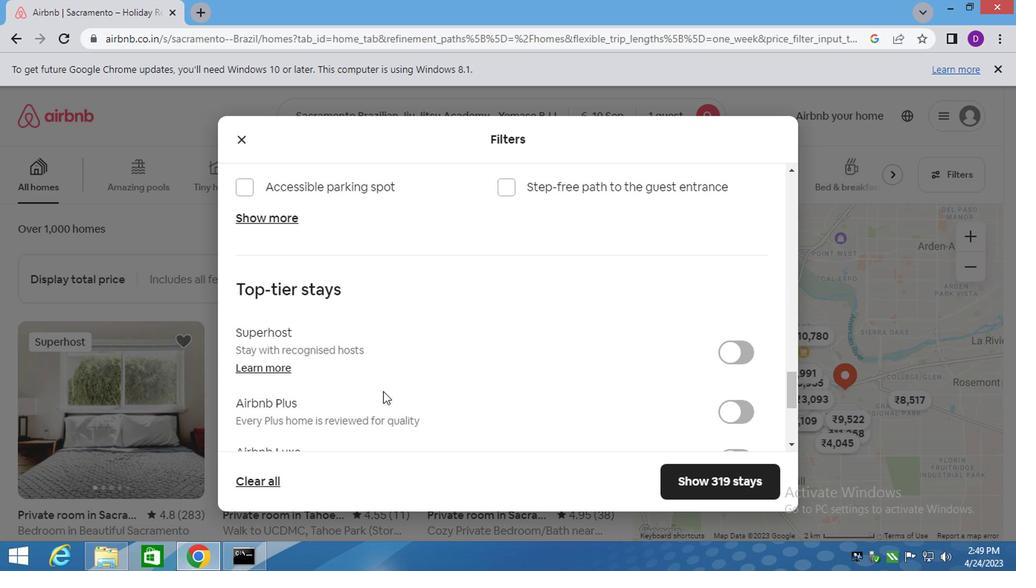 
Action: Mouse scrolled (373, 393) with delta (0, 0)
Screenshot: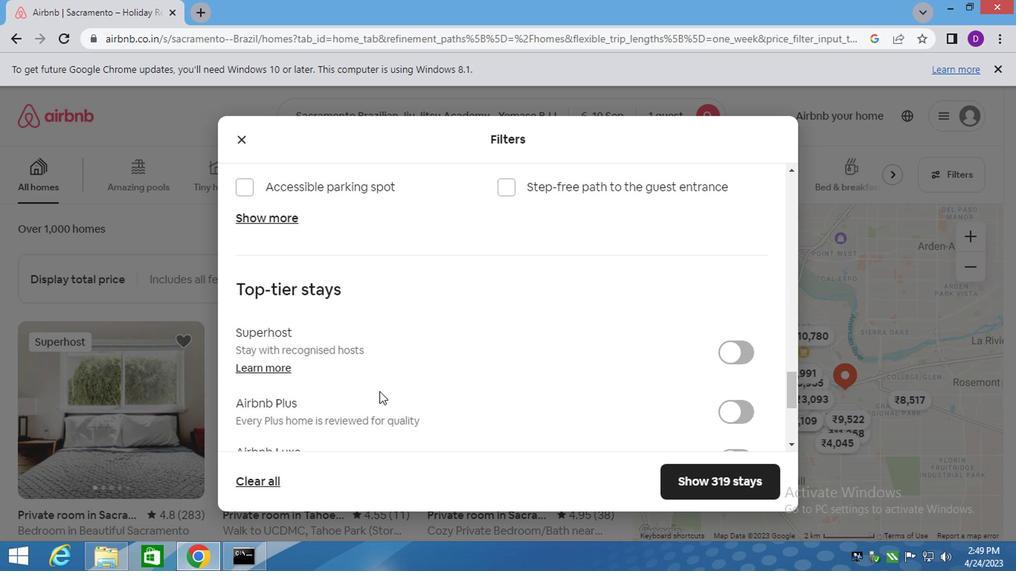 
Action: Mouse moved to (494, 333)
Screenshot: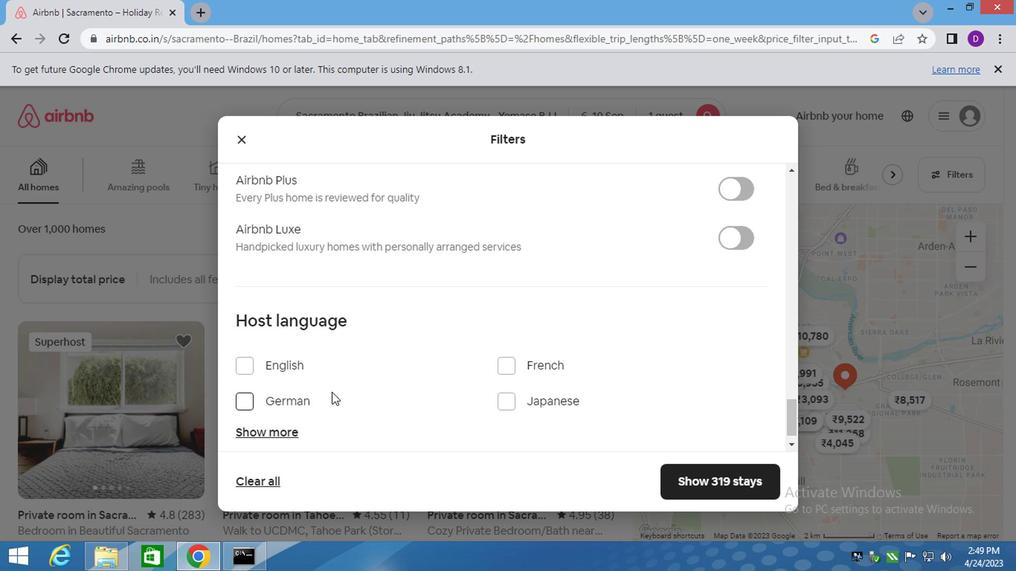 
Action: Mouse scrolled (494, 334) with delta (0, 0)
Screenshot: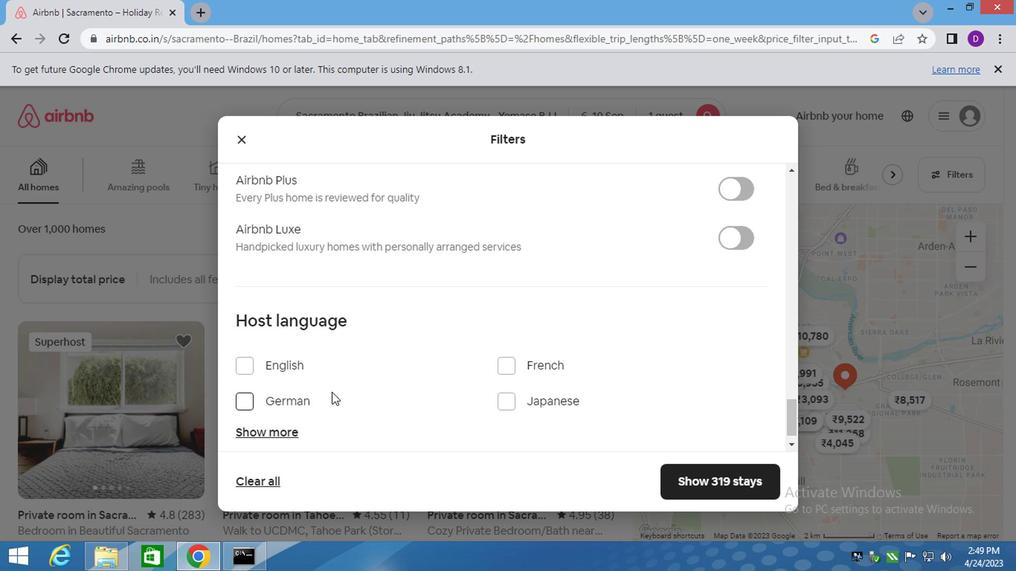 
Action: Mouse moved to (734, 260)
Screenshot: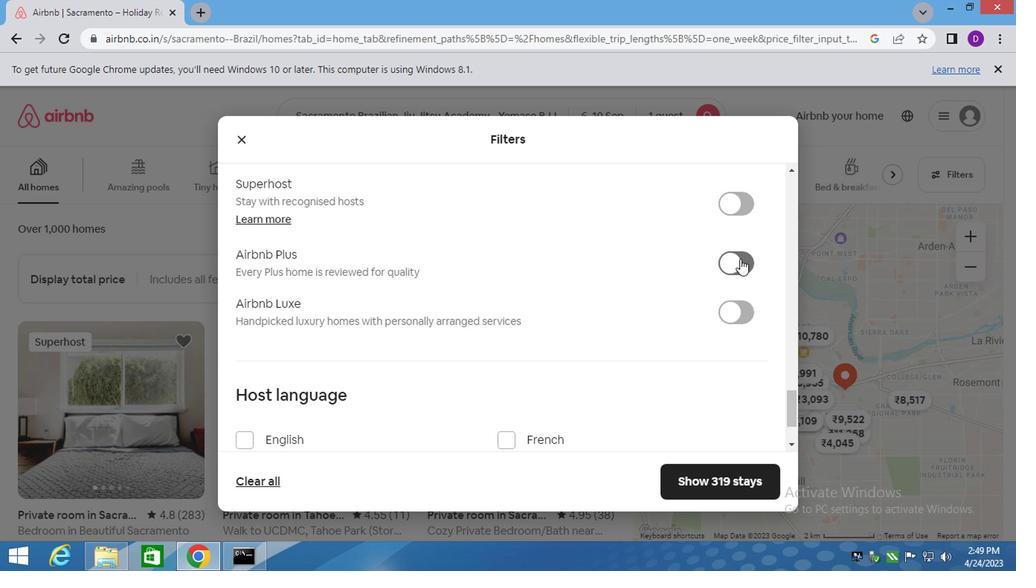 
Action: Mouse pressed left at (734, 260)
Screenshot: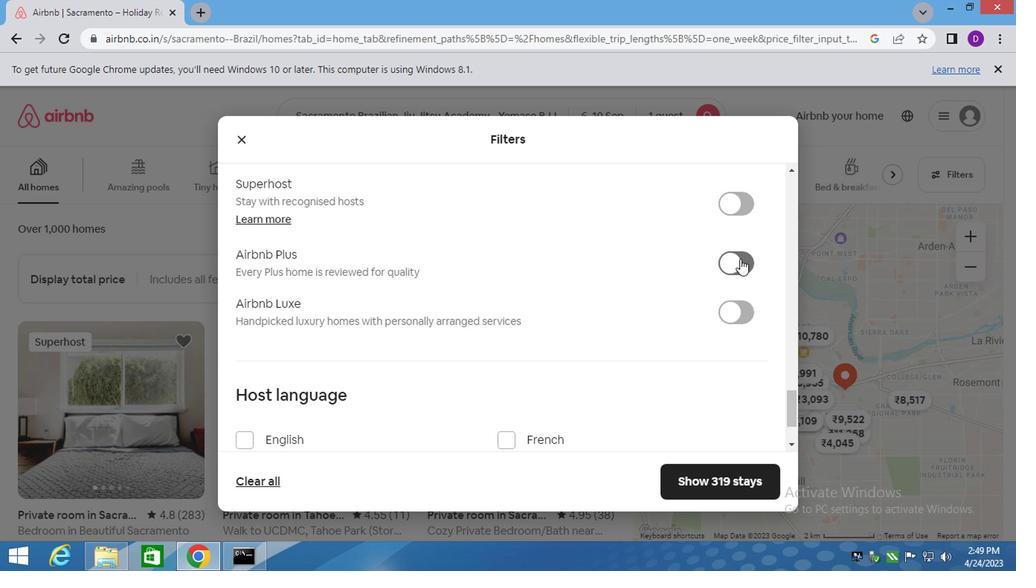 
Action: Mouse moved to (461, 386)
Screenshot: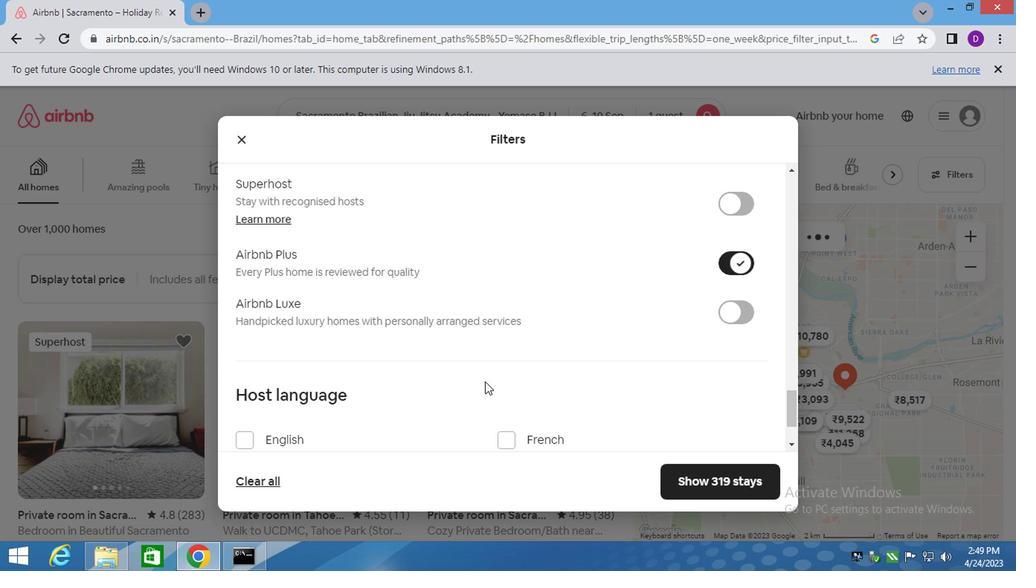 
Action: Mouse scrolled (461, 385) with delta (0, 0)
Screenshot: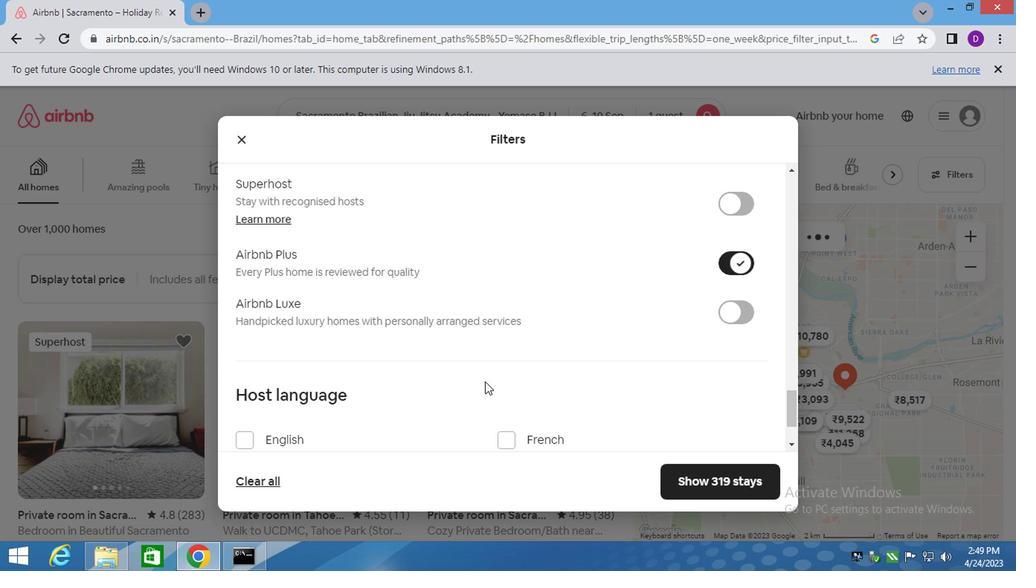 
Action: Mouse moved to (457, 388)
Screenshot: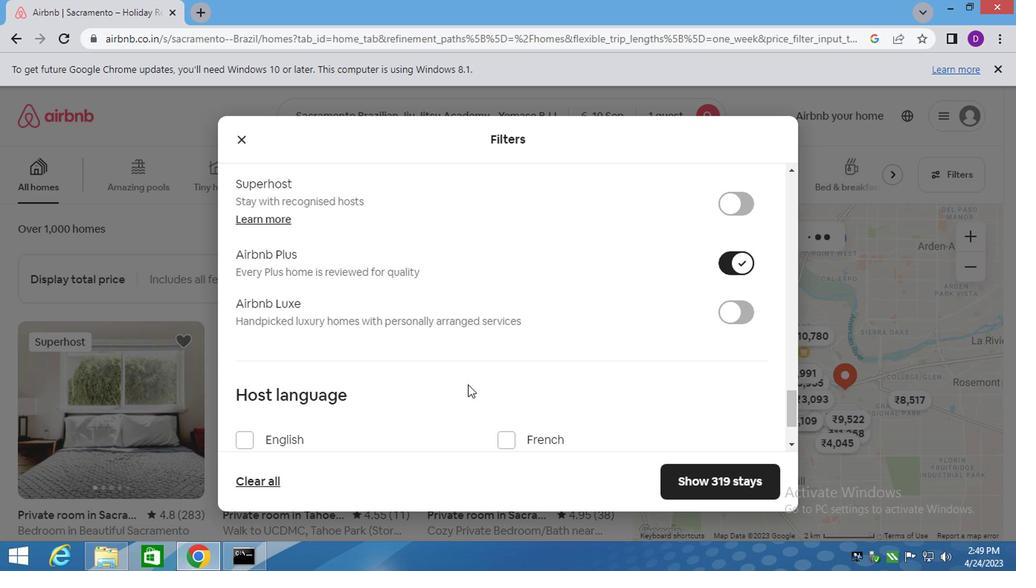 
Action: Mouse scrolled (458, 387) with delta (0, 0)
Screenshot: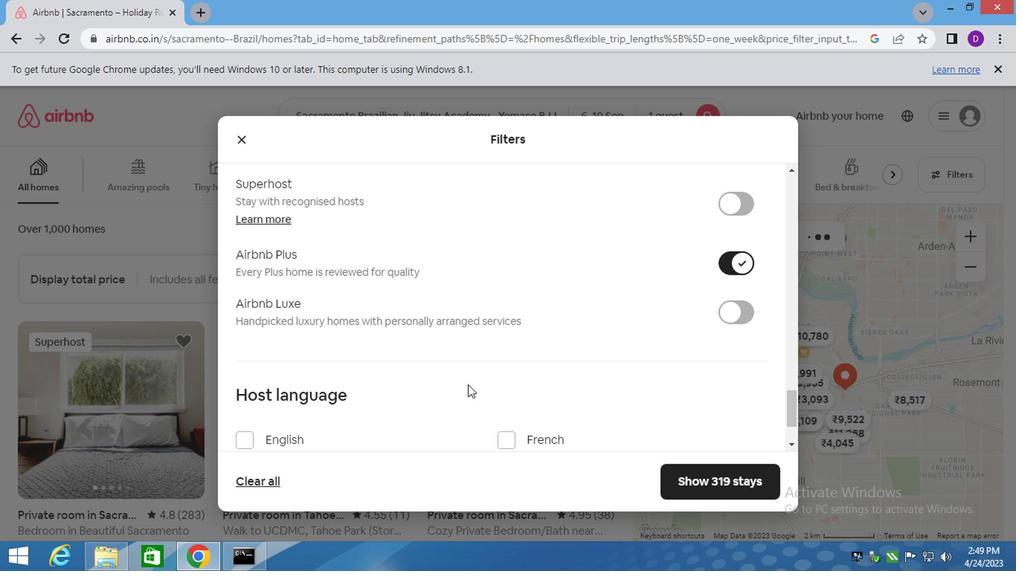
Action: Mouse moved to (290, 412)
Screenshot: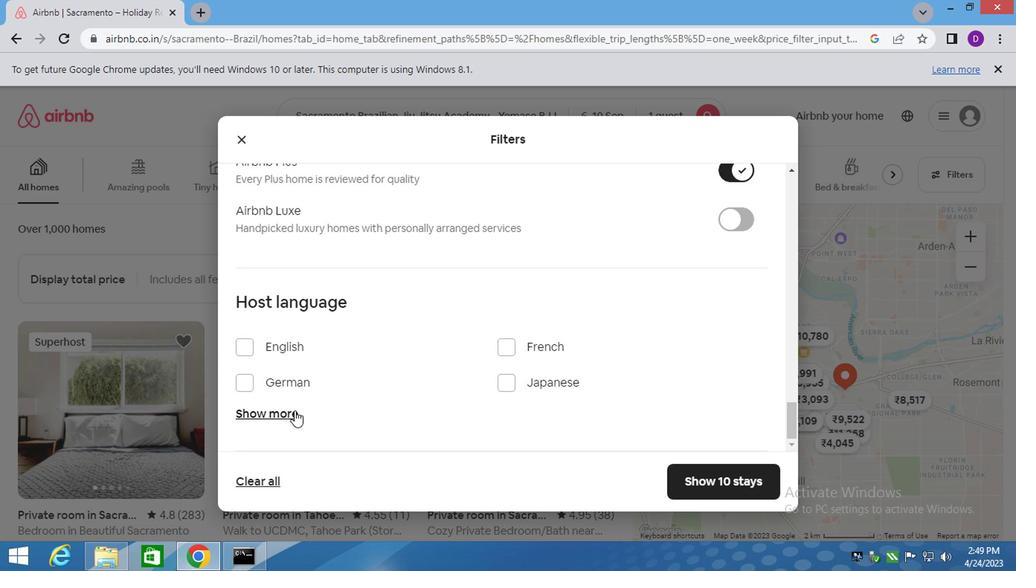 
Action: Mouse pressed left at (290, 412)
Screenshot: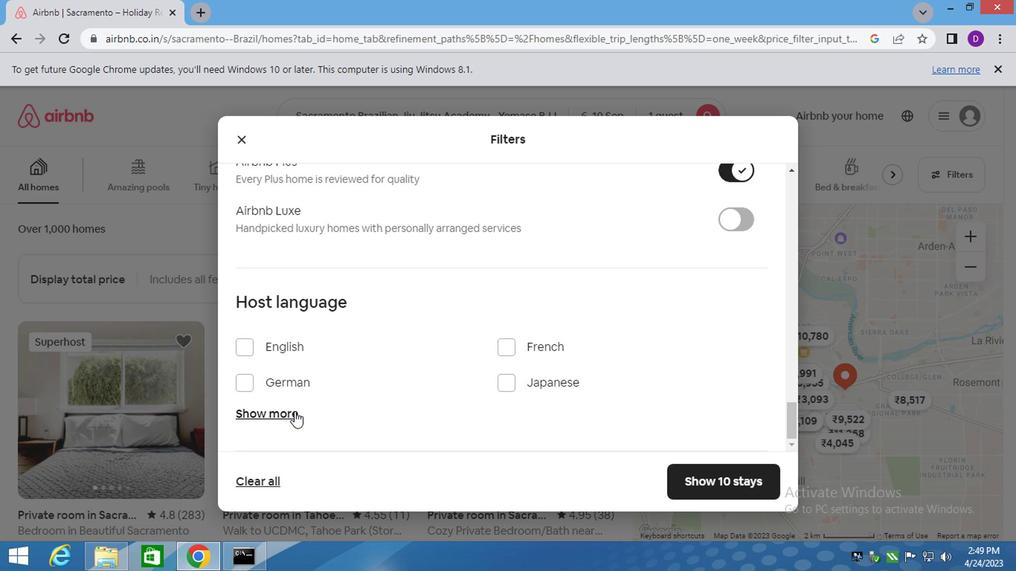 
Action: Mouse moved to (279, 388)
Screenshot: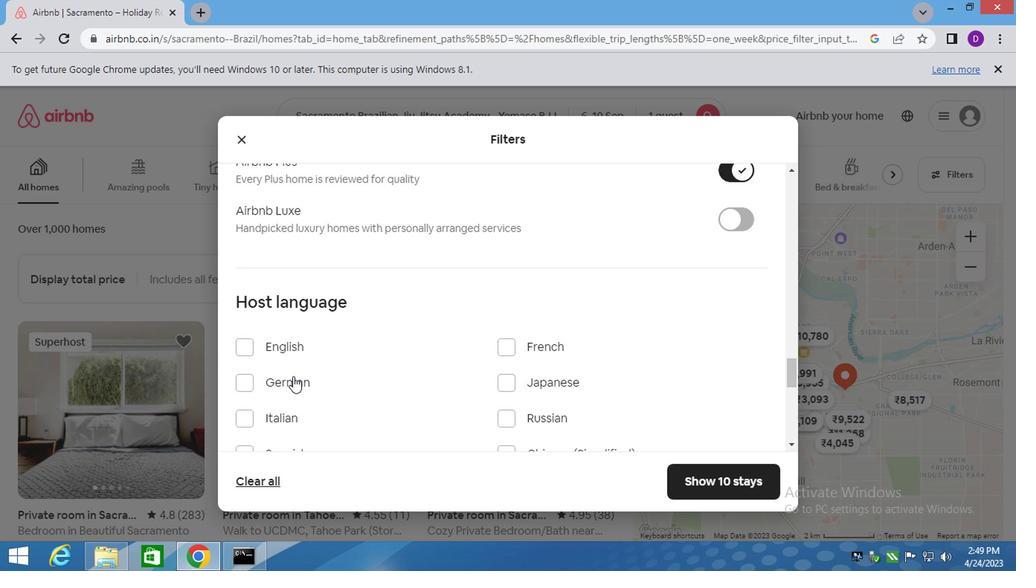 
Action: Mouse scrolled (279, 387) with delta (0, 0)
Screenshot: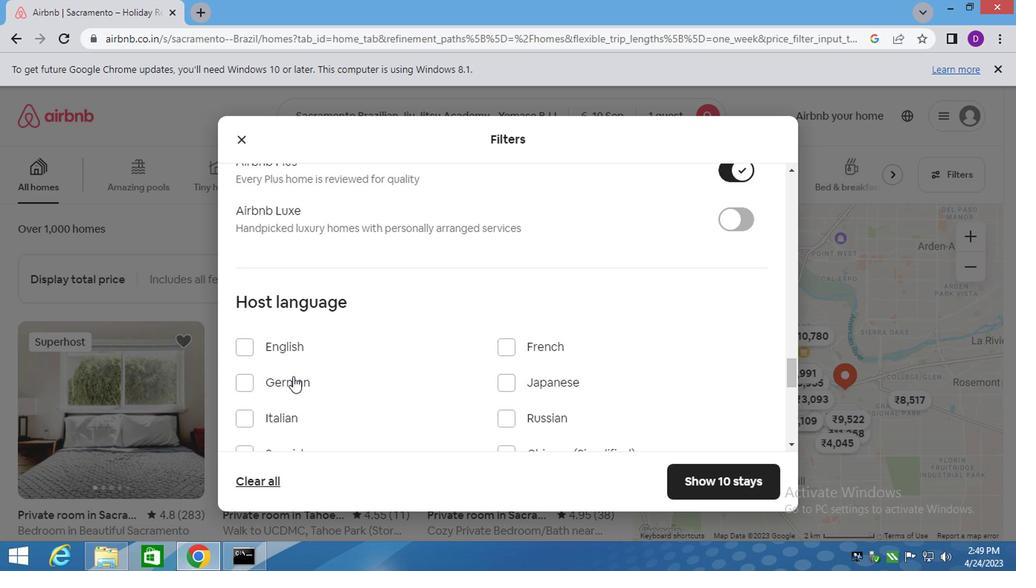 
Action: Mouse moved to (279, 389)
Screenshot: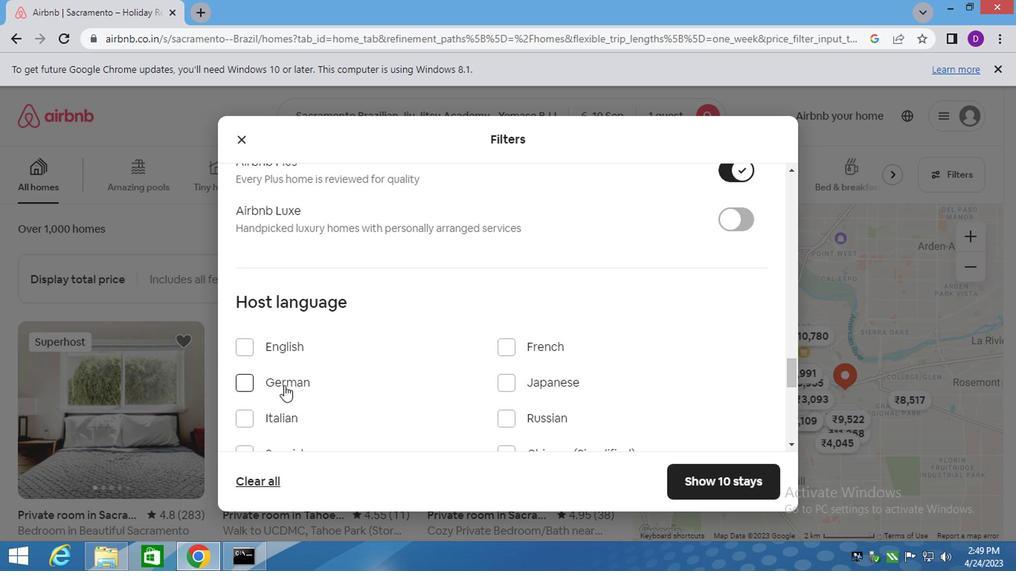 
Action: Mouse scrolled (279, 388) with delta (0, -1)
Screenshot: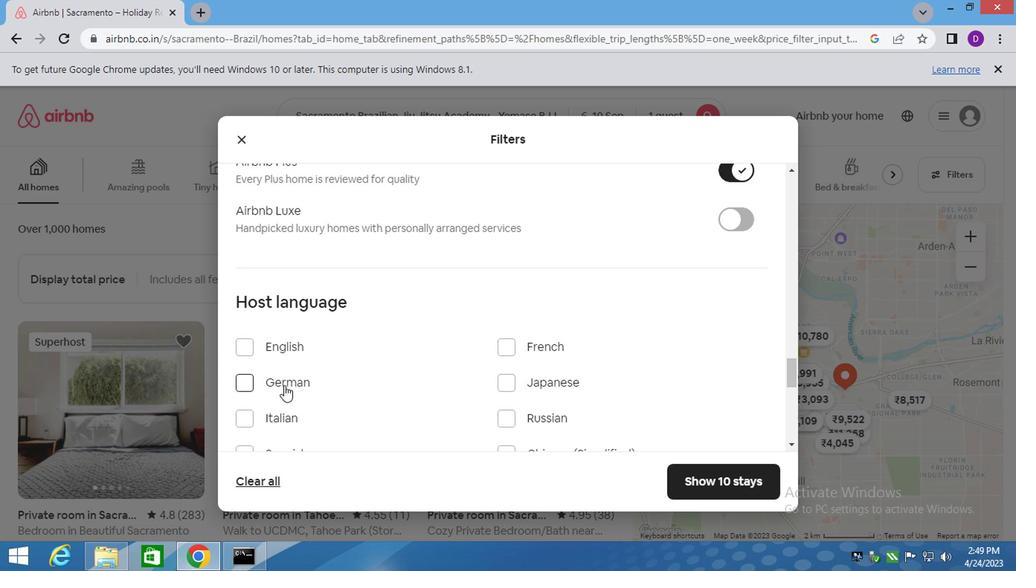 
Action: Mouse moved to (284, 310)
Screenshot: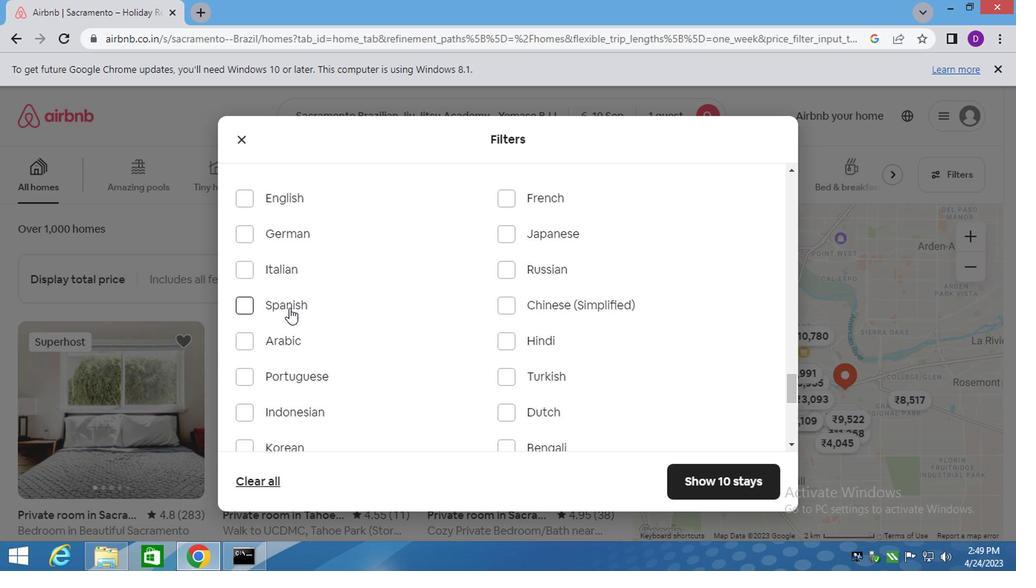 
Action: Mouse pressed left at (284, 310)
Screenshot: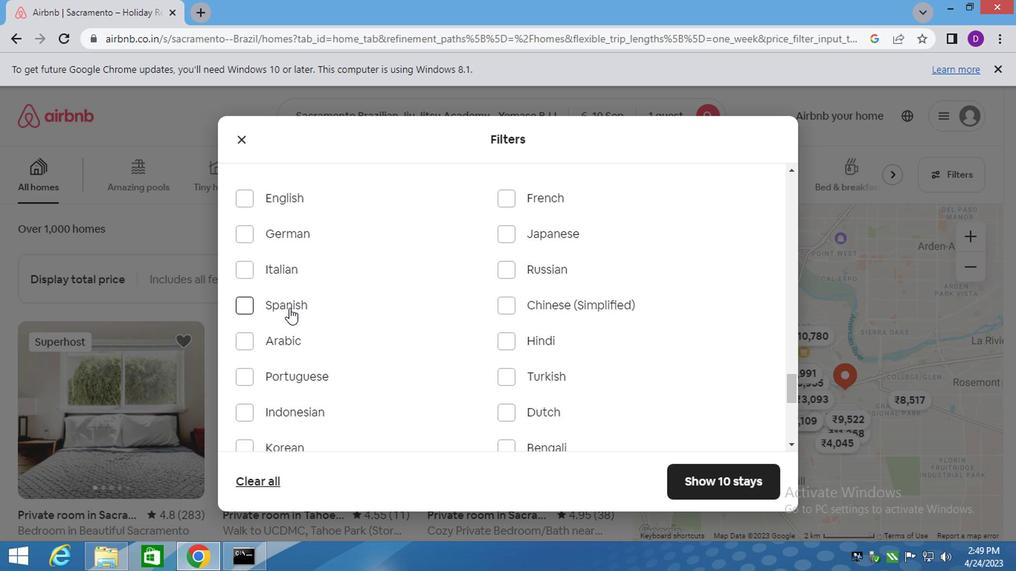 
Action: Mouse moved to (730, 476)
Screenshot: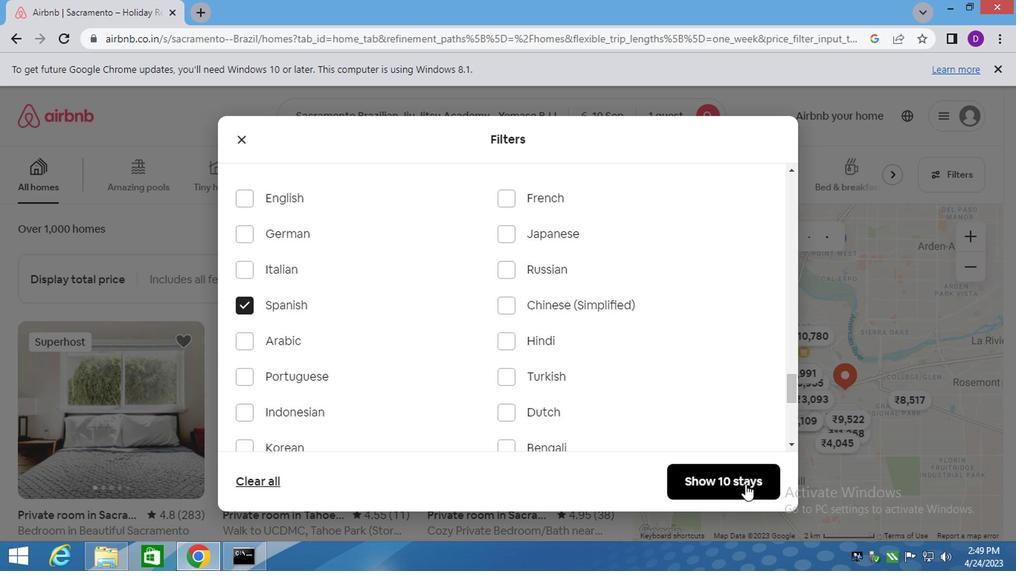 
Action: Mouse pressed left at (730, 476)
Screenshot: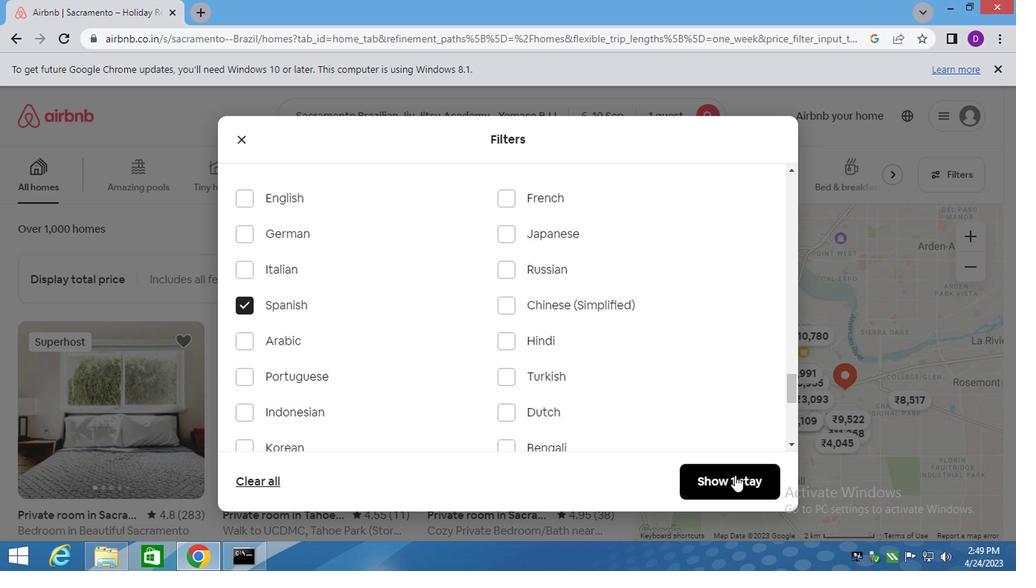 
Action: Mouse moved to (587, 391)
Screenshot: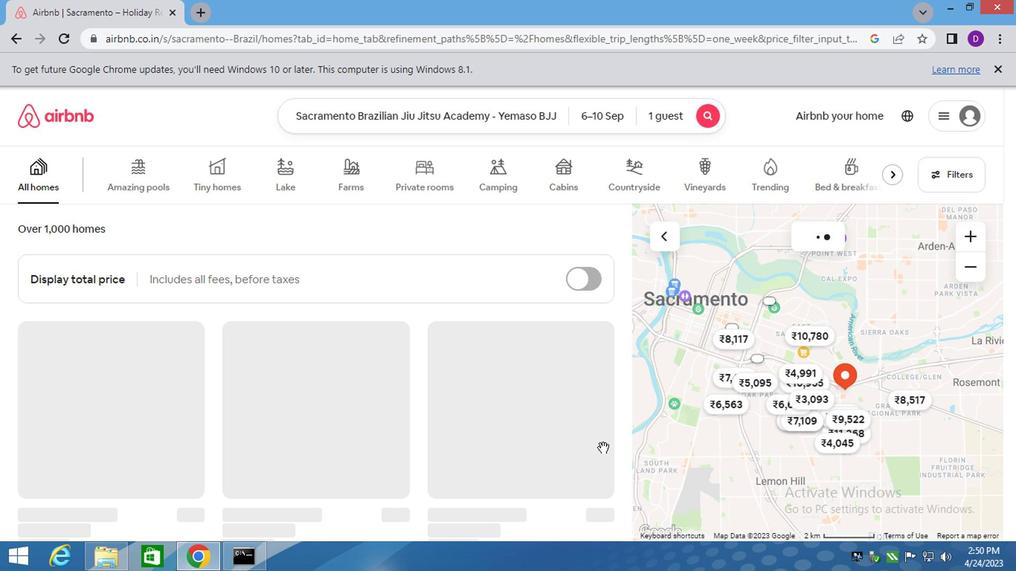 
